 Task: Look for space in Riverside, United States from 6th September, 2023 to 15th September, 2023 for 6 adults in price range Rs.8000 to Rs.12000. Place can be entire place or private room with 6 bedrooms having 6 beds and 6 bathrooms. Property type can be house, flat, guest house. Amenities needed are: wifi, TV, free parkinig on premises, gym, breakfast. Booking option can be shelf check-in. Required host language is English.
Action: Mouse moved to (609, 143)
Screenshot: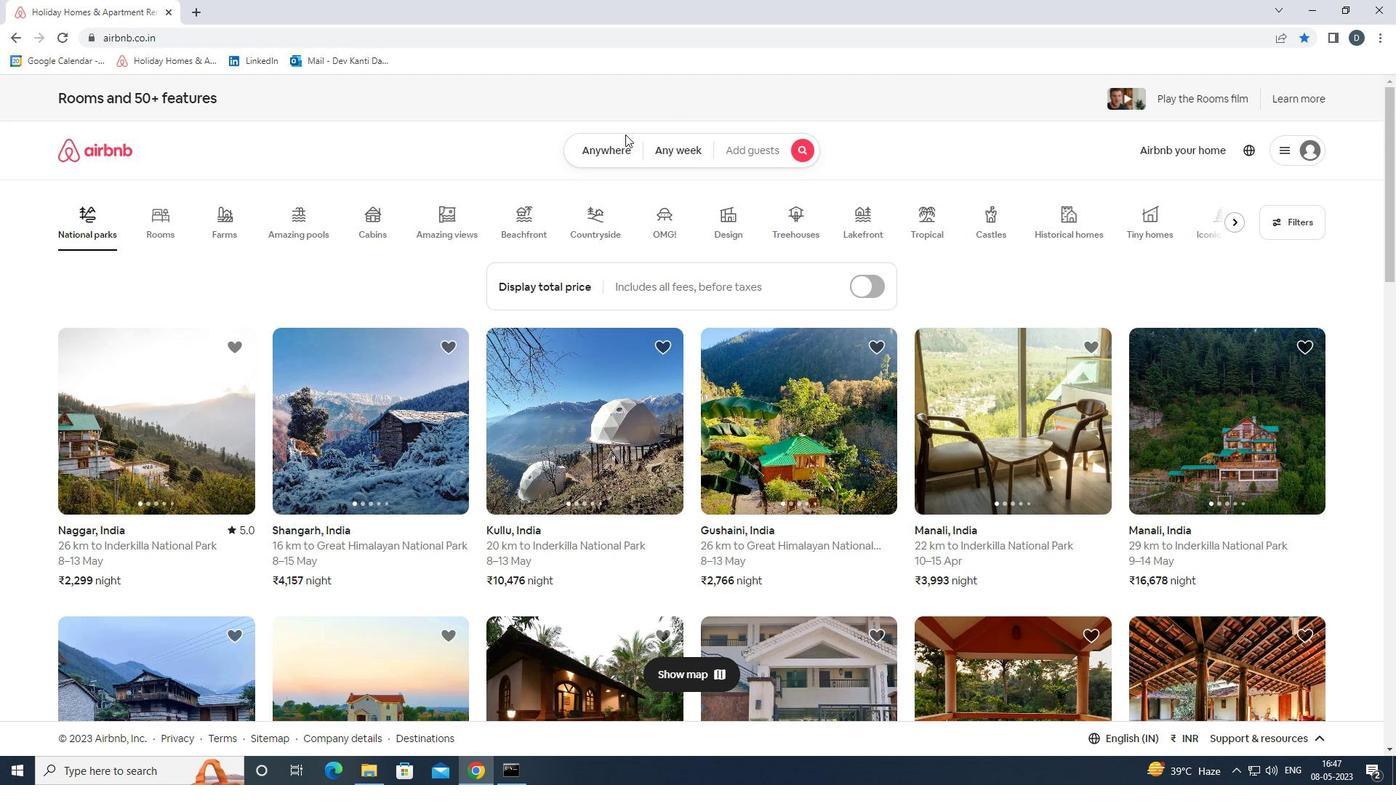 
Action: Mouse pressed left at (609, 143)
Screenshot: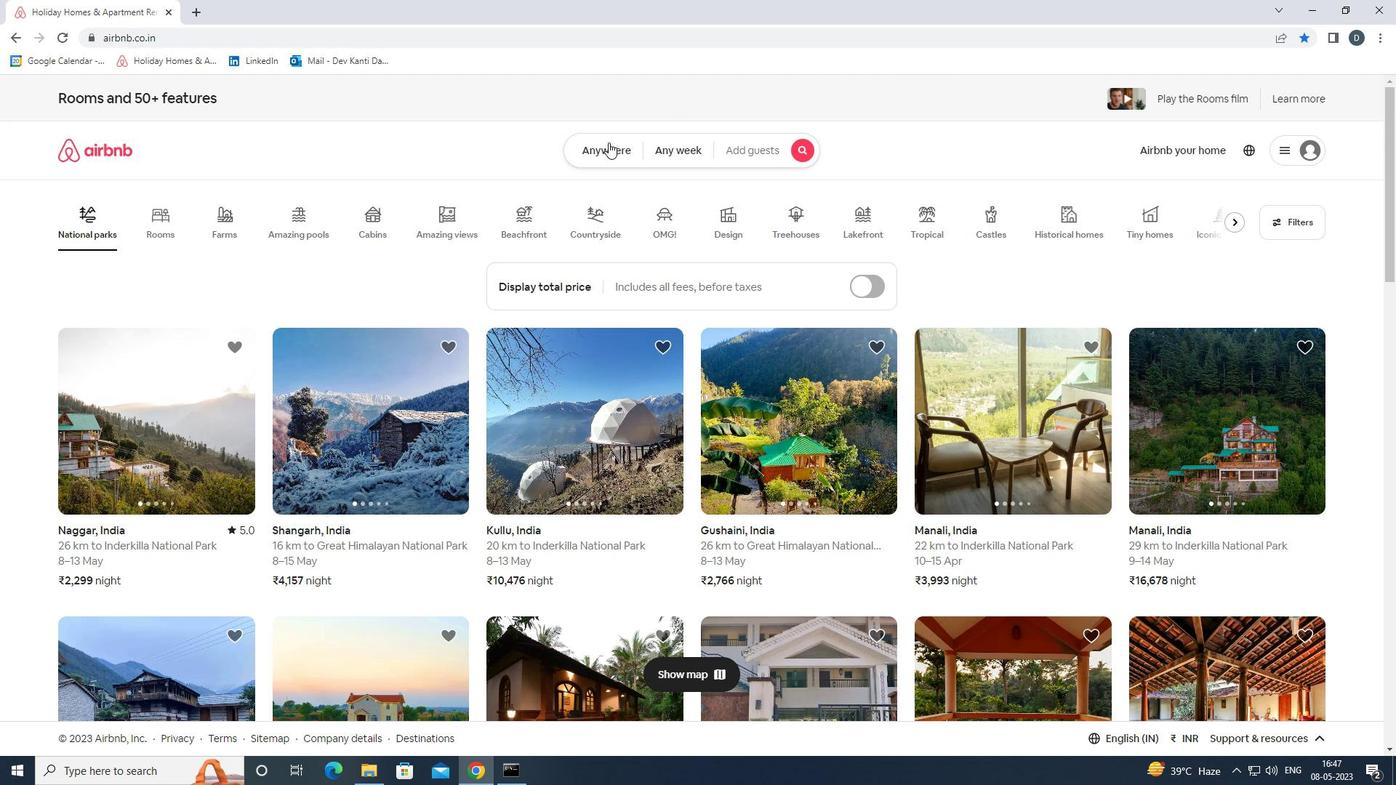
Action: Mouse moved to (514, 208)
Screenshot: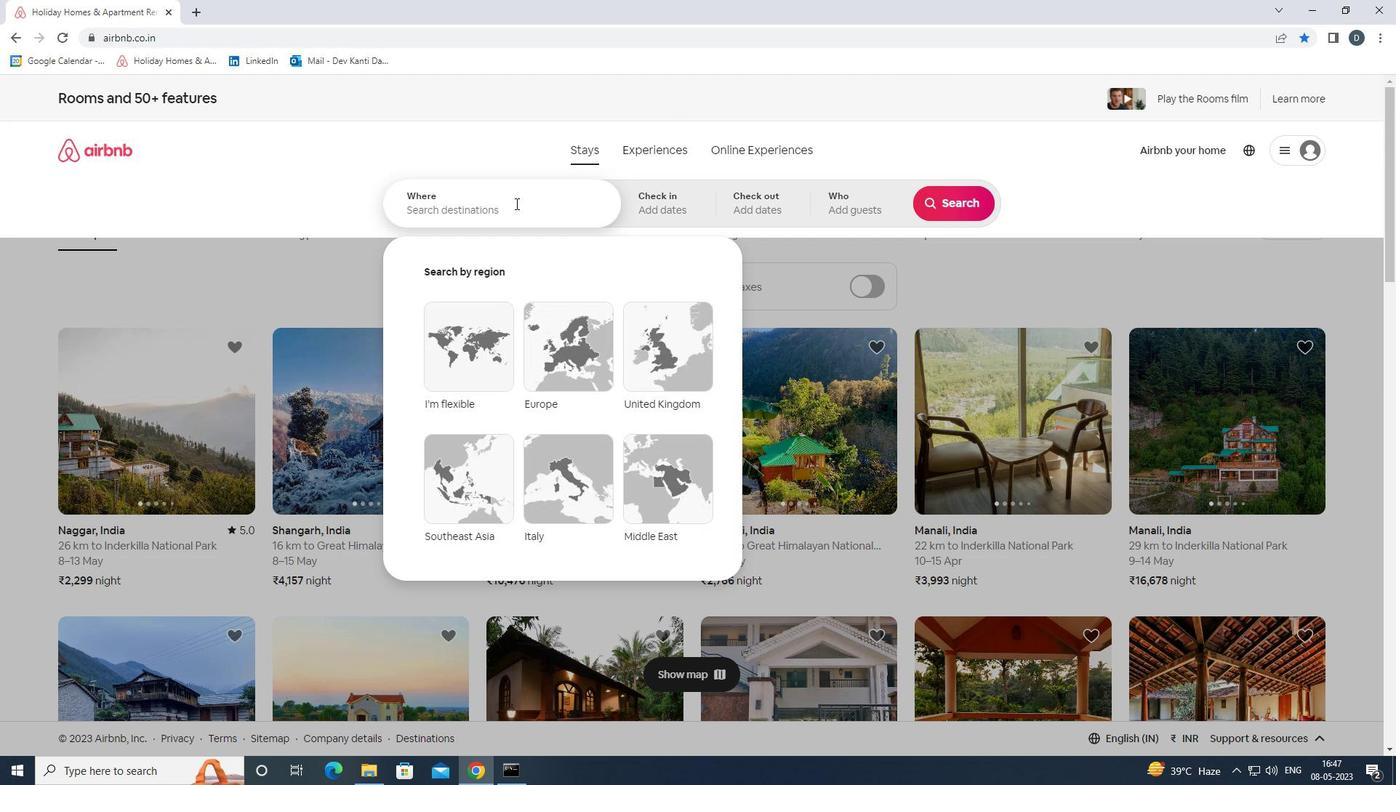 
Action: Mouse pressed left at (514, 208)
Screenshot: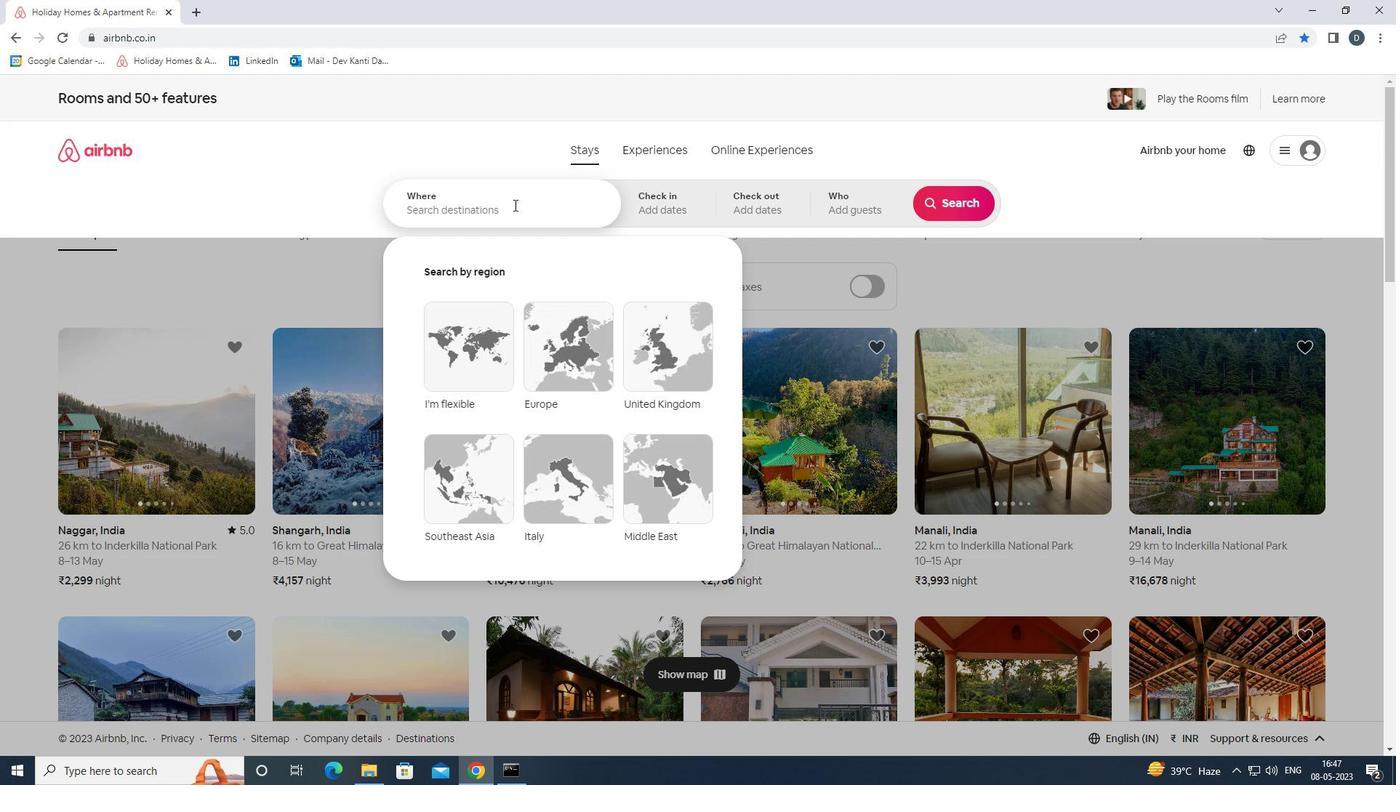 
Action: Key pressed <Key.shift>RIVERSIDE,<Key.shift><Key.shift><Key.shift><Key.shift><Key.shift><Key.shift><Key.shift><Key.shift><Key.shift><Key.shift><Key.shift>UNITED<Key.space><Key.shift>STATES<Key.enter>
Screenshot: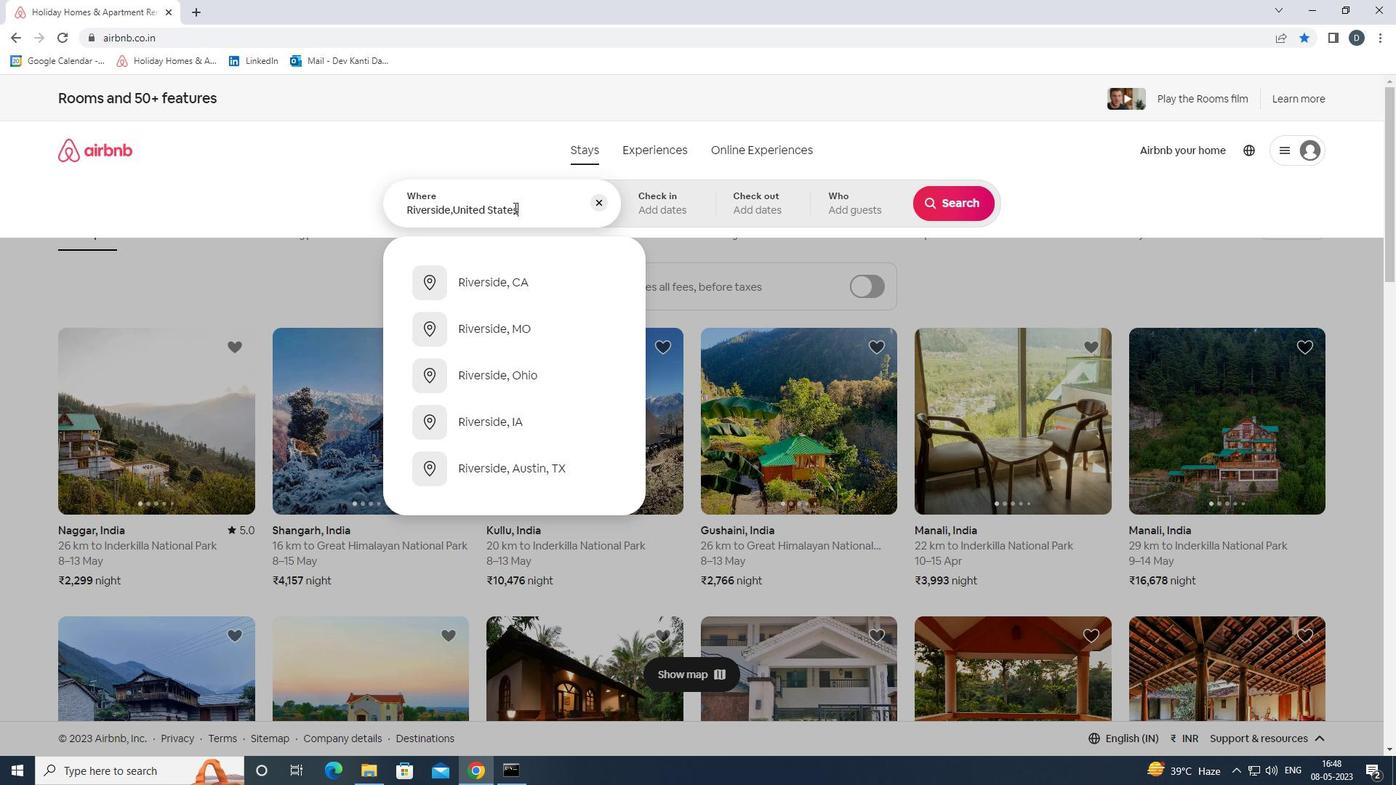 
Action: Mouse moved to (948, 317)
Screenshot: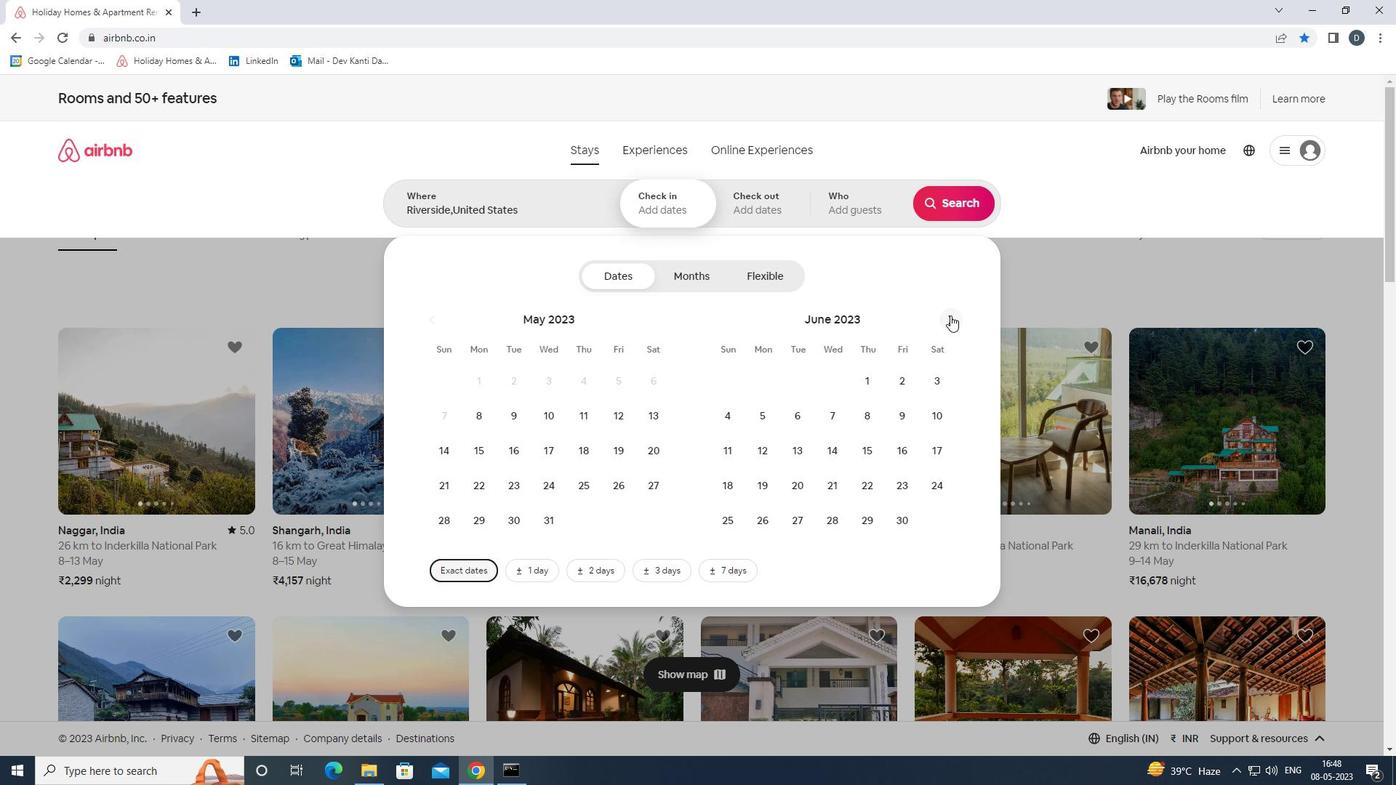 
Action: Mouse pressed left at (948, 317)
Screenshot: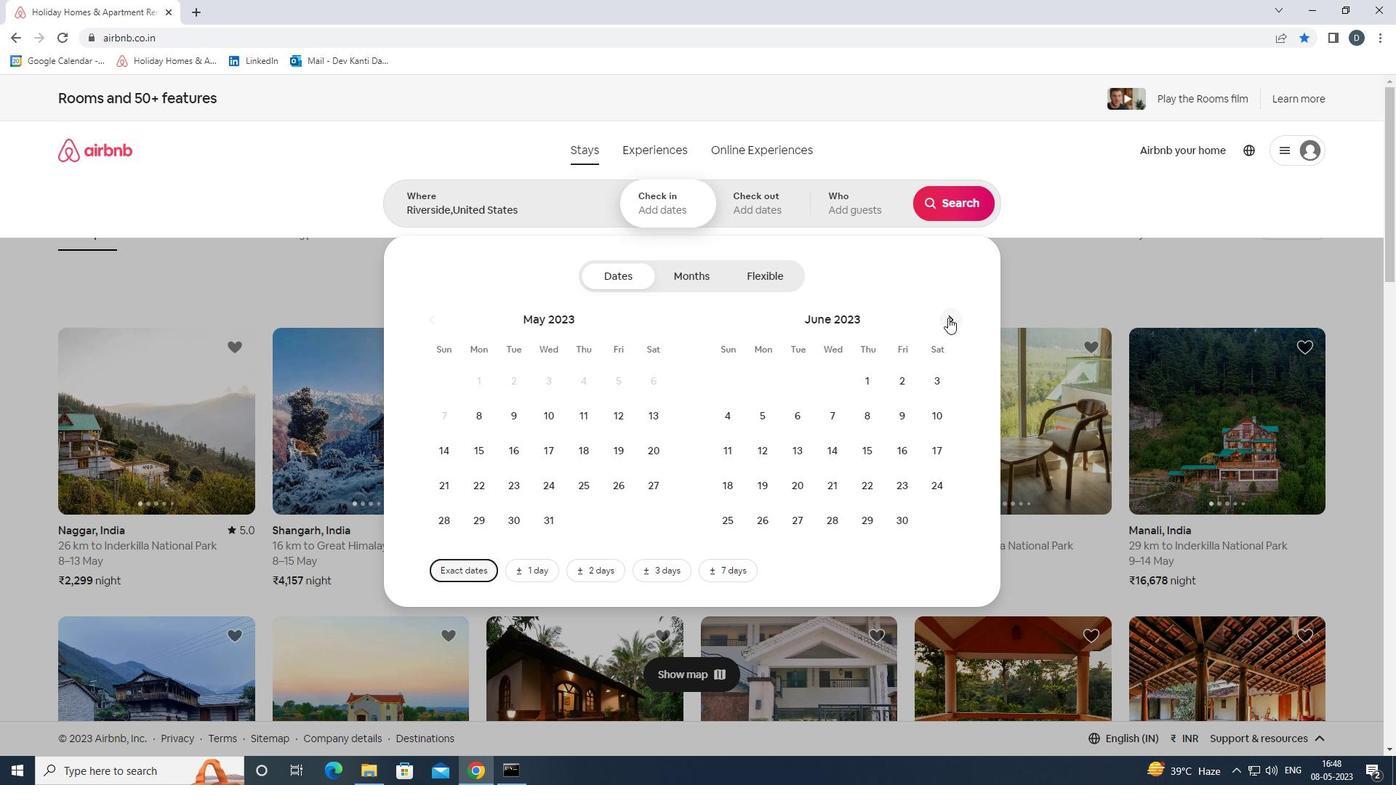 
Action: Mouse pressed left at (948, 317)
Screenshot: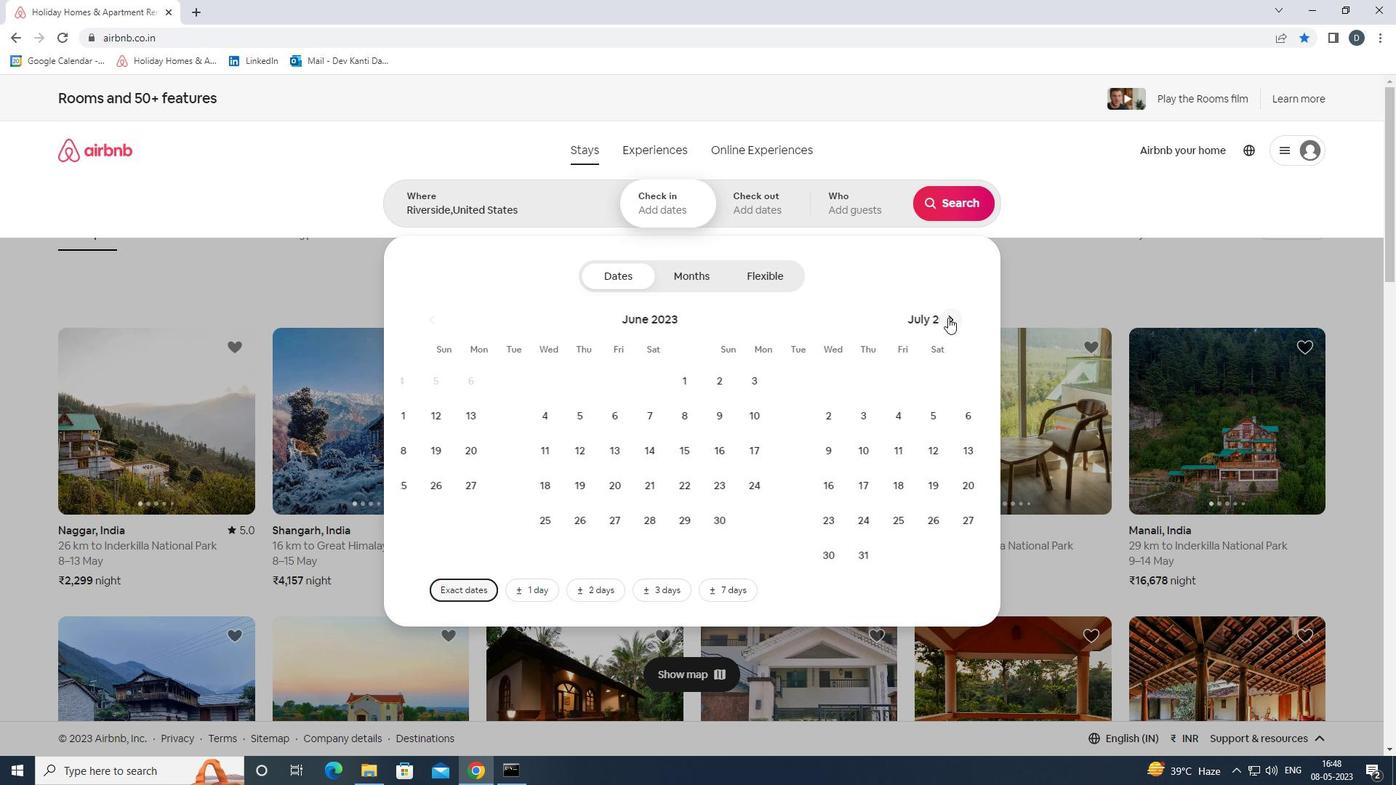 
Action: Mouse pressed left at (948, 317)
Screenshot: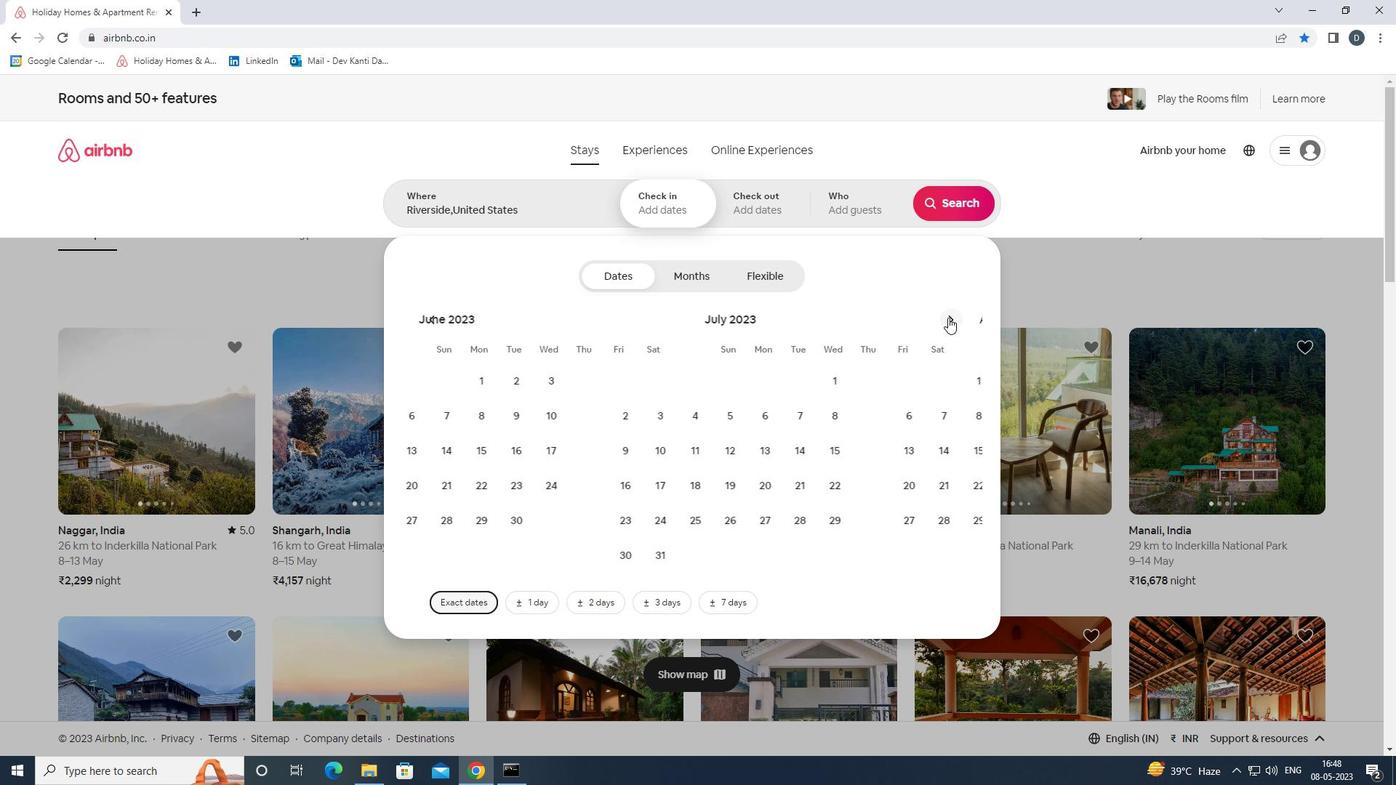 
Action: Mouse pressed left at (948, 317)
Screenshot: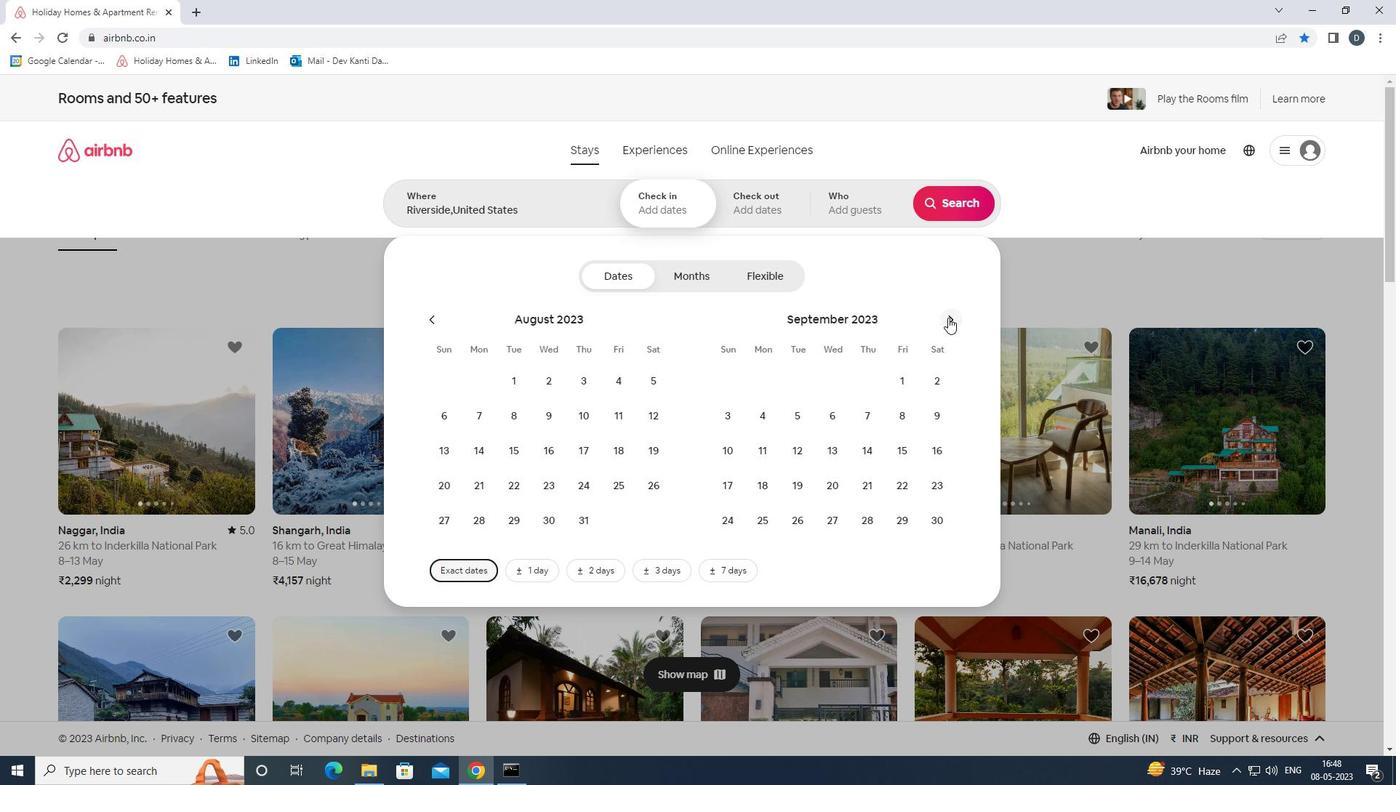 
Action: Mouse moved to (553, 426)
Screenshot: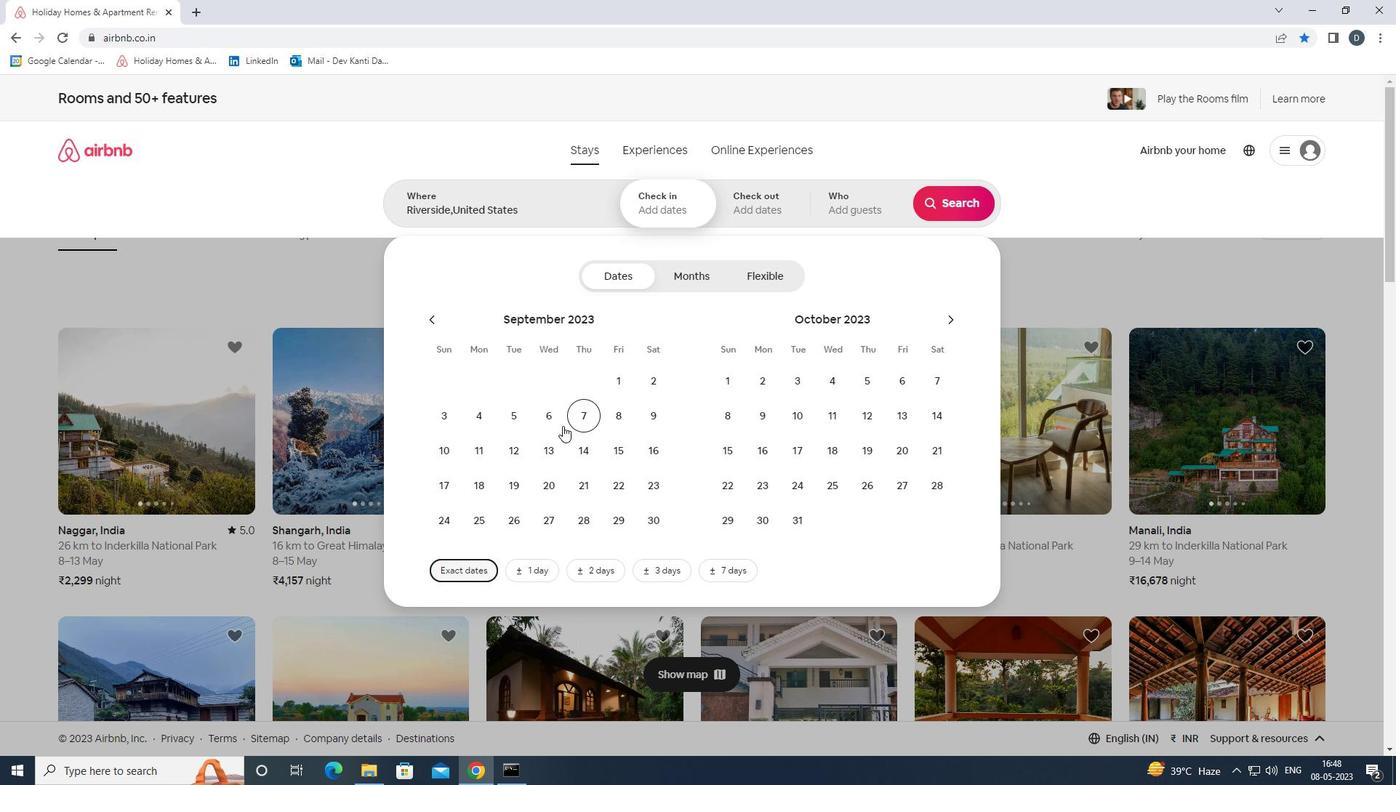 
Action: Mouse pressed left at (553, 426)
Screenshot: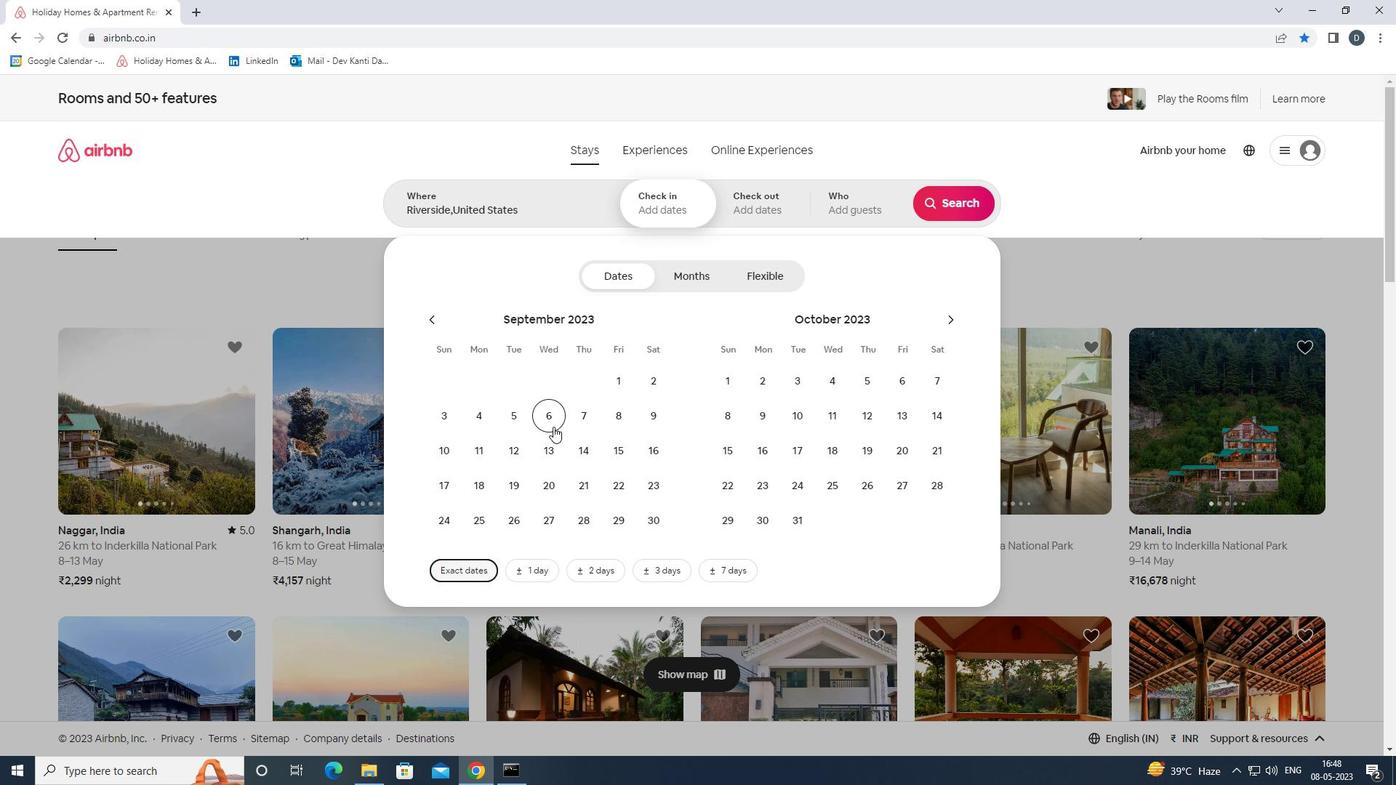 
Action: Mouse moved to (617, 453)
Screenshot: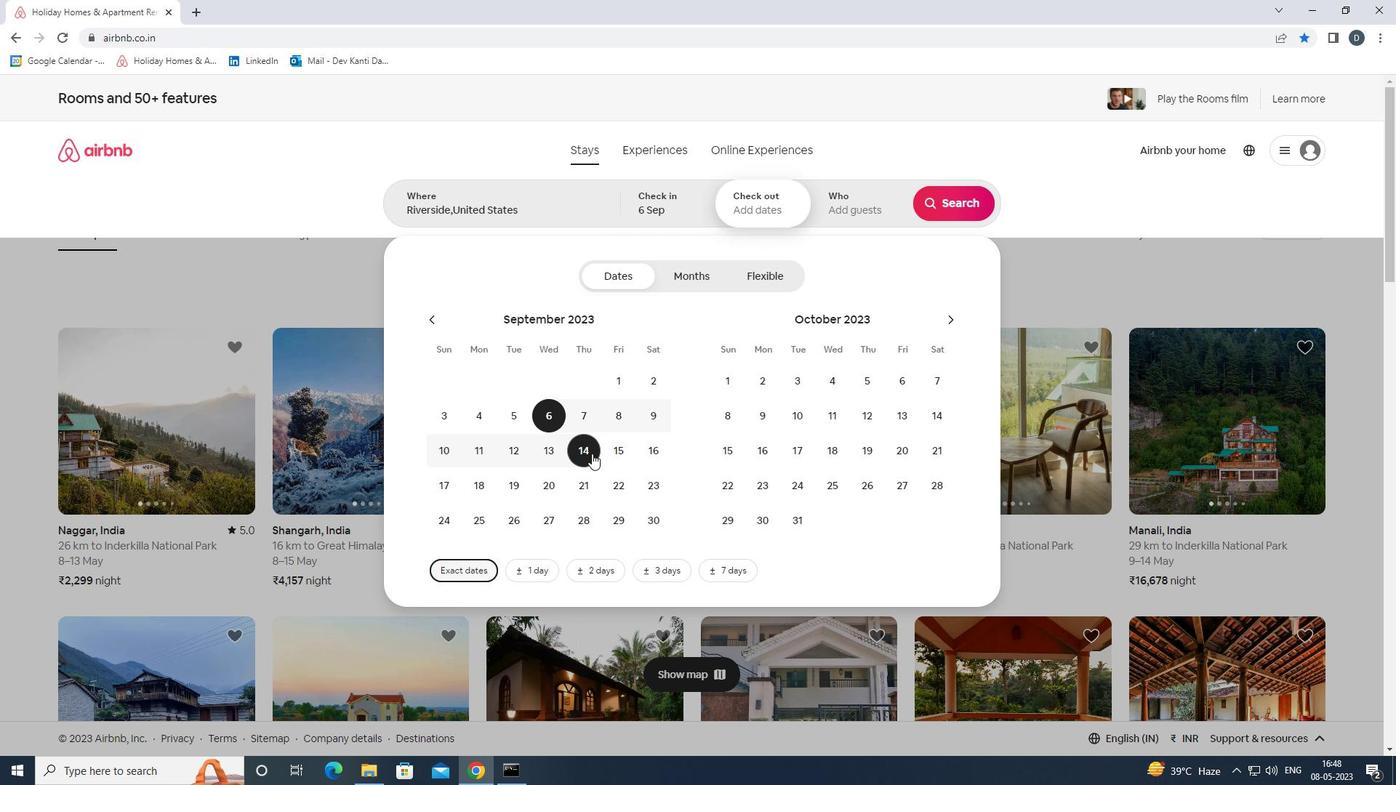 
Action: Mouse pressed left at (617, 453)
Screenshot: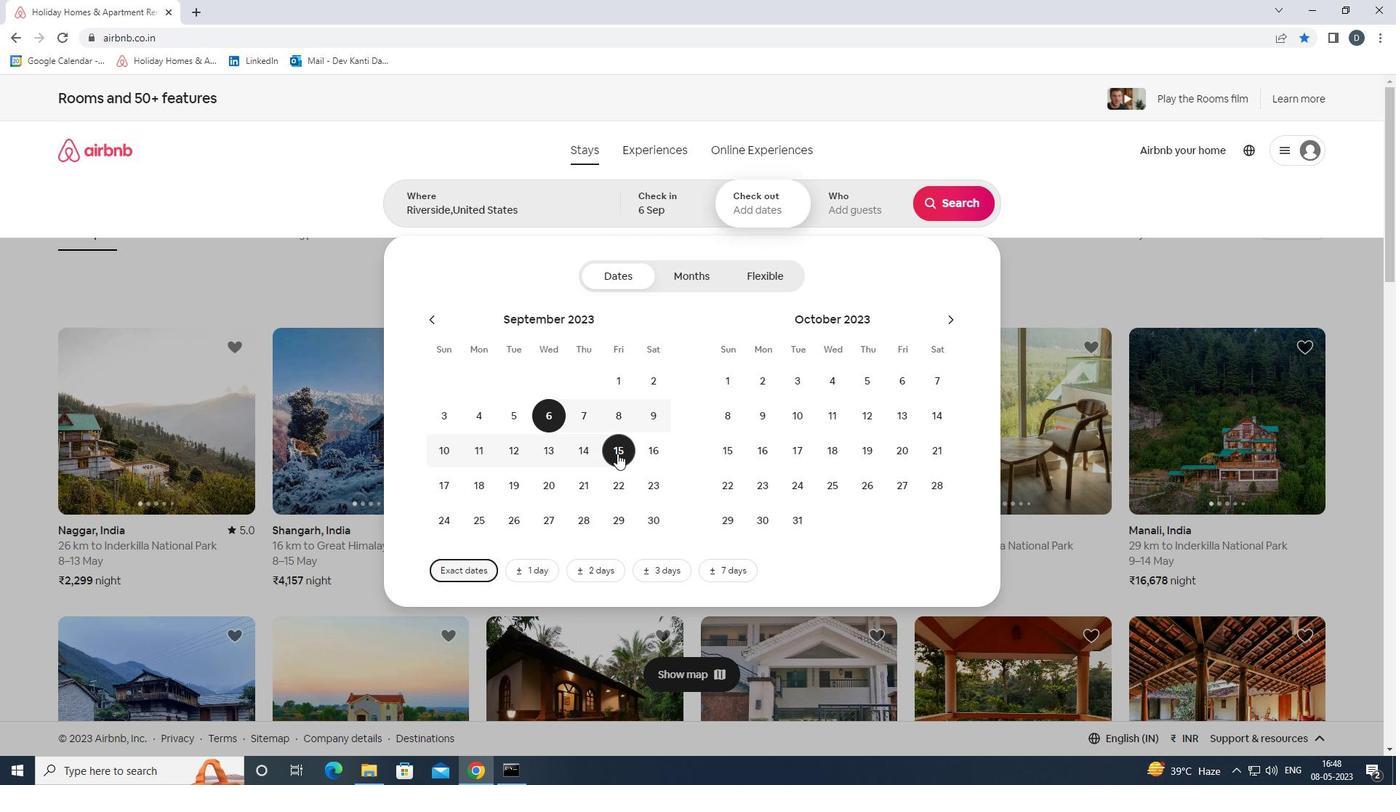 
Action: Mouse moved to (840, 202)
Screenshot: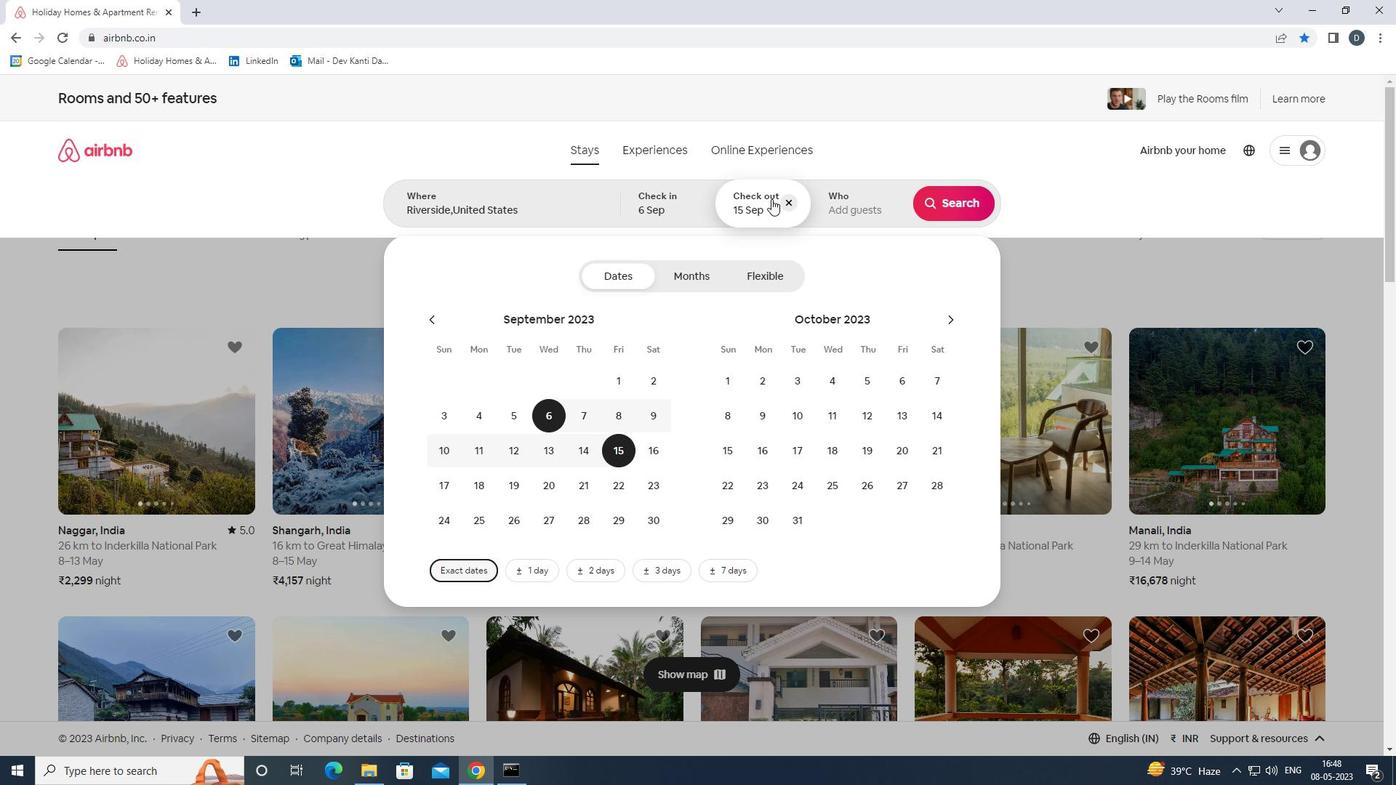 
Action: Mouse pressed left at (840, 202)
Screenshot: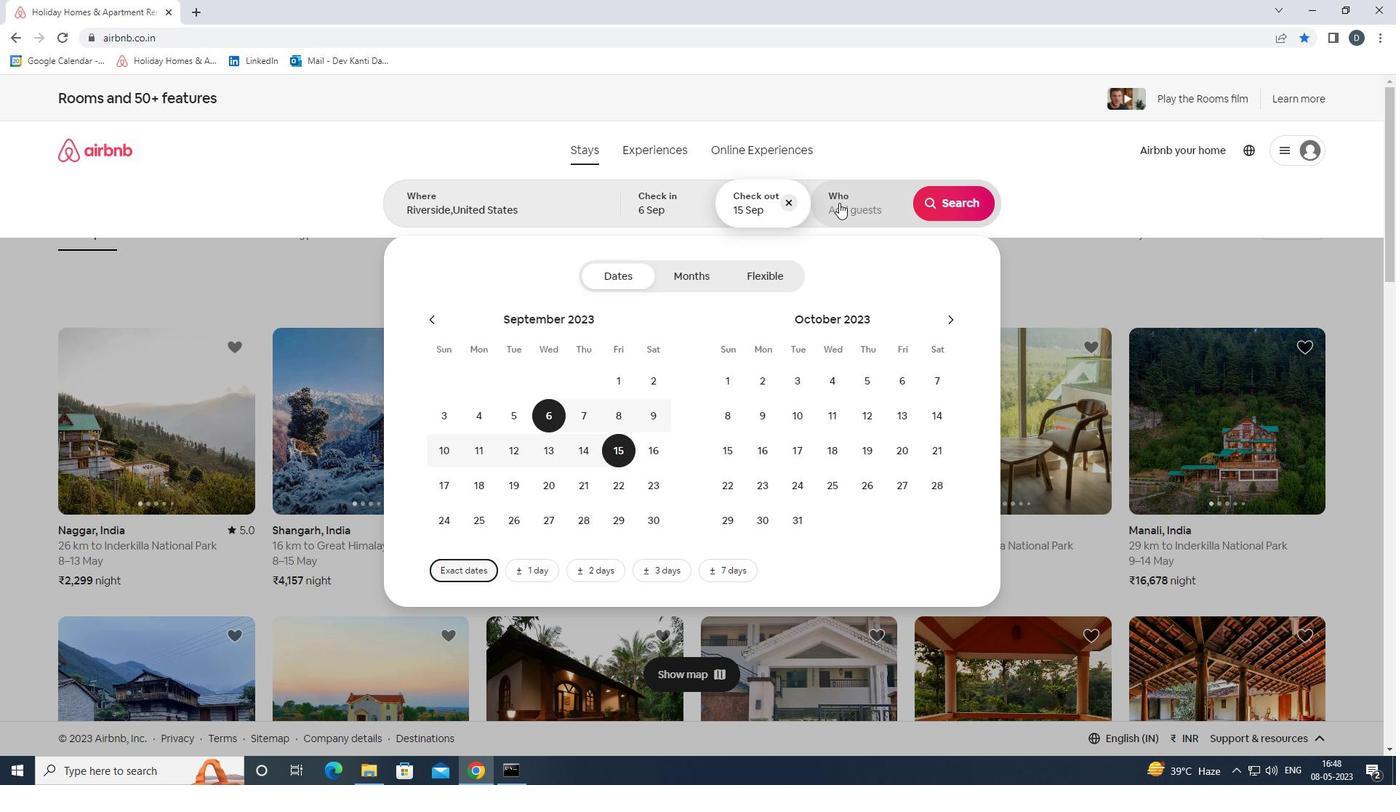 
Action: Mouse moved to (959, 279)
Screenshot: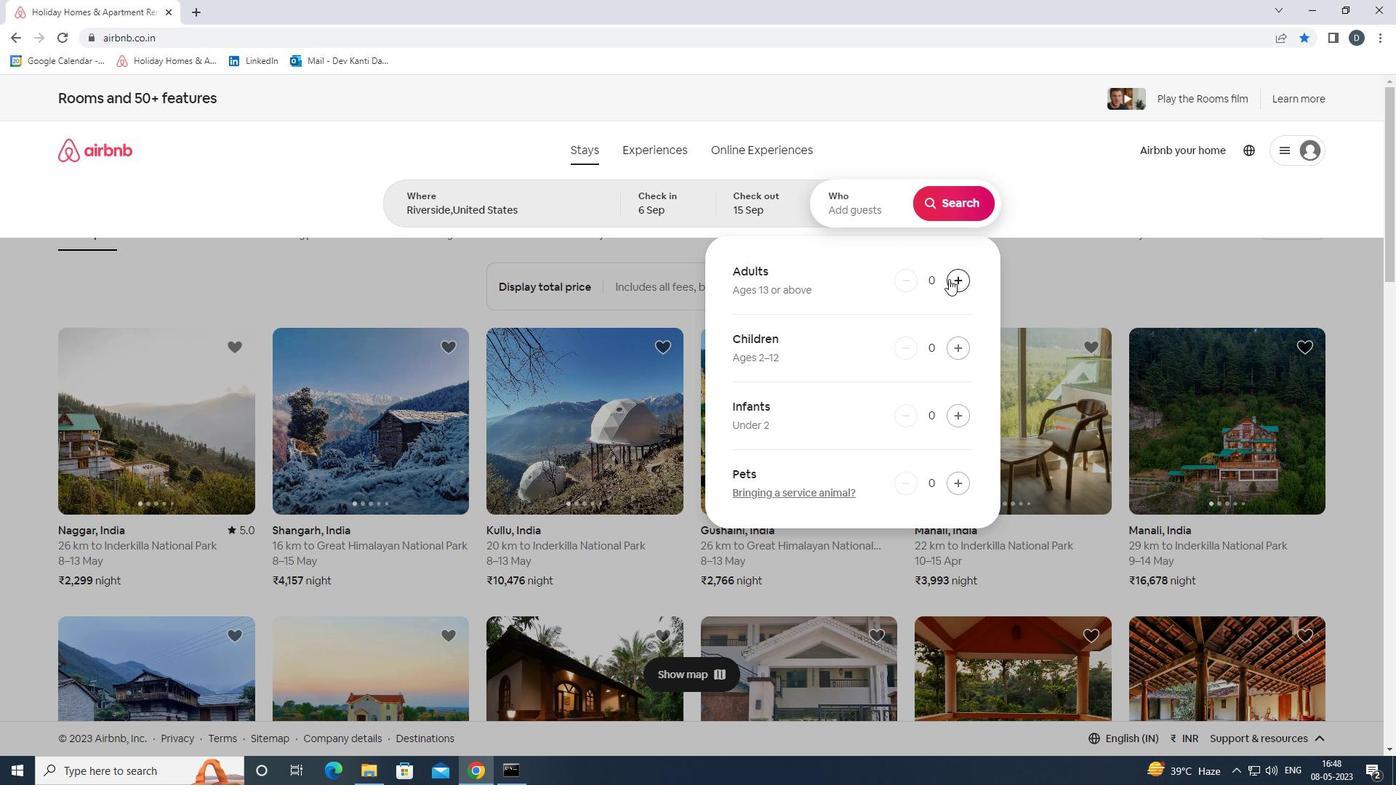 
Action: Mouse pressed left at (959, 279)
Screenshot: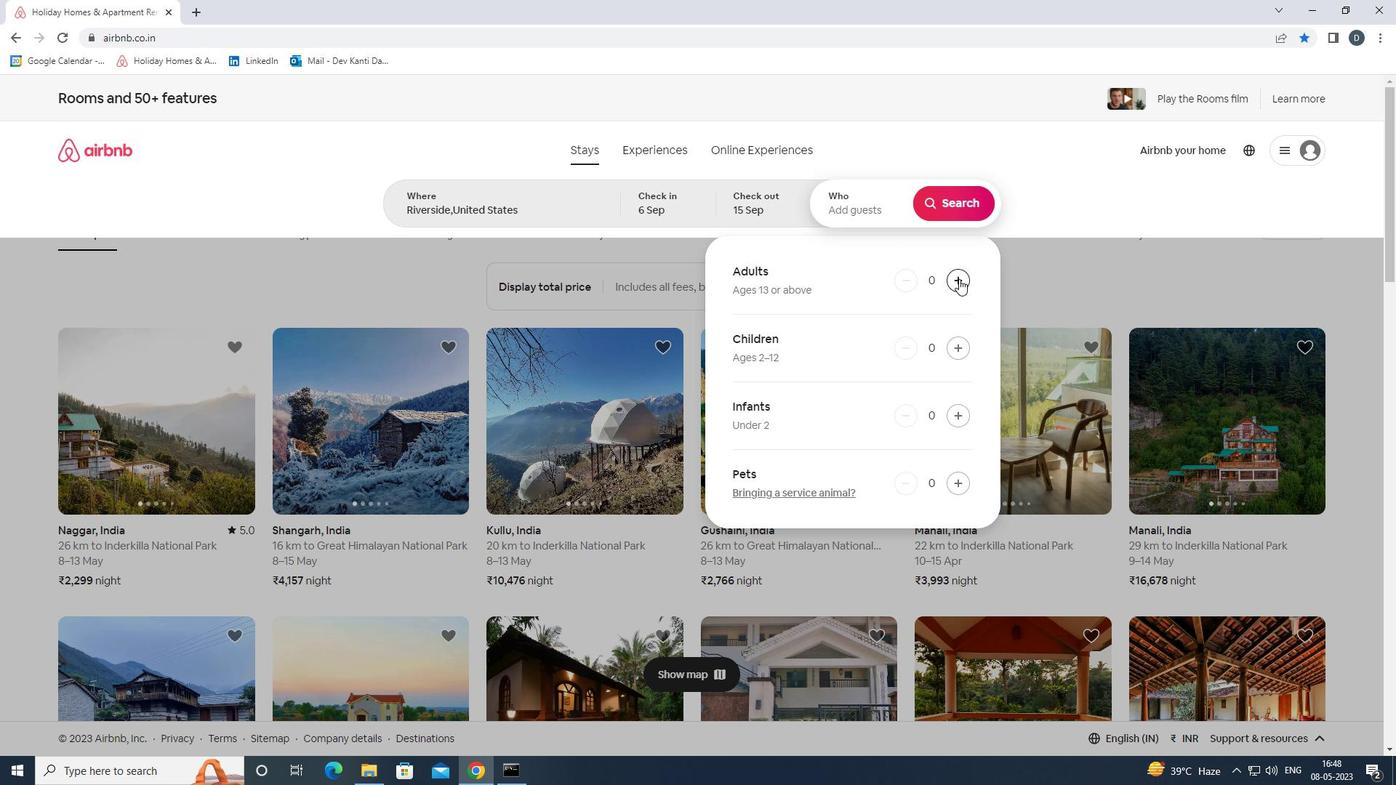 
Action: Mouse pressed left at (959, 279)
Screenshot: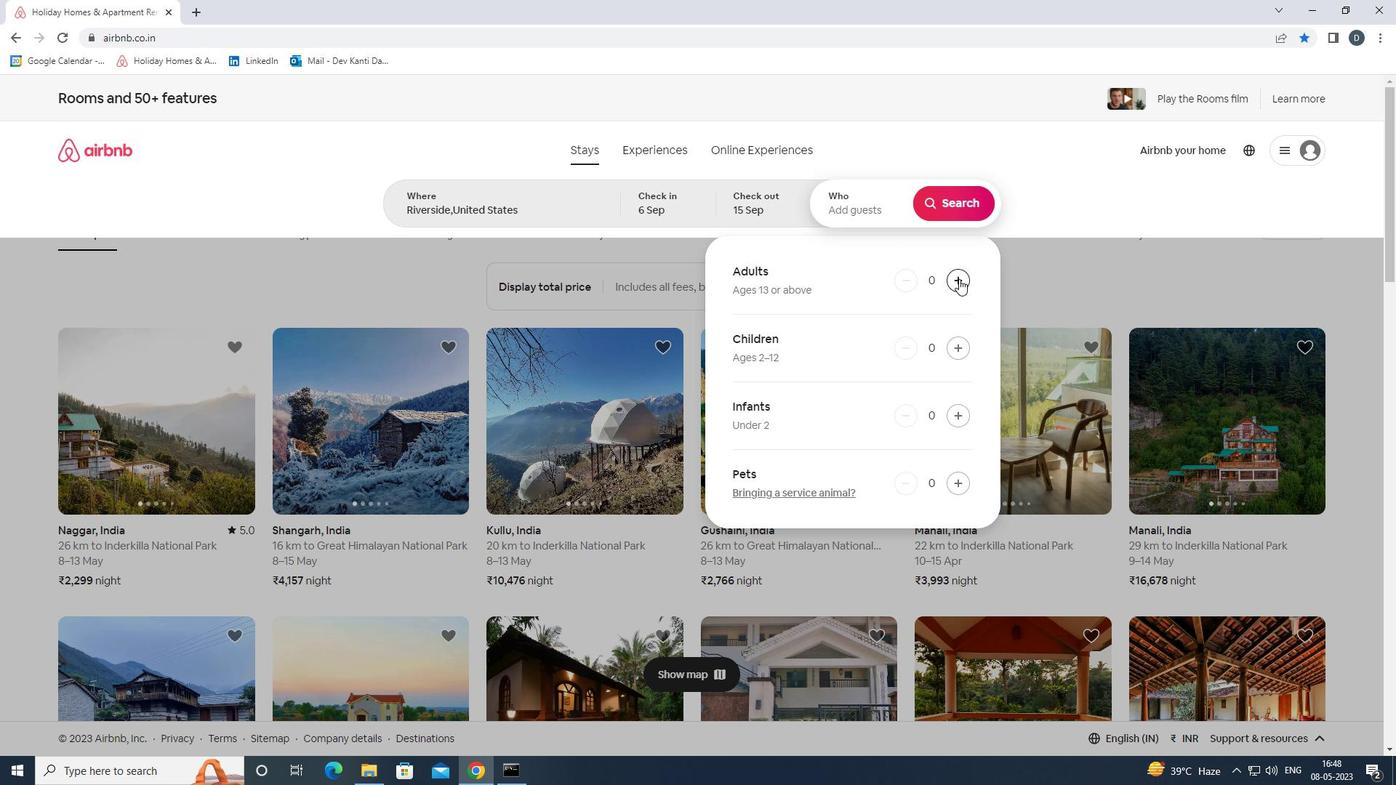 
Action: Mouse moved to (959, 279)
Screenshot: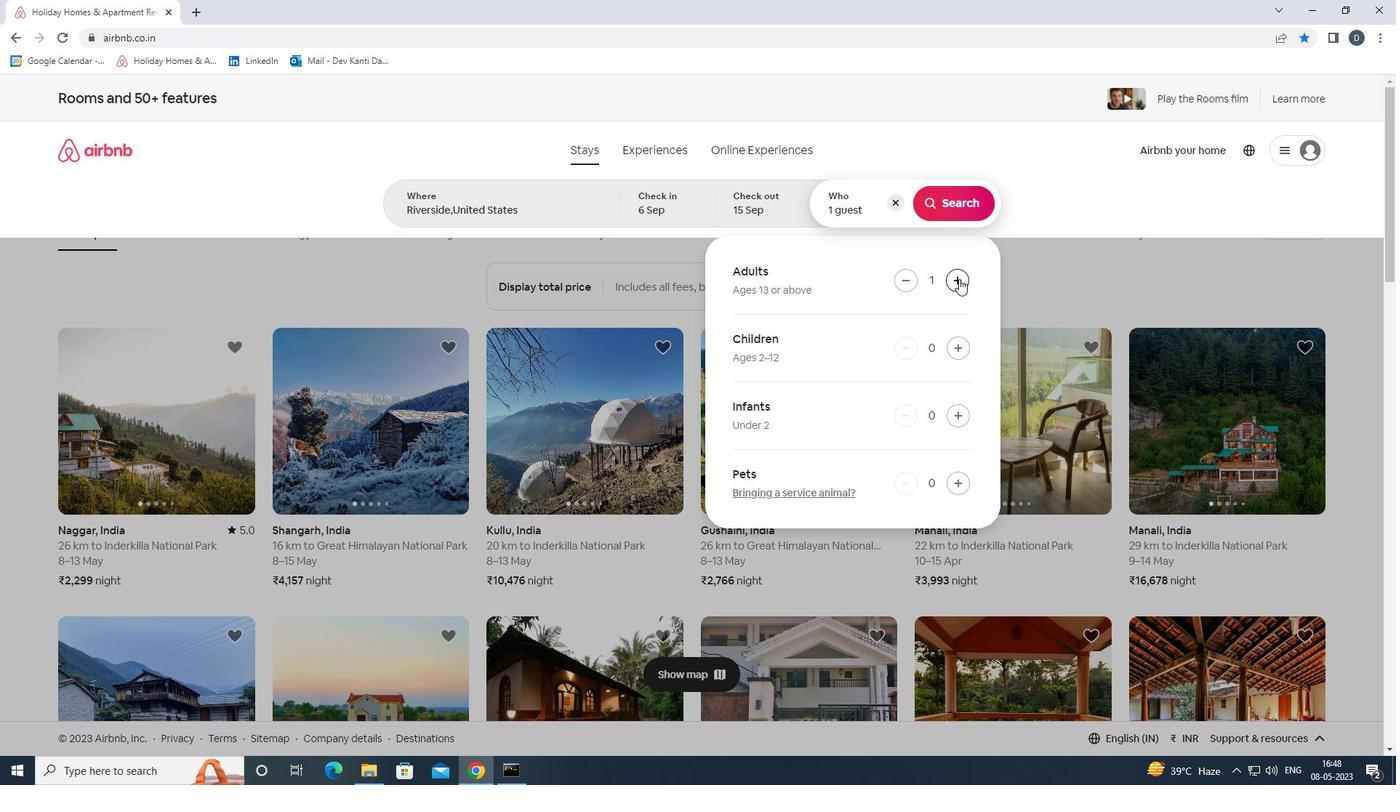 
Action: Mouse pressed left at (959, 279)
Screenshot: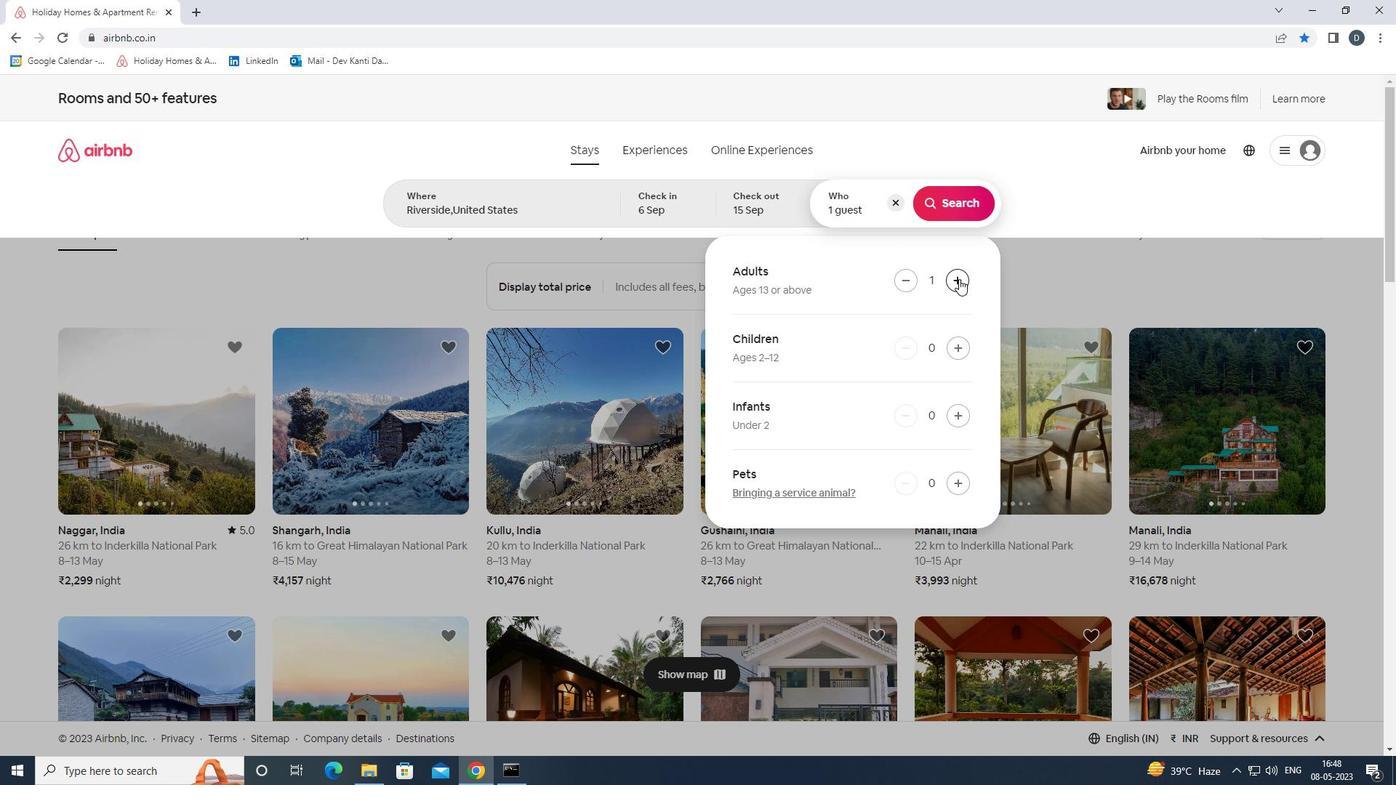 
Action: Mouse pressed left at (959, 279)
Screenshot: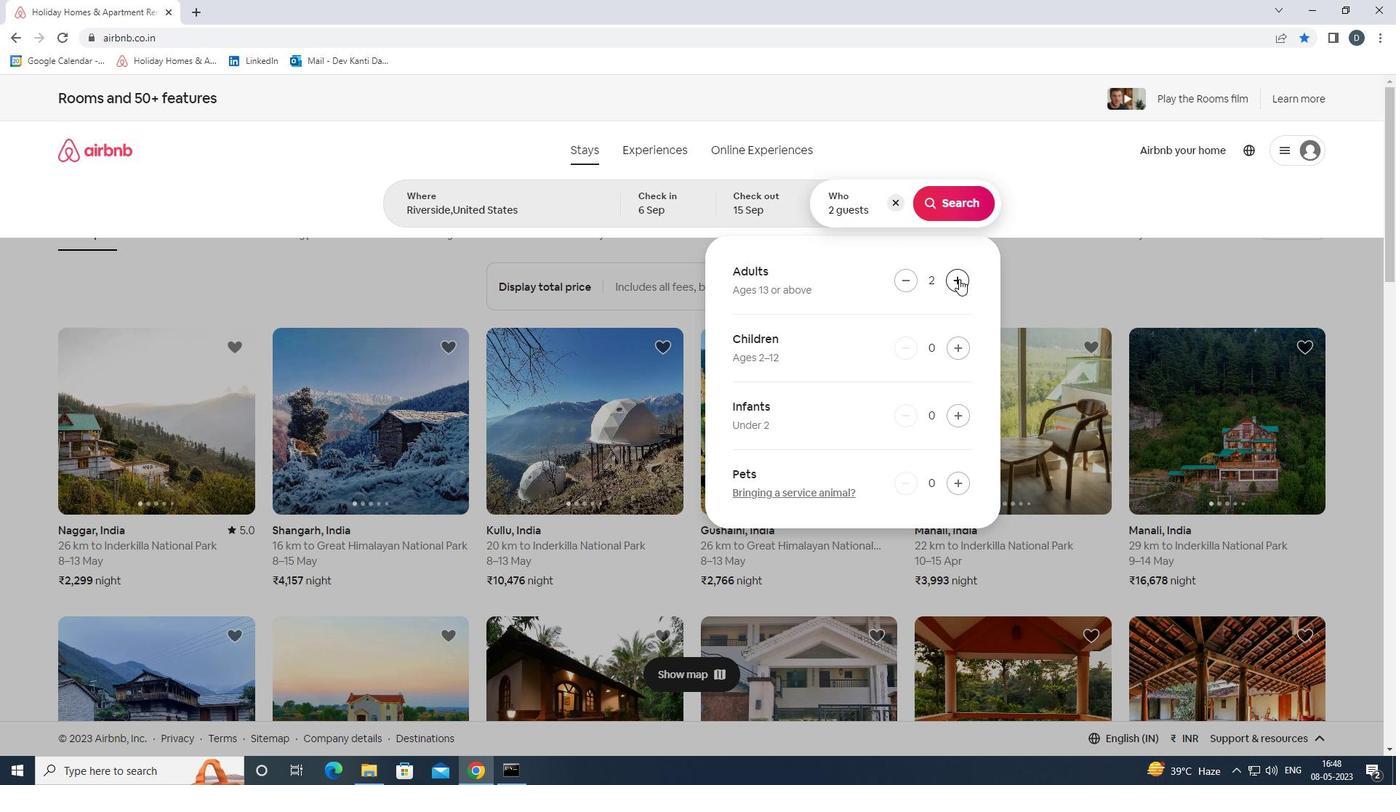 
Action: Mouse pressed left at (959, 279)
Screenshot: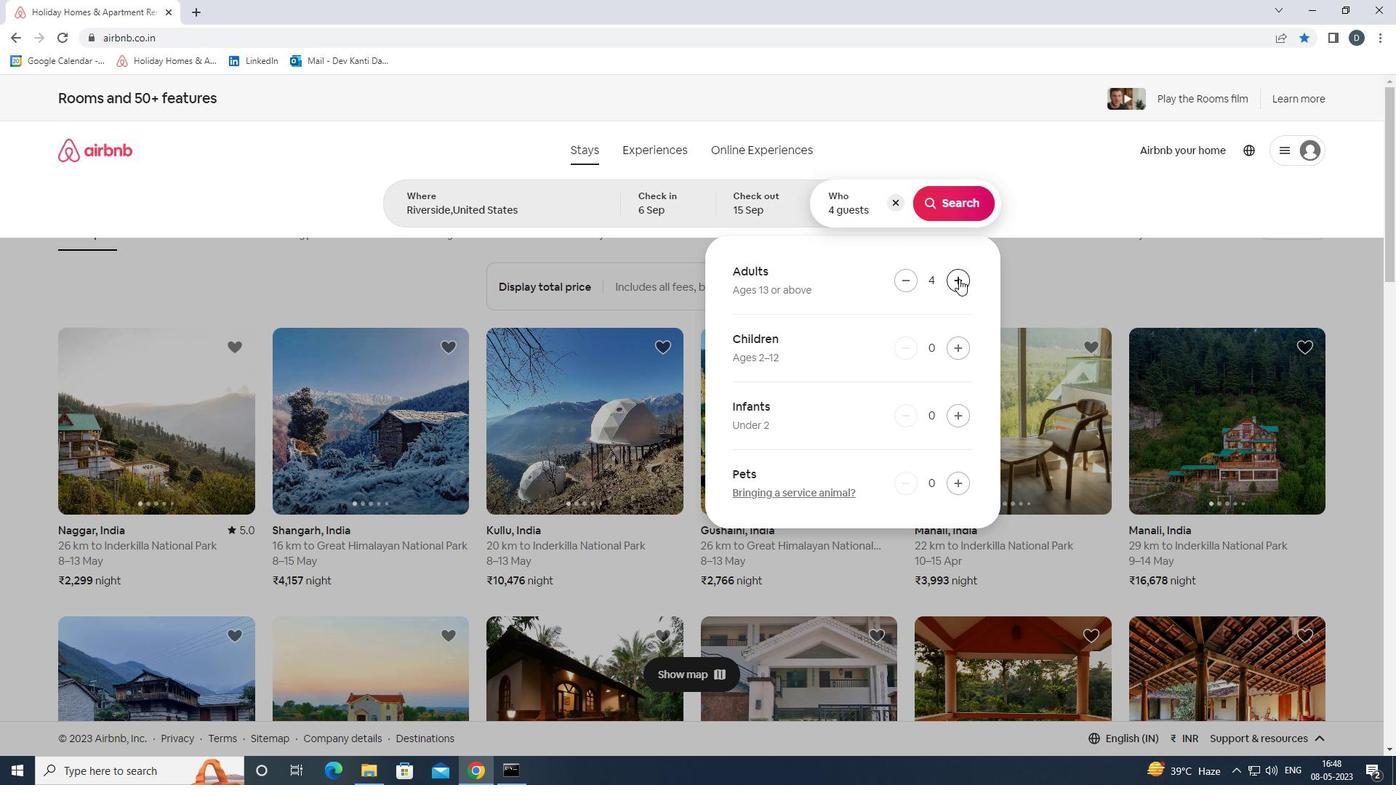 
Action: Mouse pressed left at (959, 279)
Screenshot: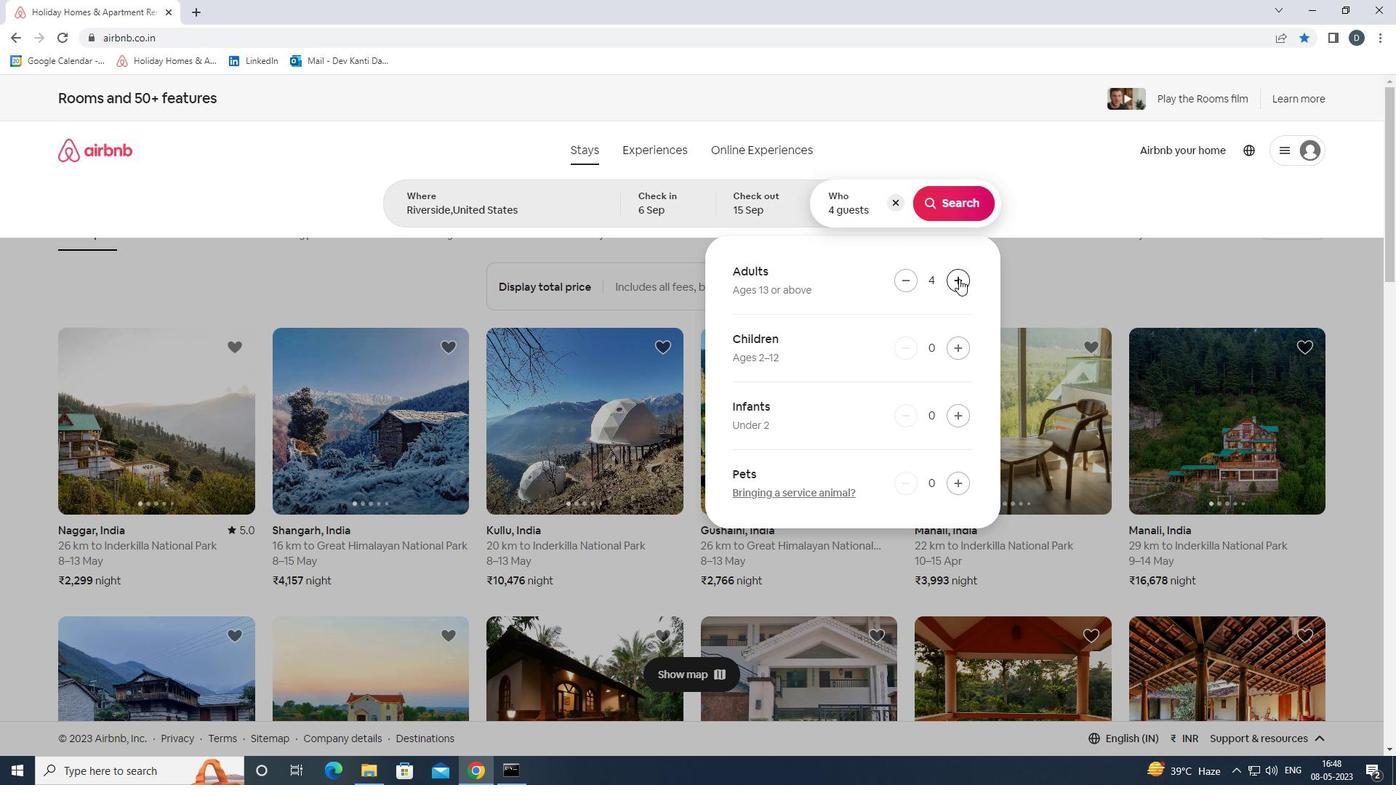 
Action: Mouse pressed left at (959, 279)
Screenshot: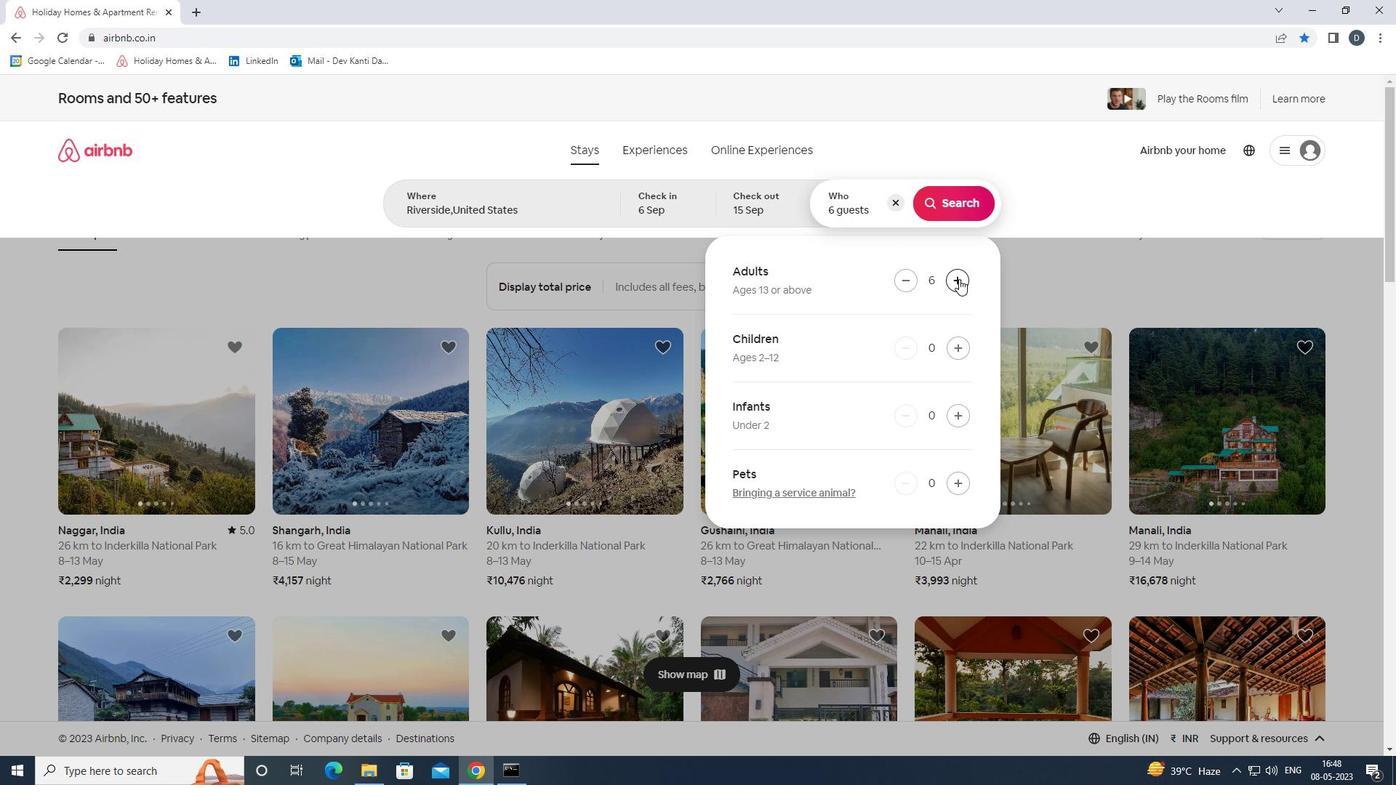 
Action: Mouse moved to (905, 280)
Screenshot: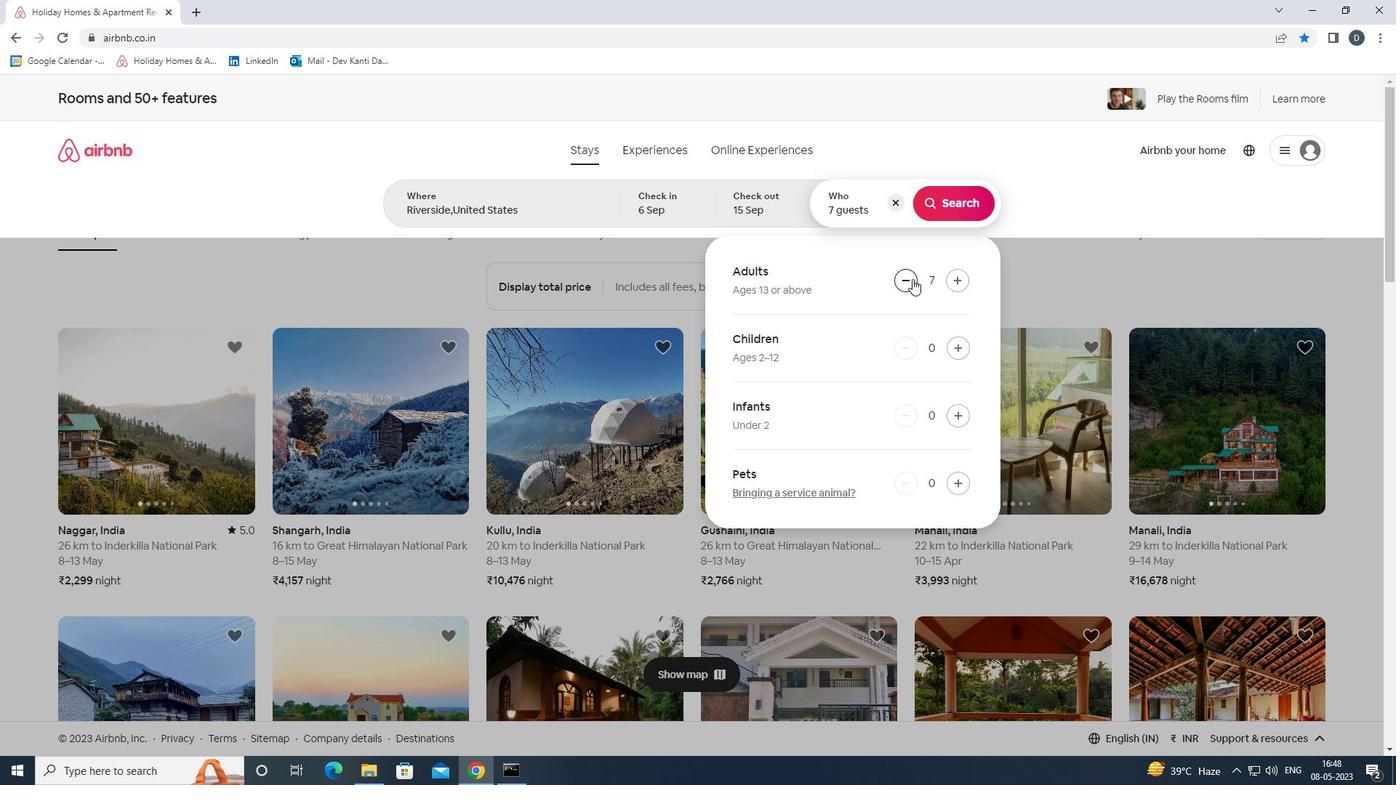 
Action: Mouse pressed left at (905, 280)
Screenshot: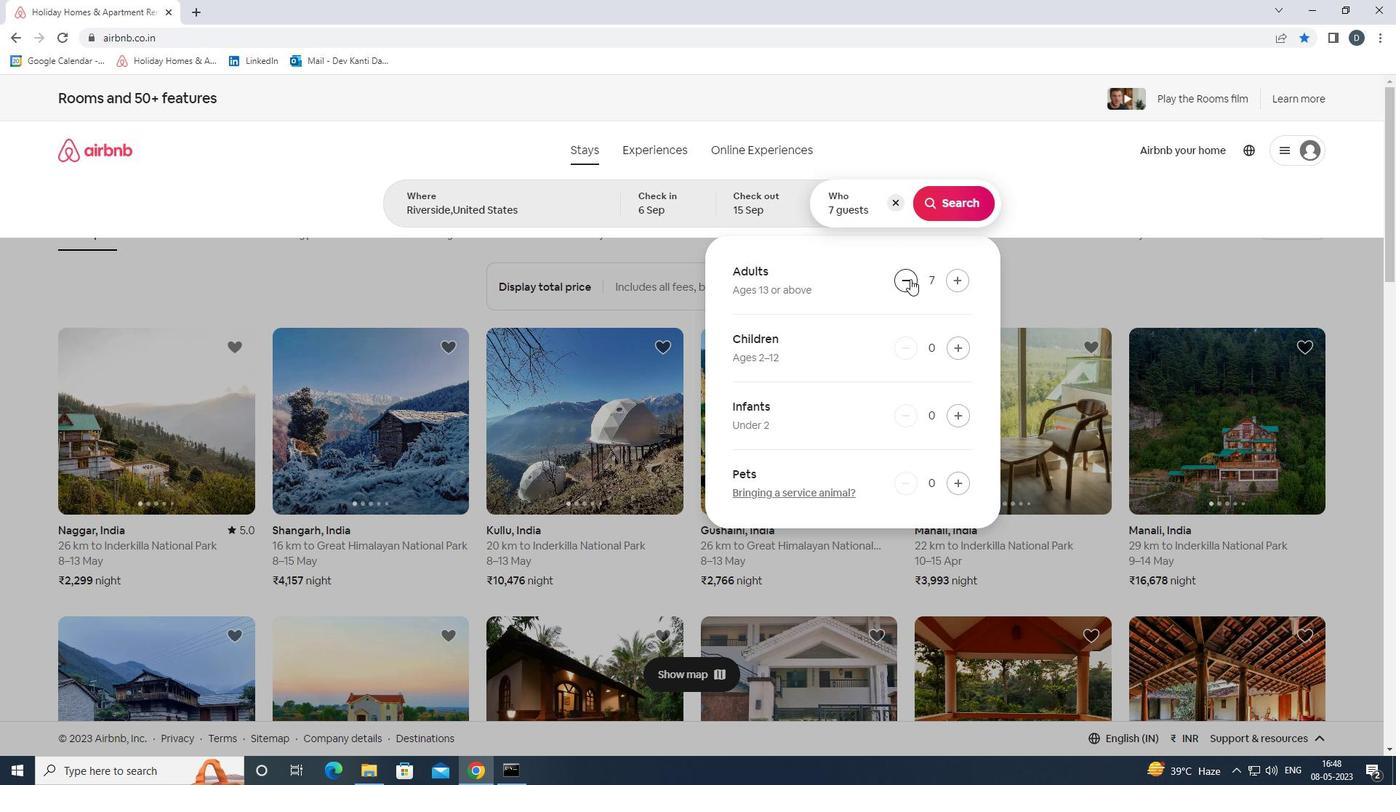 
Action: Mouse moved to (956, 214)
Screenshot: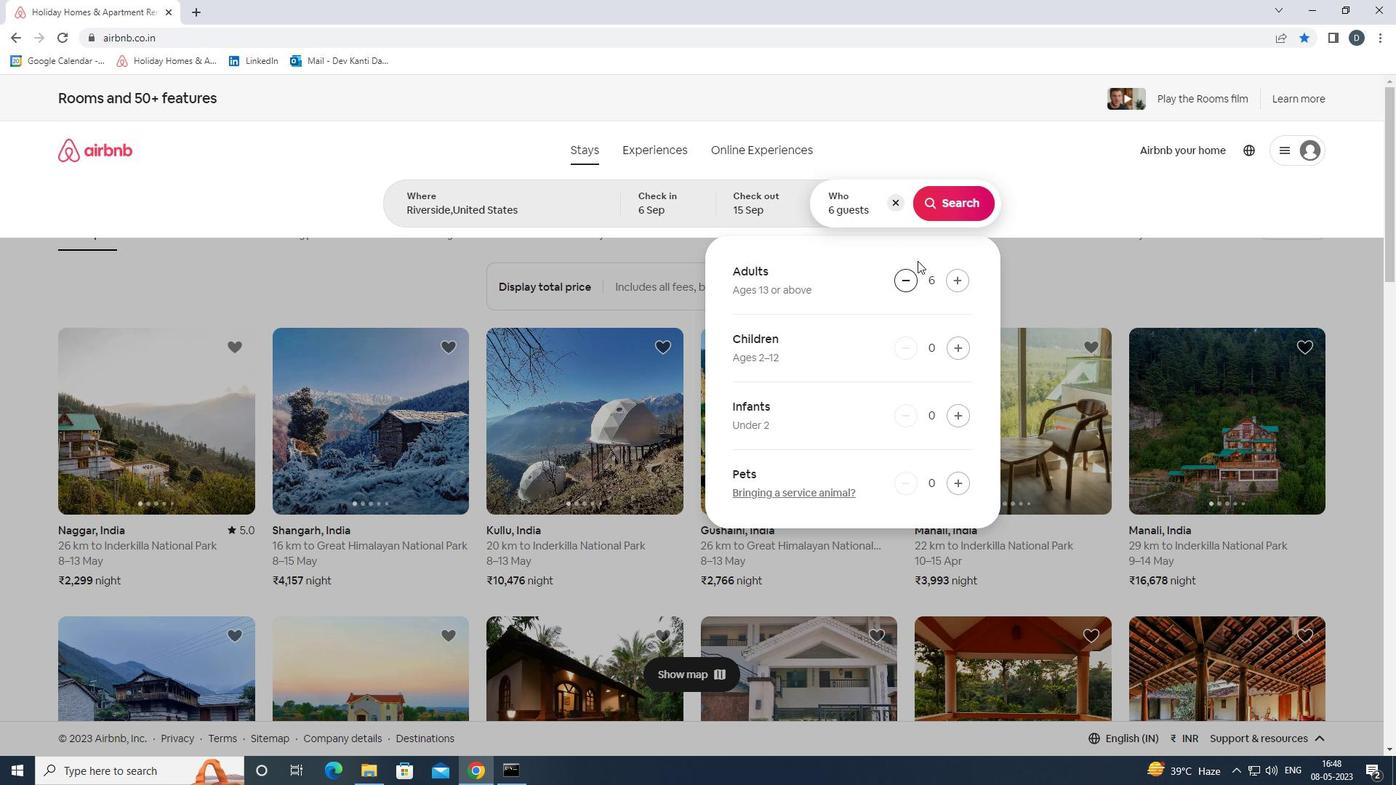 
Action: Mouse pressed left at (956, 214)
Screenshot: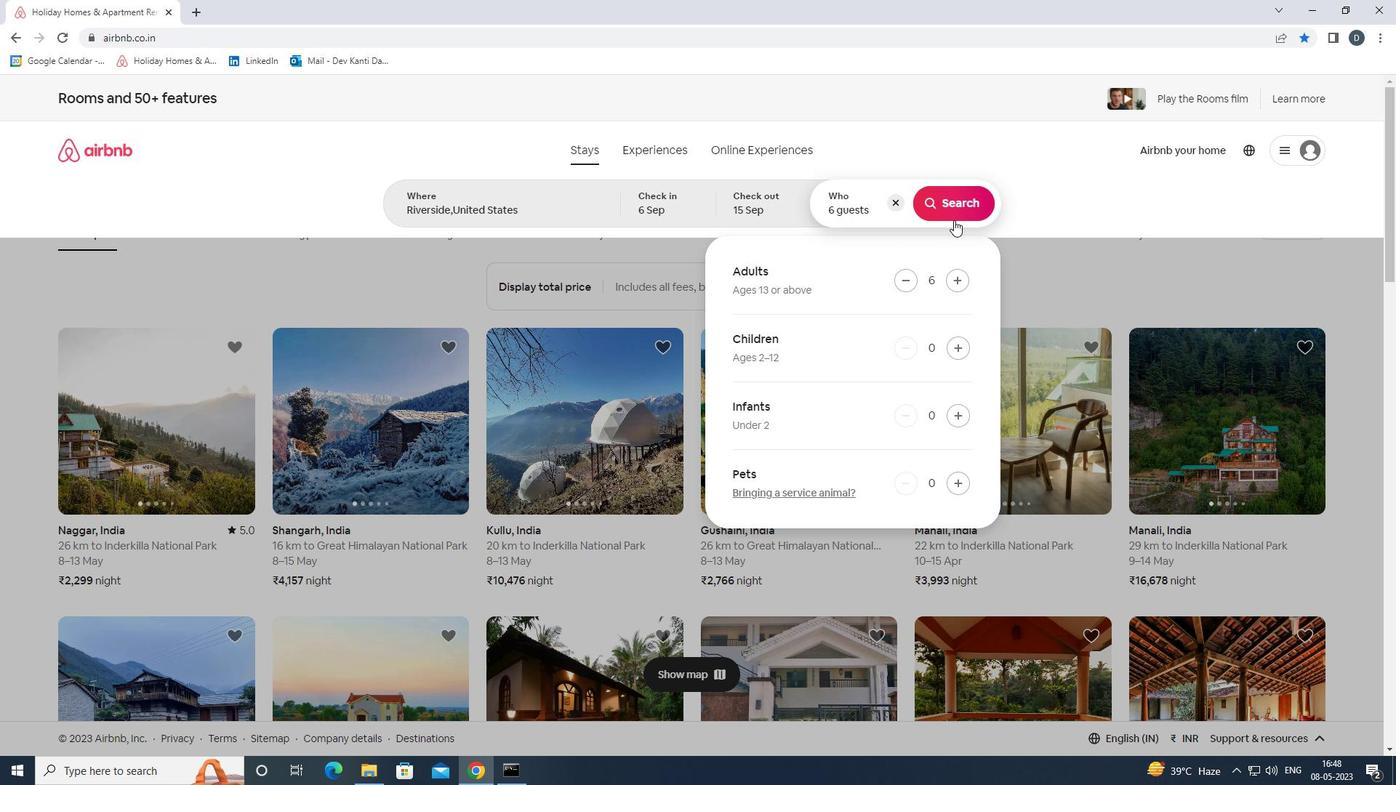 
Action: Mouse moved to (1331, 171)
Screenshot: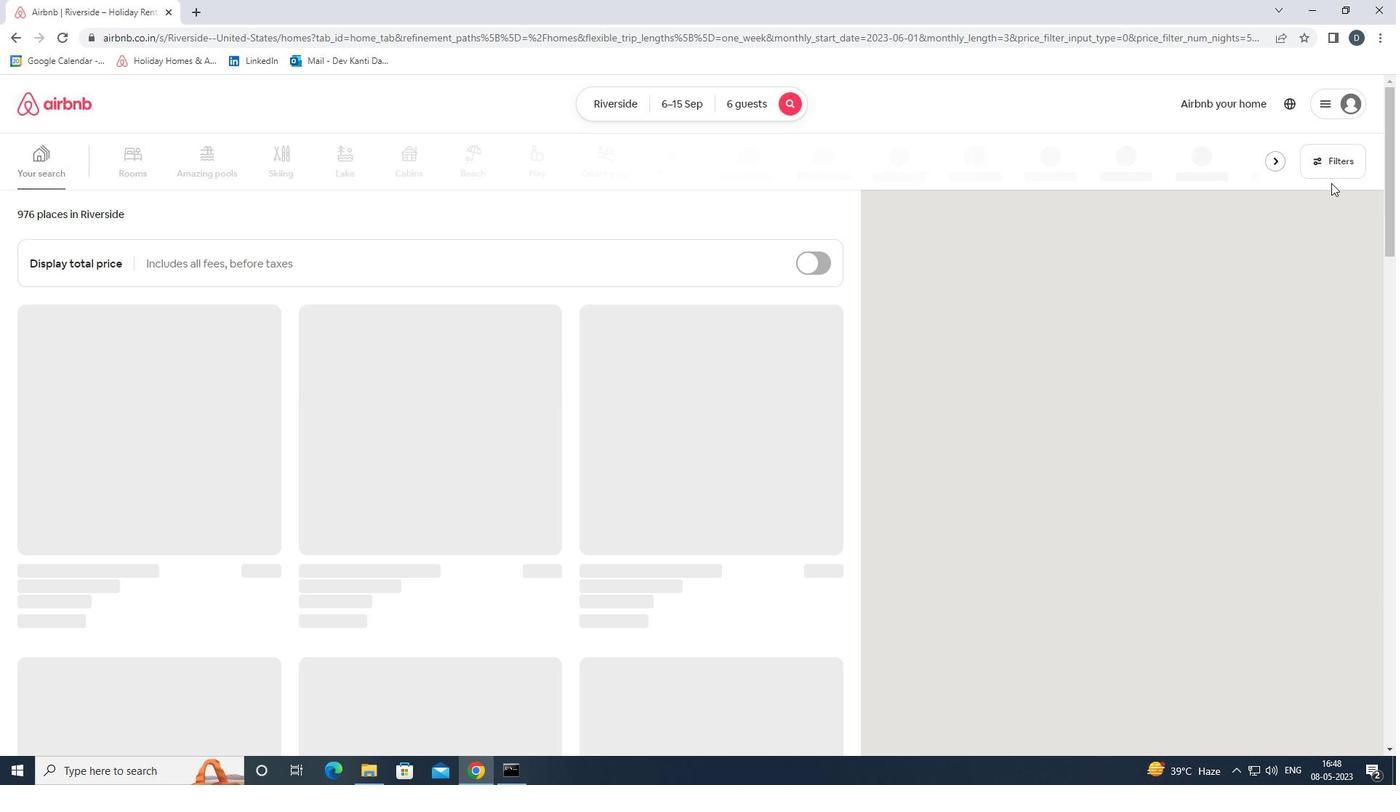 
Action: Mouse pressed left at (1331, 171)
Screenshot: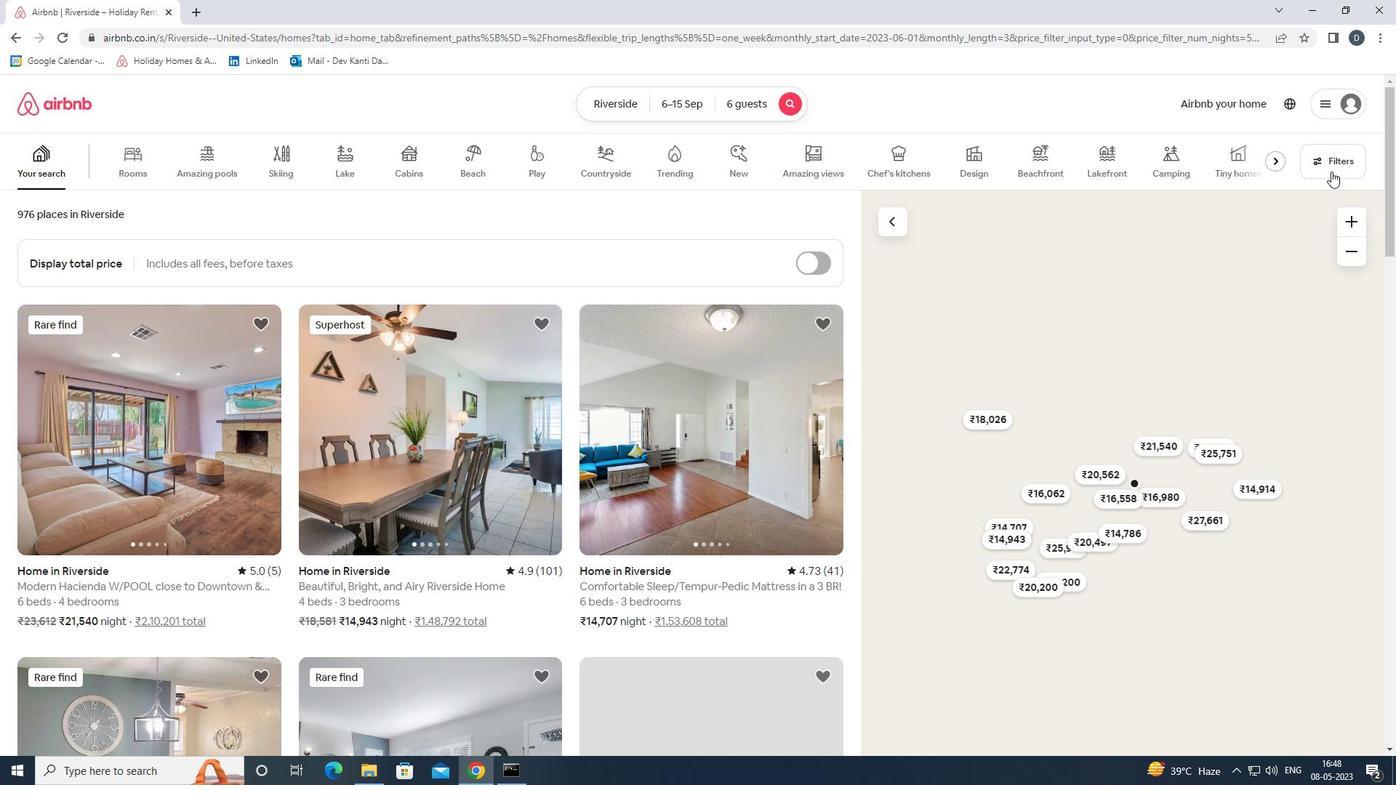 
Action: Mouse moved to (562, 520)
Screenshot: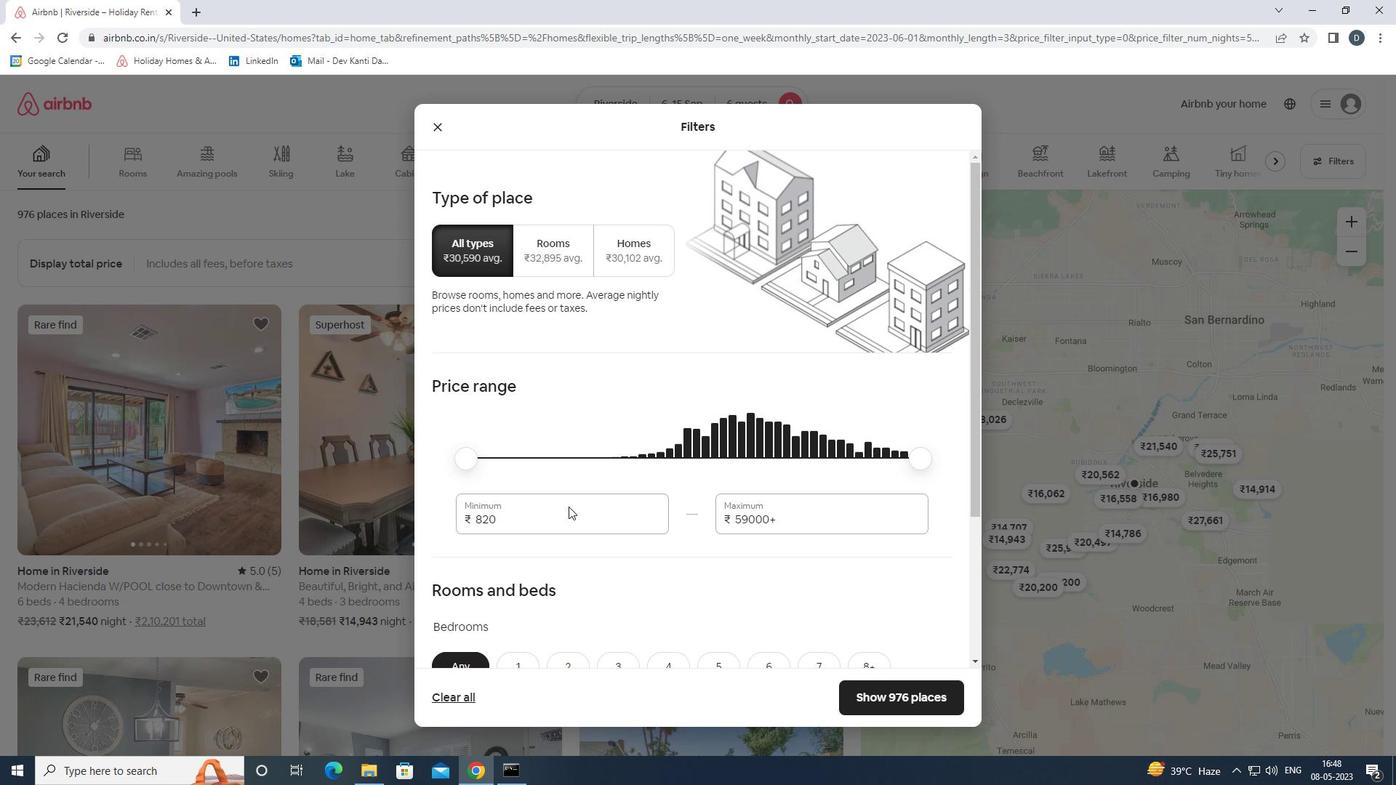 
Action: Mouse pressed left at (562, 520)
Screenshot: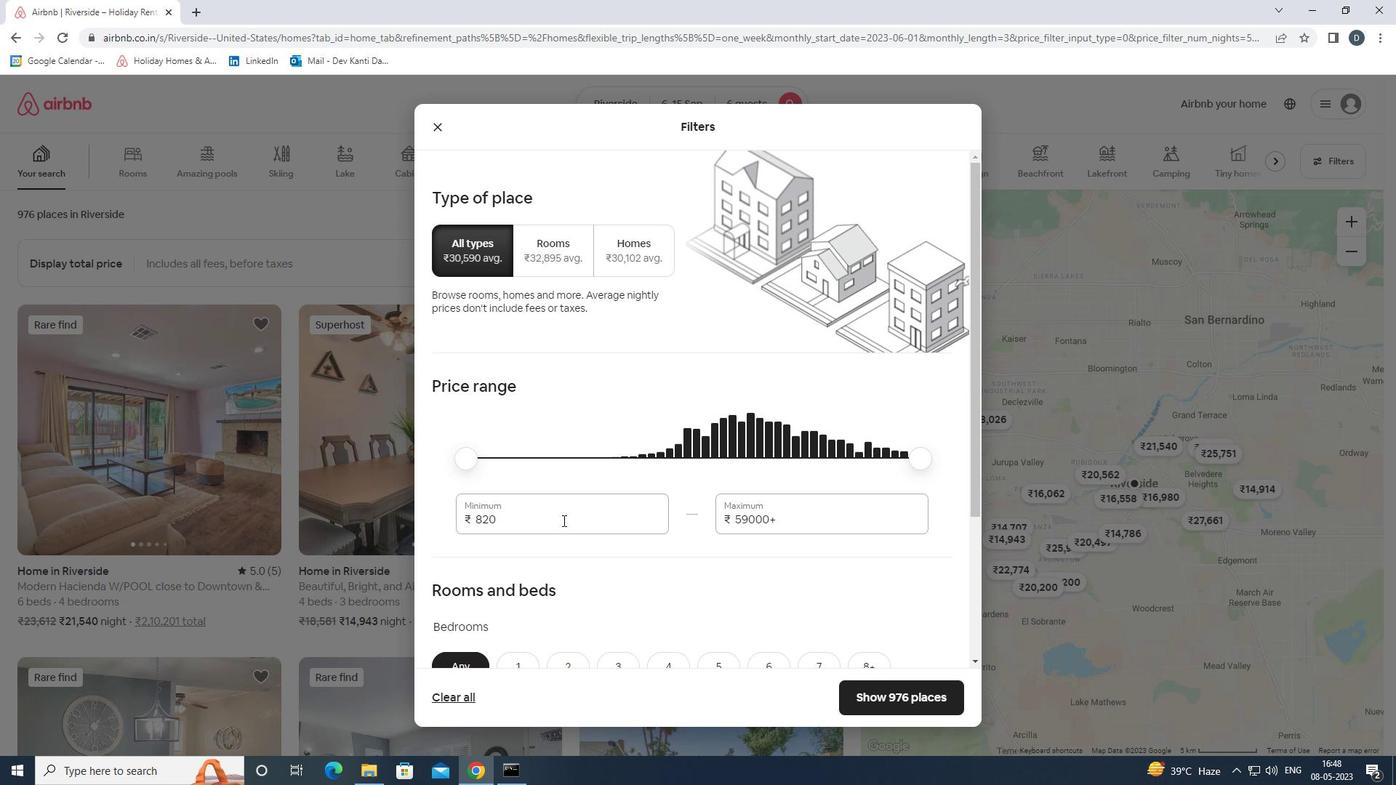 
Action: Mouse pressed left at (562, 520)
Screenshot: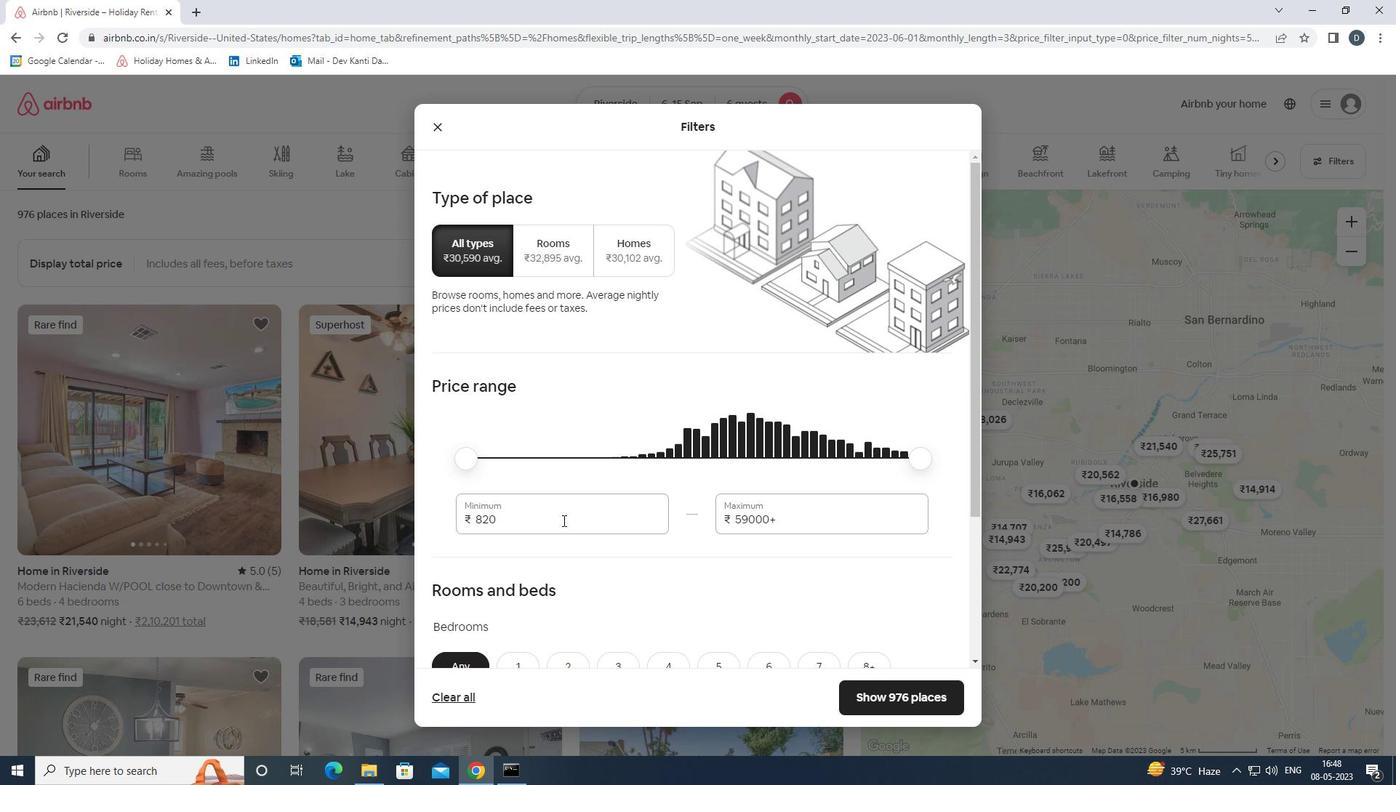 
Action: Key pressed 8000<Key.tab>12000
Screenshot: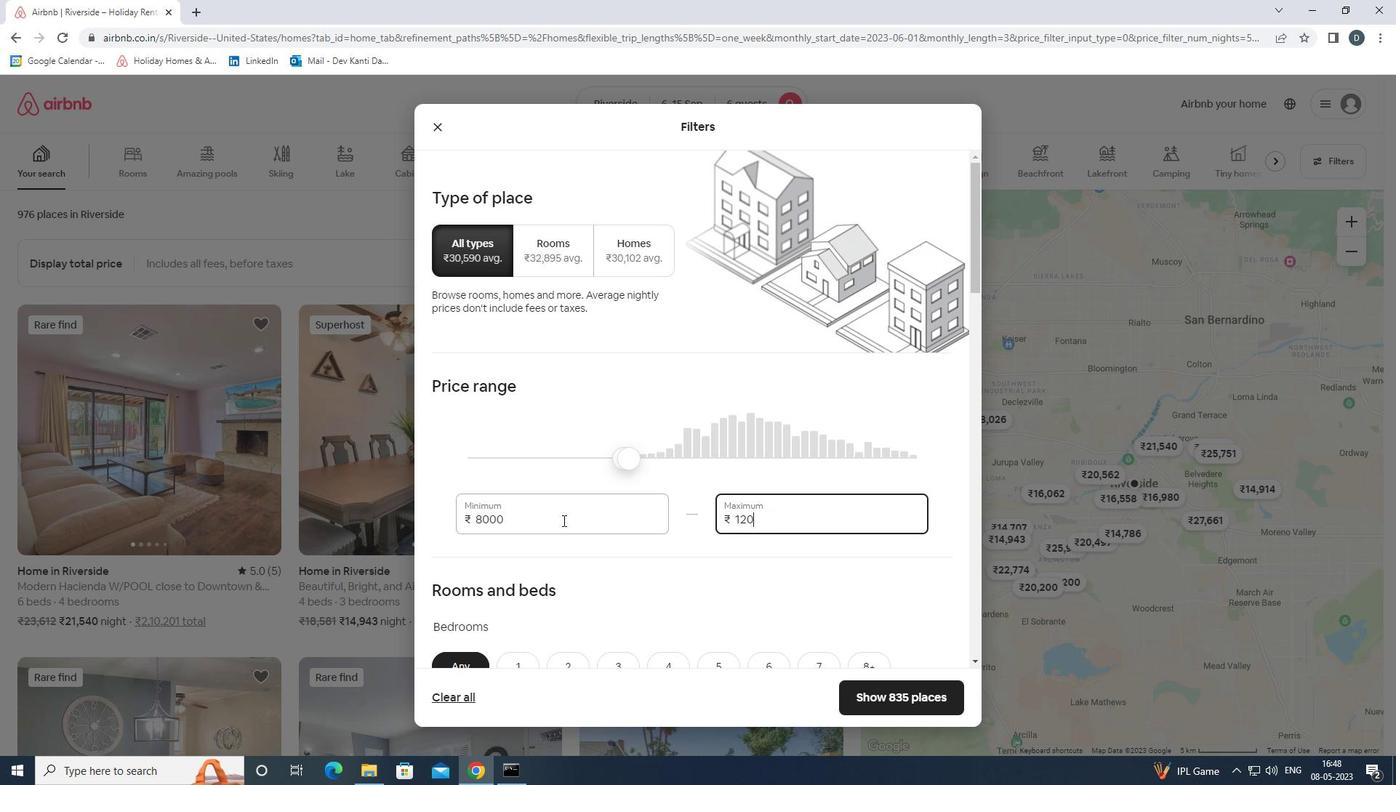 
Action: Mouse moved to (562, 522)
Screenshot: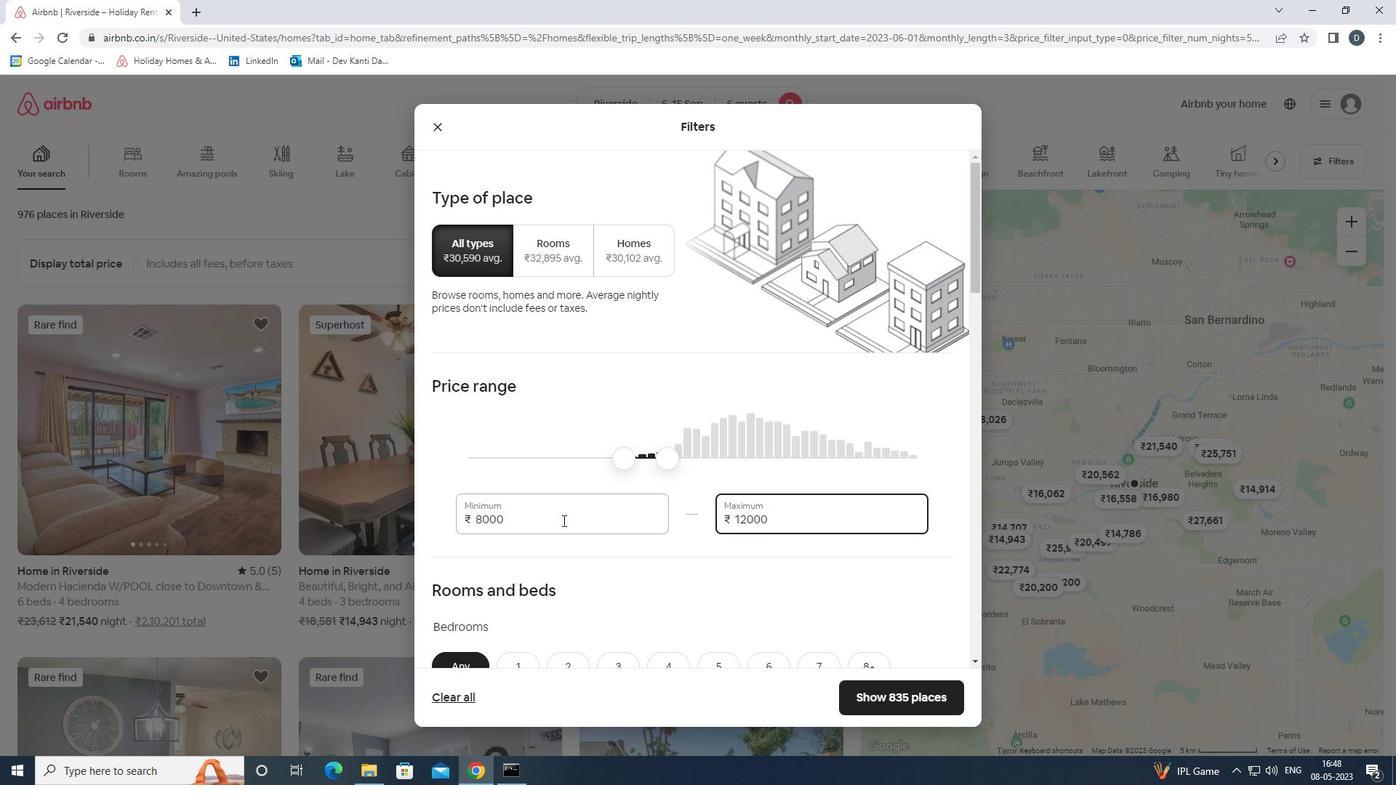 
Action: Mouse scrolled (562, 522) with delta (0, 0)
Screenshot: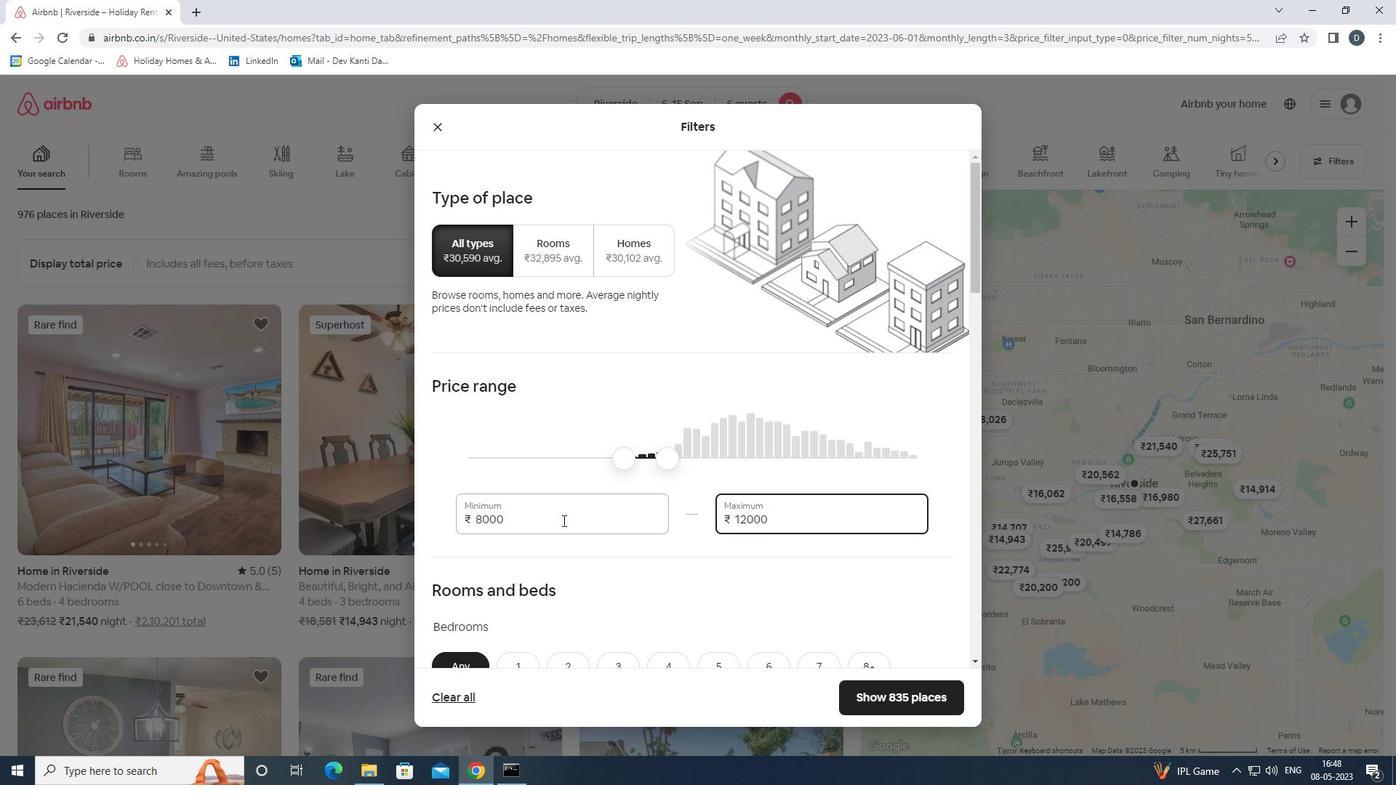 
Action: Mouse scrolled (562, 522) with delta (0, 0)
Screenshot: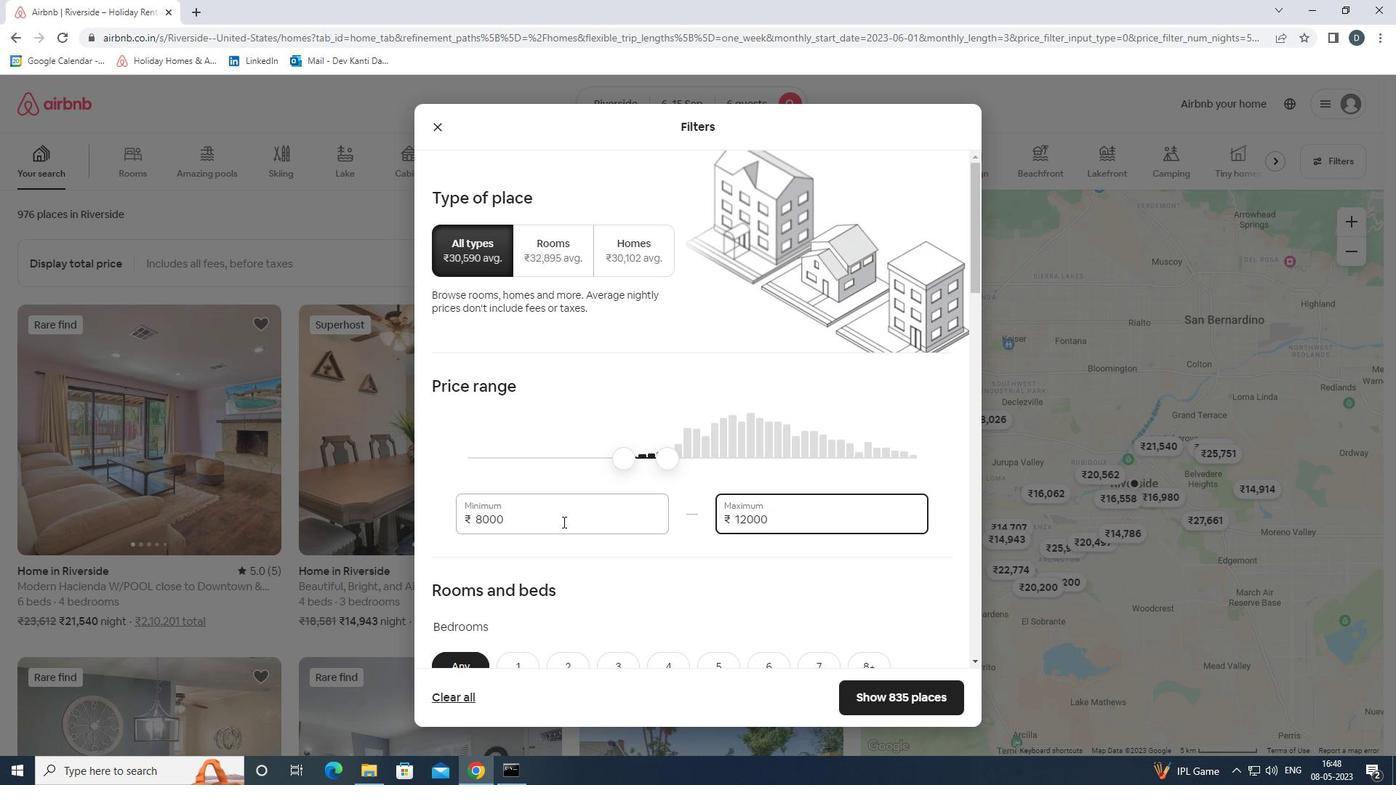 
Action: Mouse scrolled (562, 522) with delta (0, 0)
Screenshot: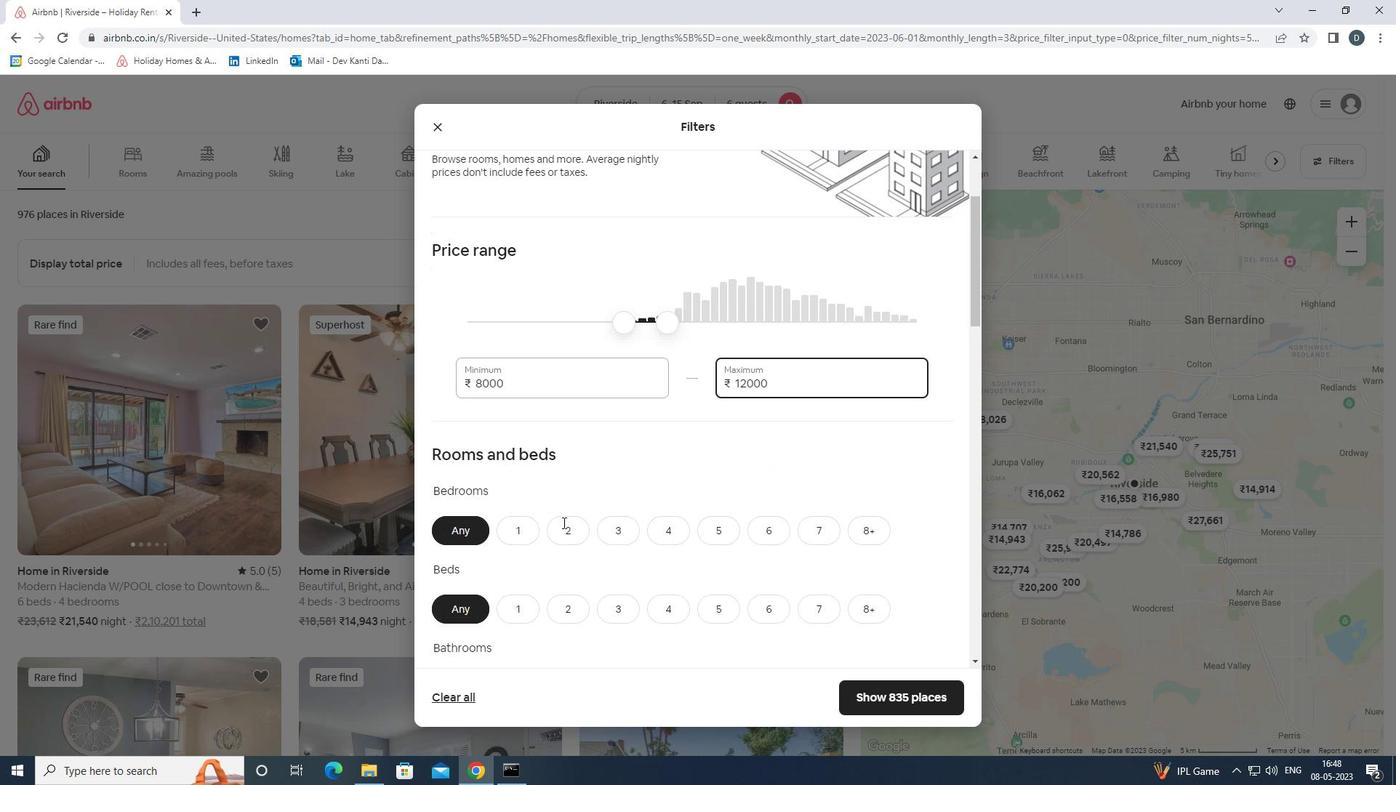 
Action: Mouse scrolled (562, 522) with delta (0, 0)
Screenshot: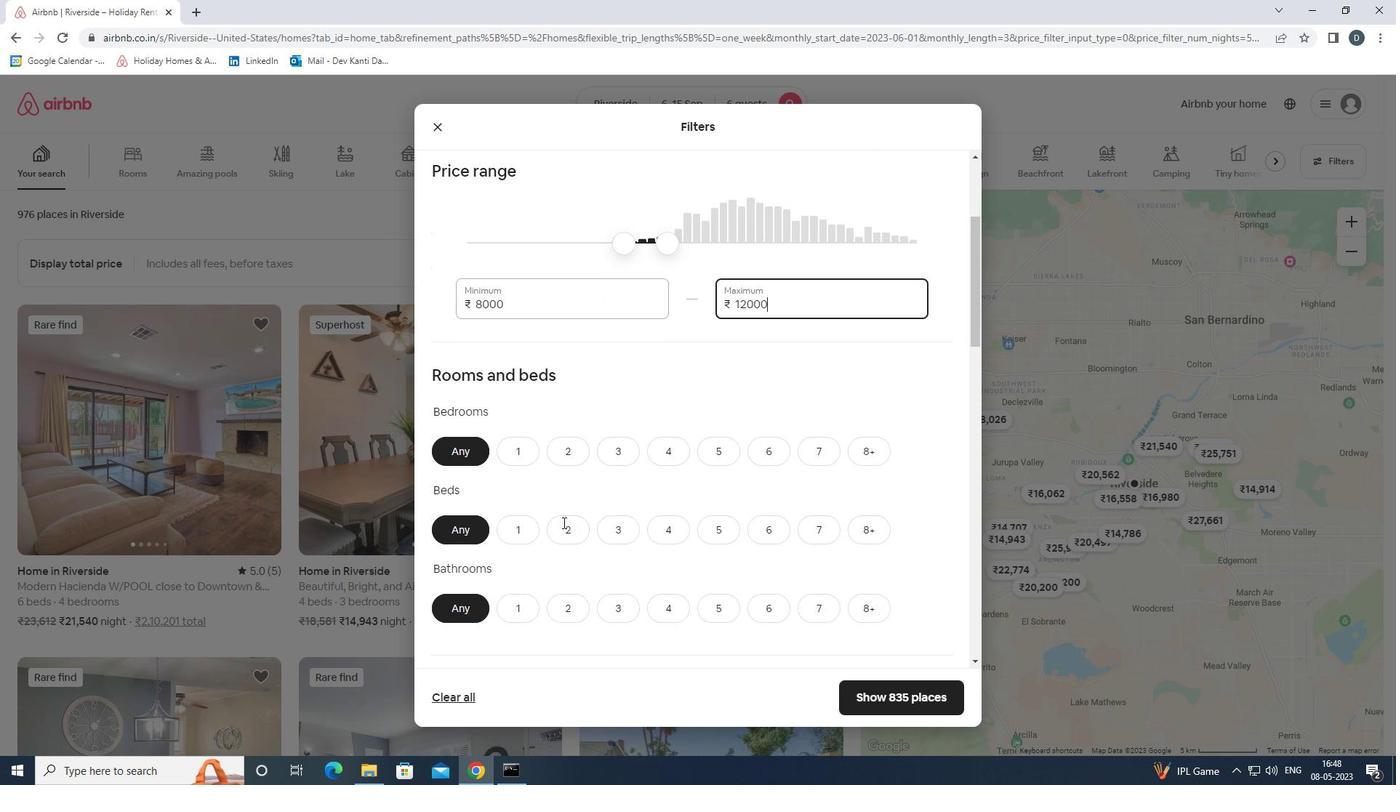 
Action: Mouse moved to (770, 368)
Screenshot: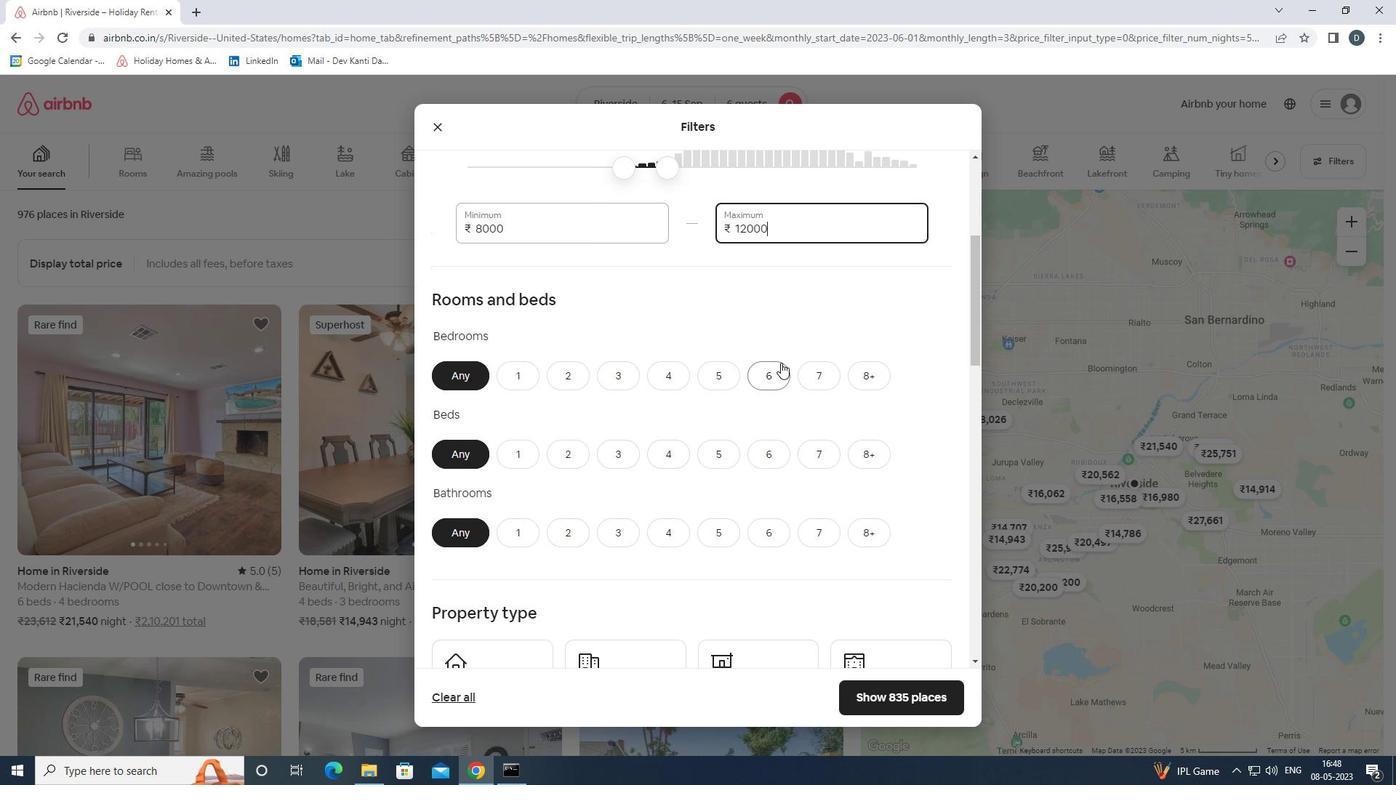 
Action: Mouse pressed left at (770, 368)
Screenshot: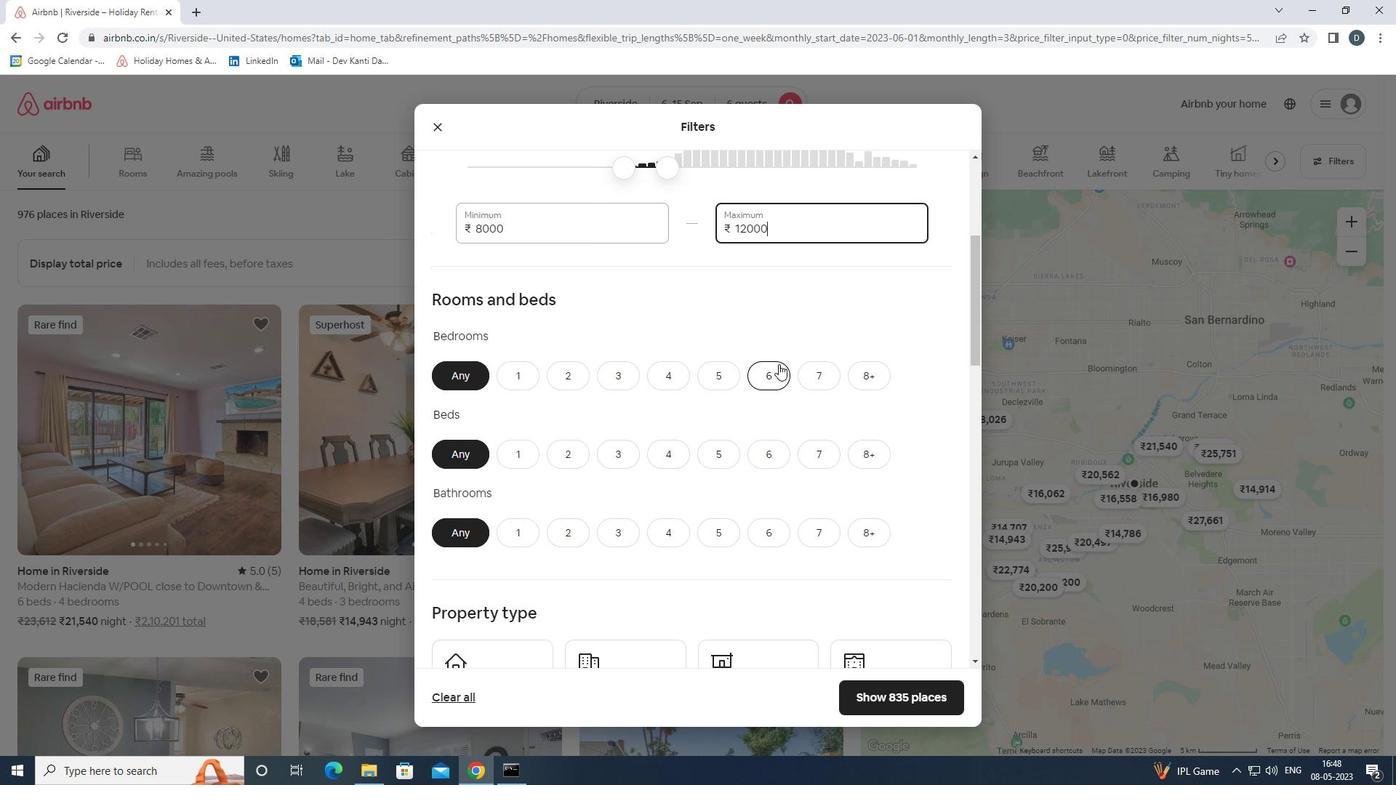 
Action: Mouse moved to (769, 458)
Screenshot: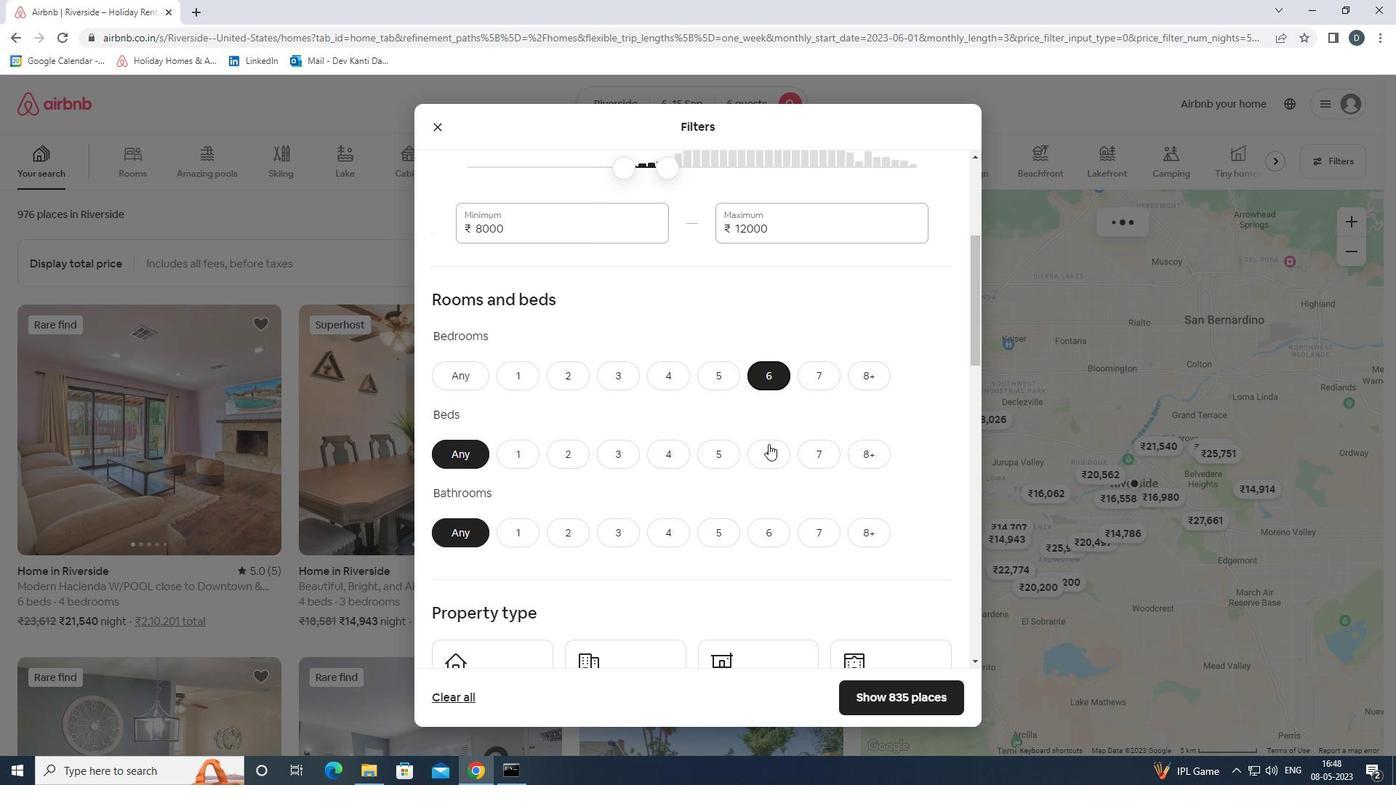 
Action: Mouse pressed left at (769, 458)
Screenshot: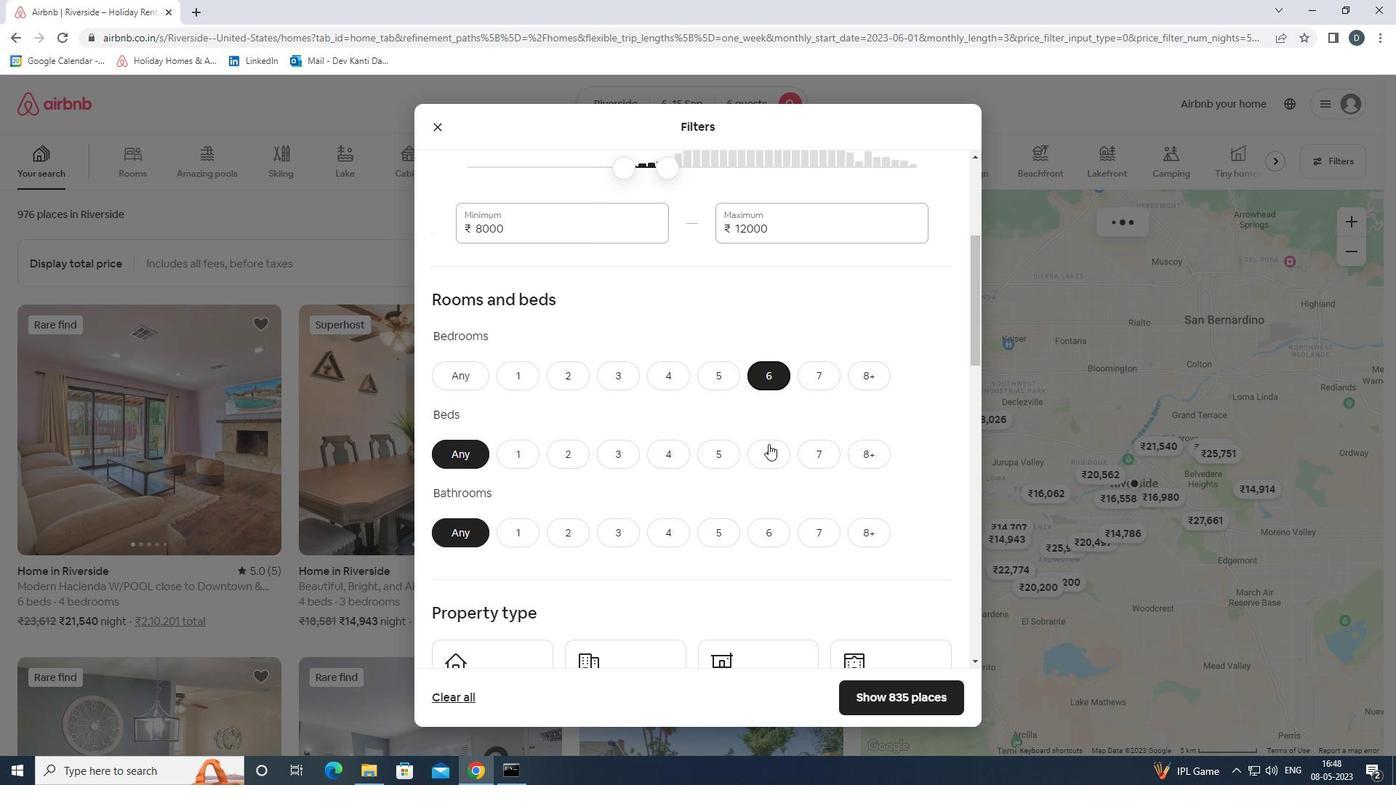
Action: Mouse moved to (770, 523)
Screenshot: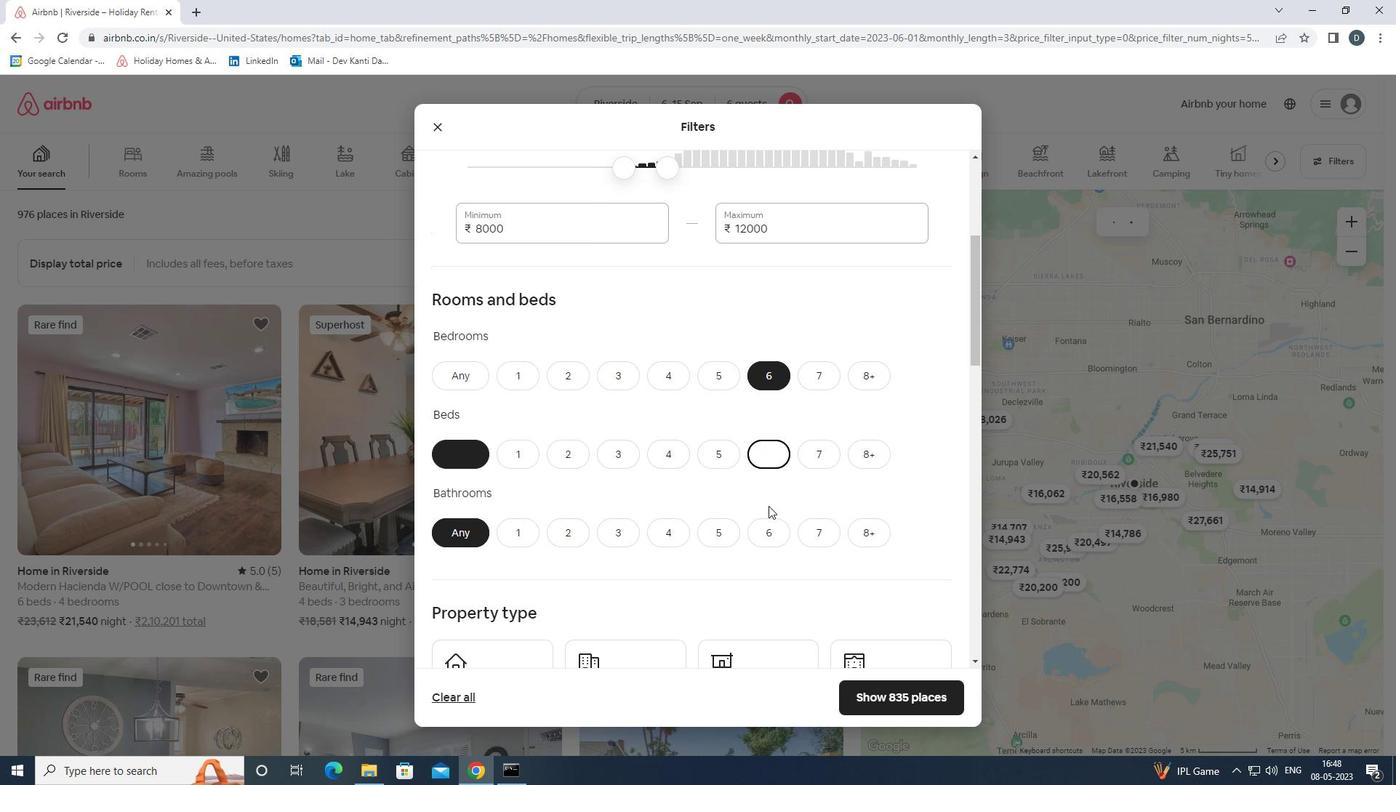 
Action: Mouse pressed left at (770, 523)
Screenshot: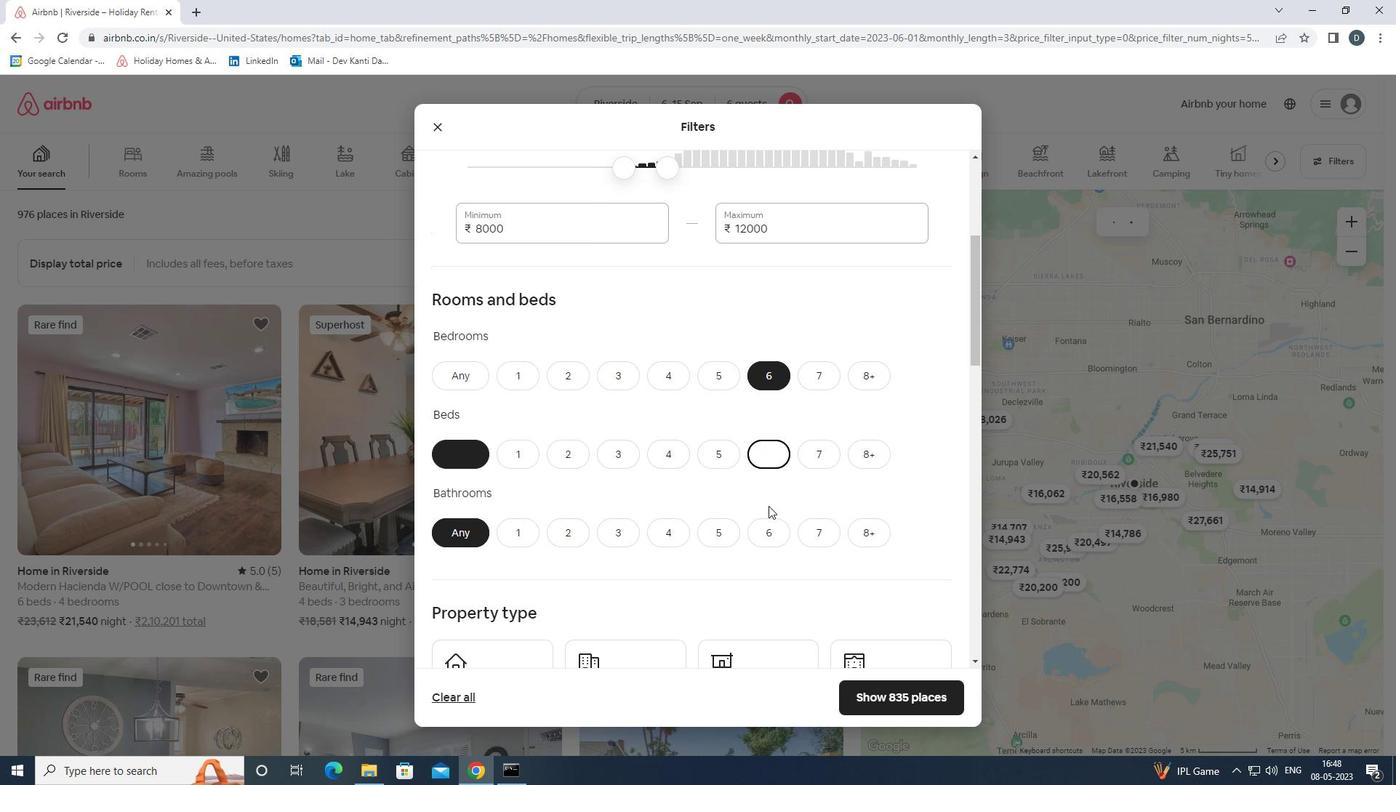 
Action: Mouse moved to (770, 524)
Screenshot: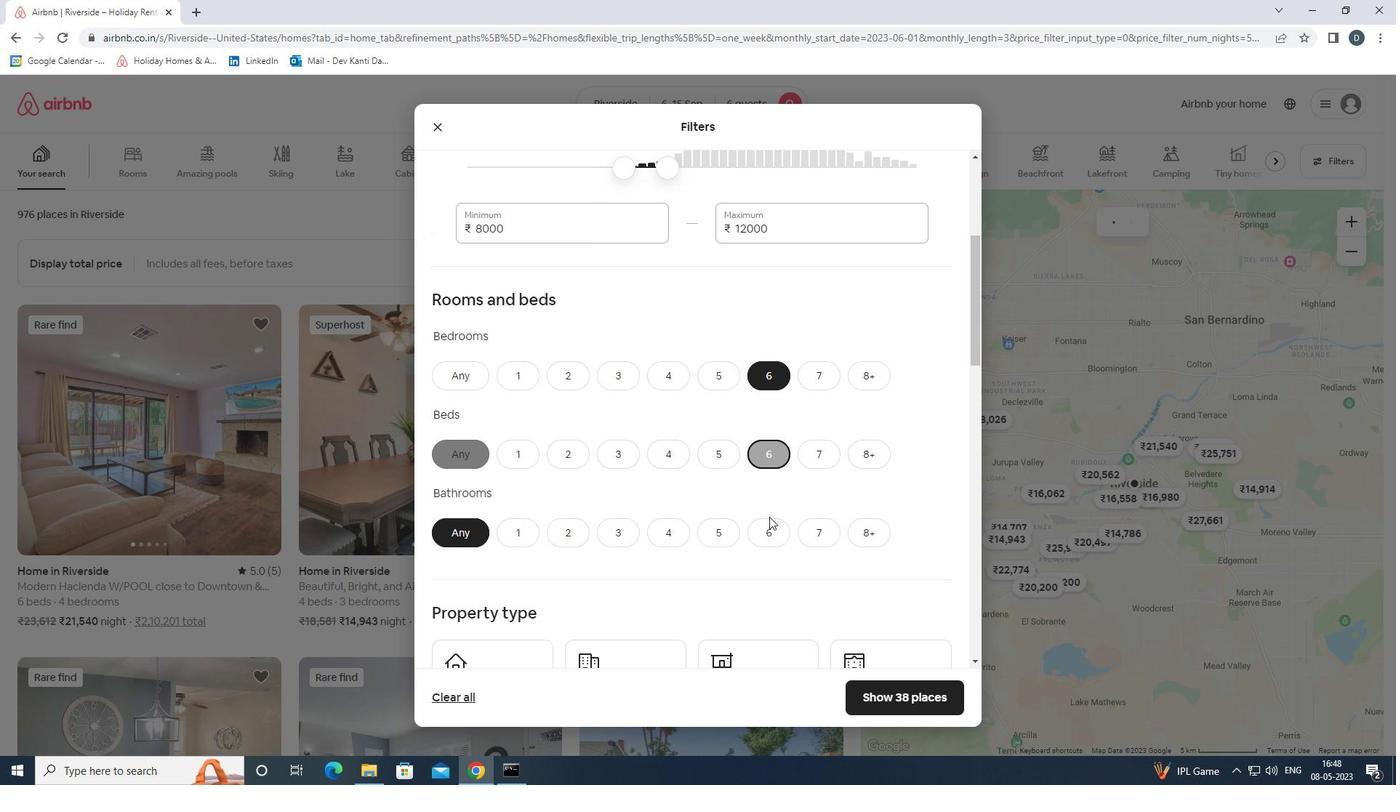 
Action: Mouse scrolled (770, 523) with delta (0, 0)
Screenshot: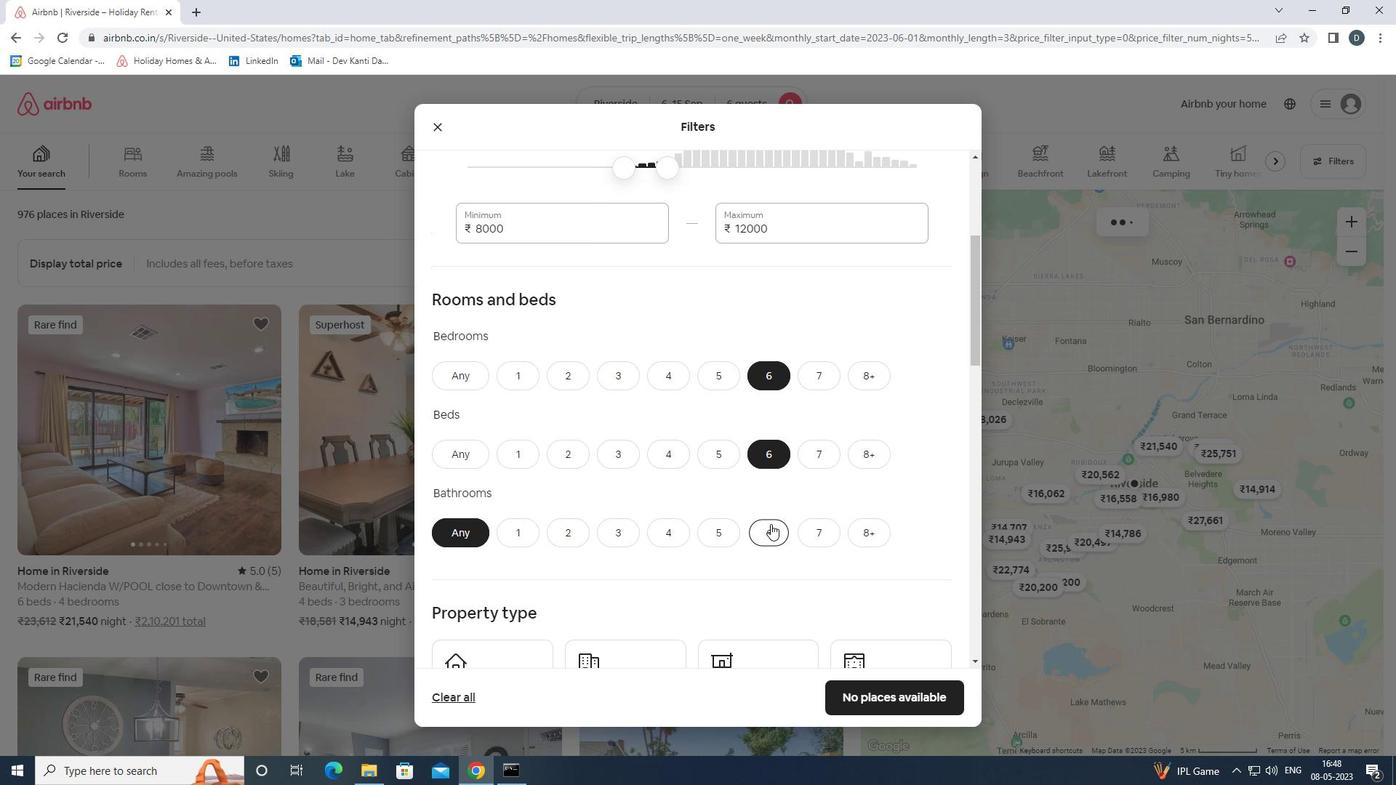 
Action: Mouse scrolled (770, 523) with delta (0, 0)
Screenshot: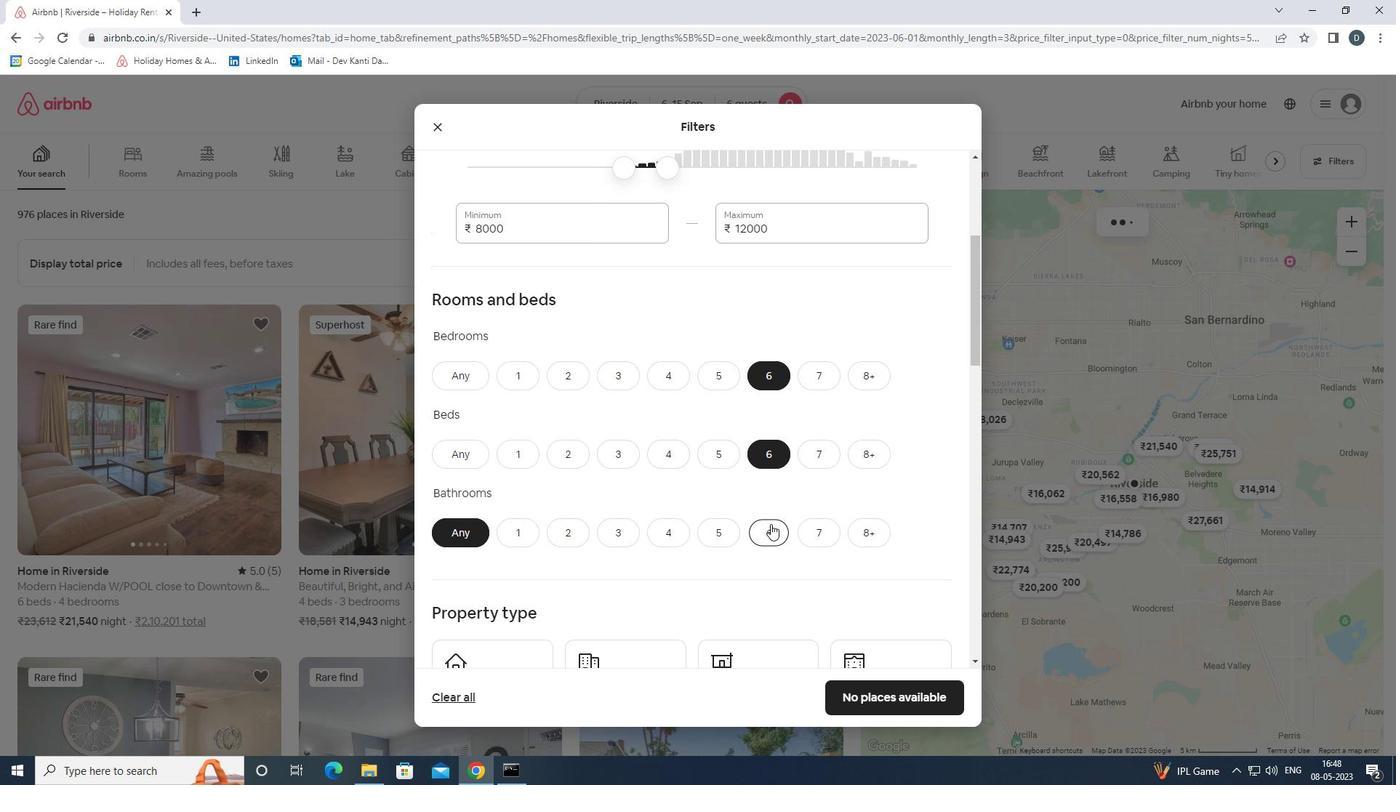 
Action: Mouse scrolled (770, 523) with delta (0, 0)
Screenshot: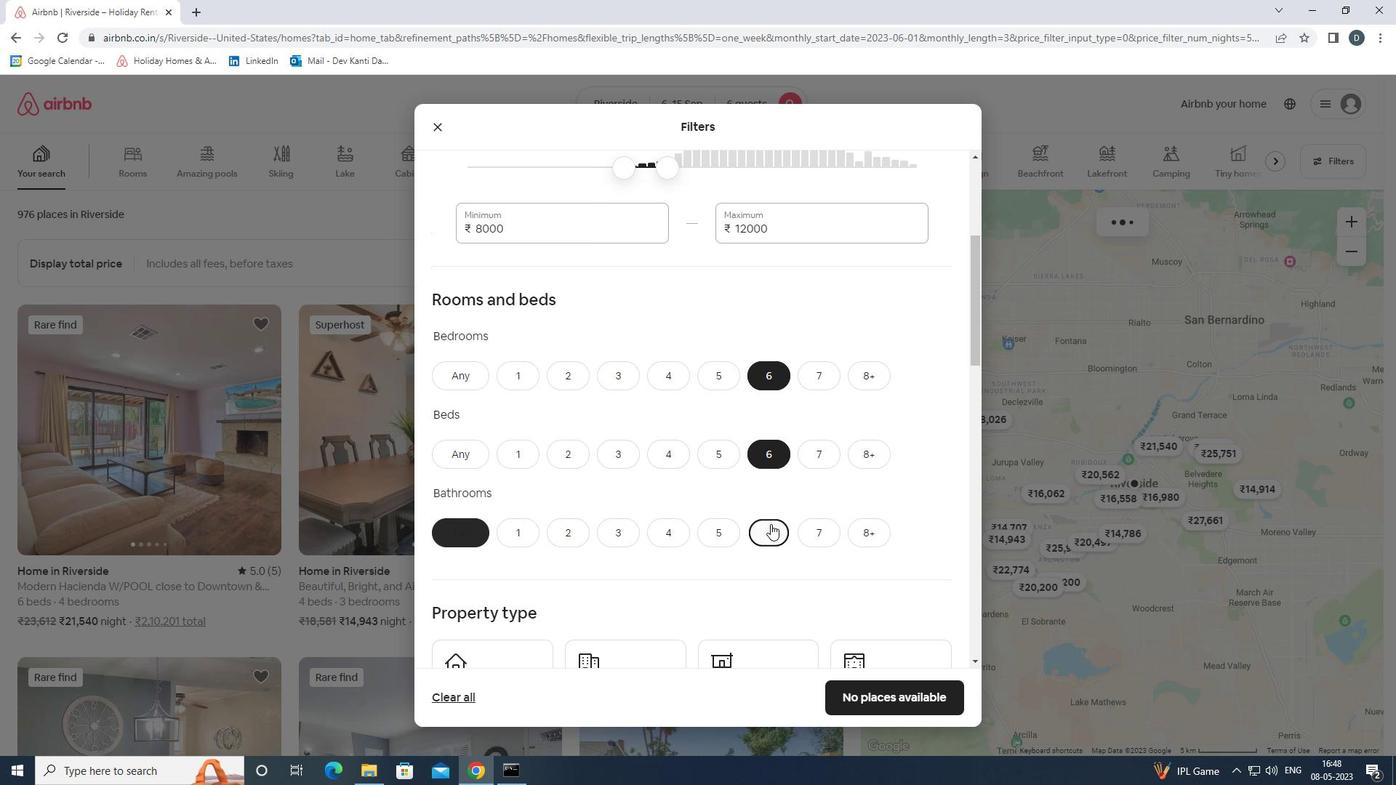 
Action: Mouse moved to (503, 482)
Screenshot: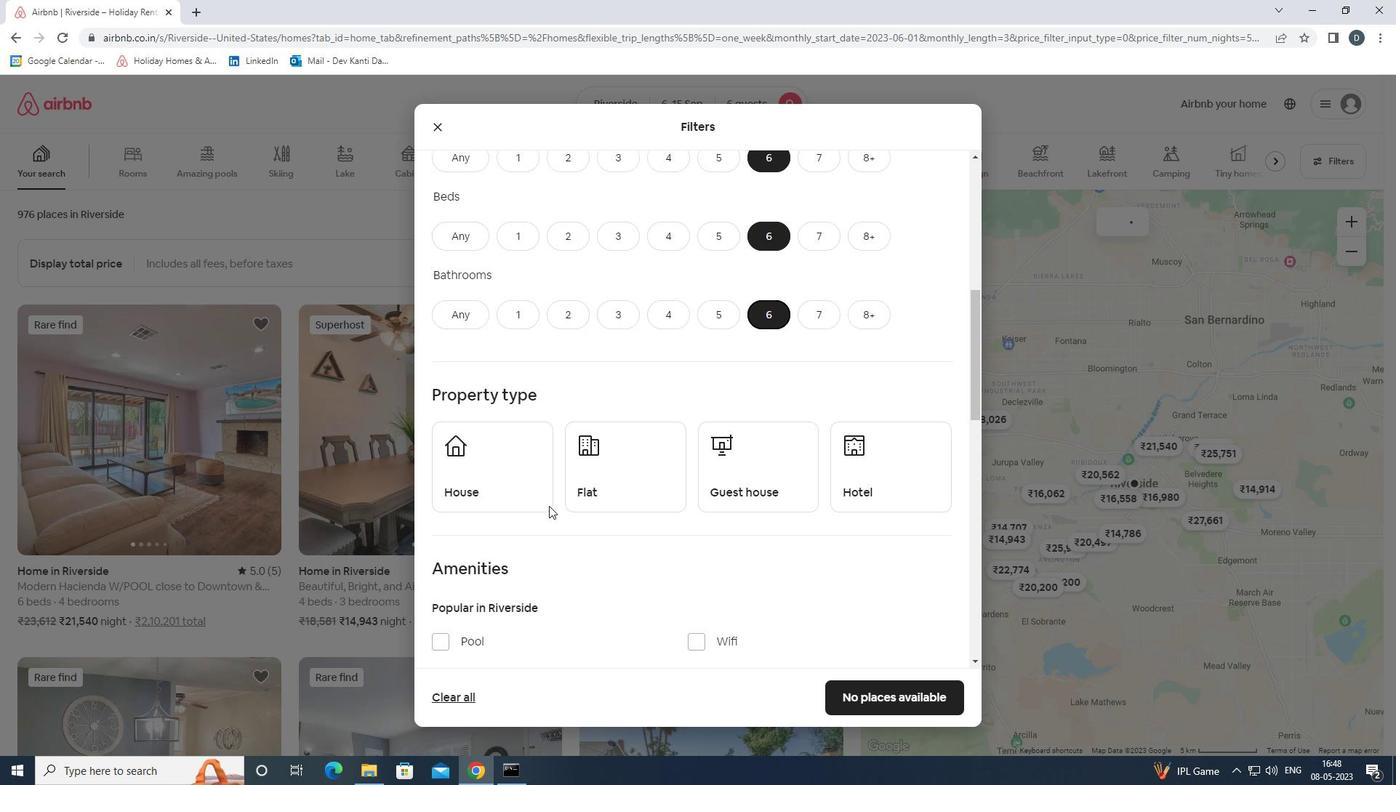 
Action: Mouse pressed left at (503, 482)
Screenshot: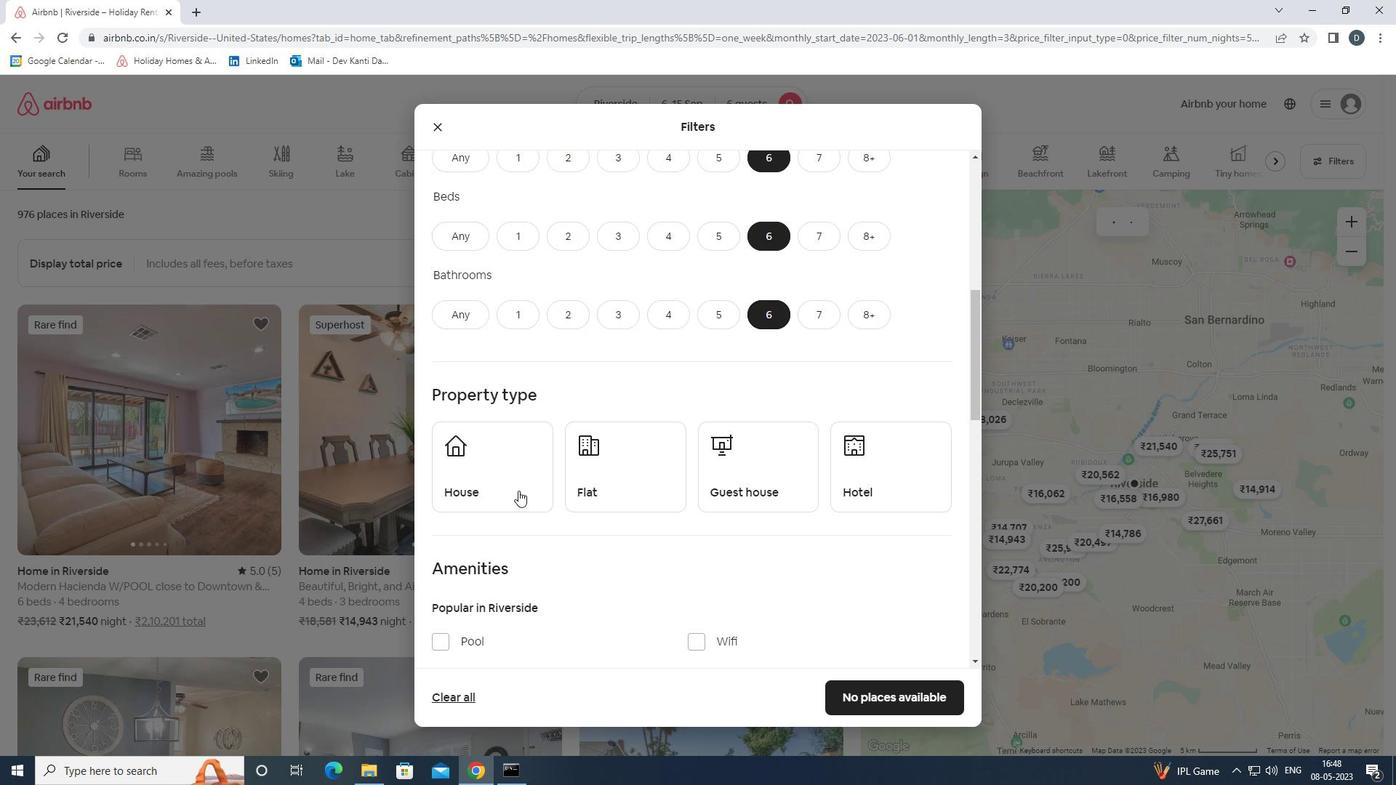 
Action: Mouse moved to (657, 472)
Screenshot: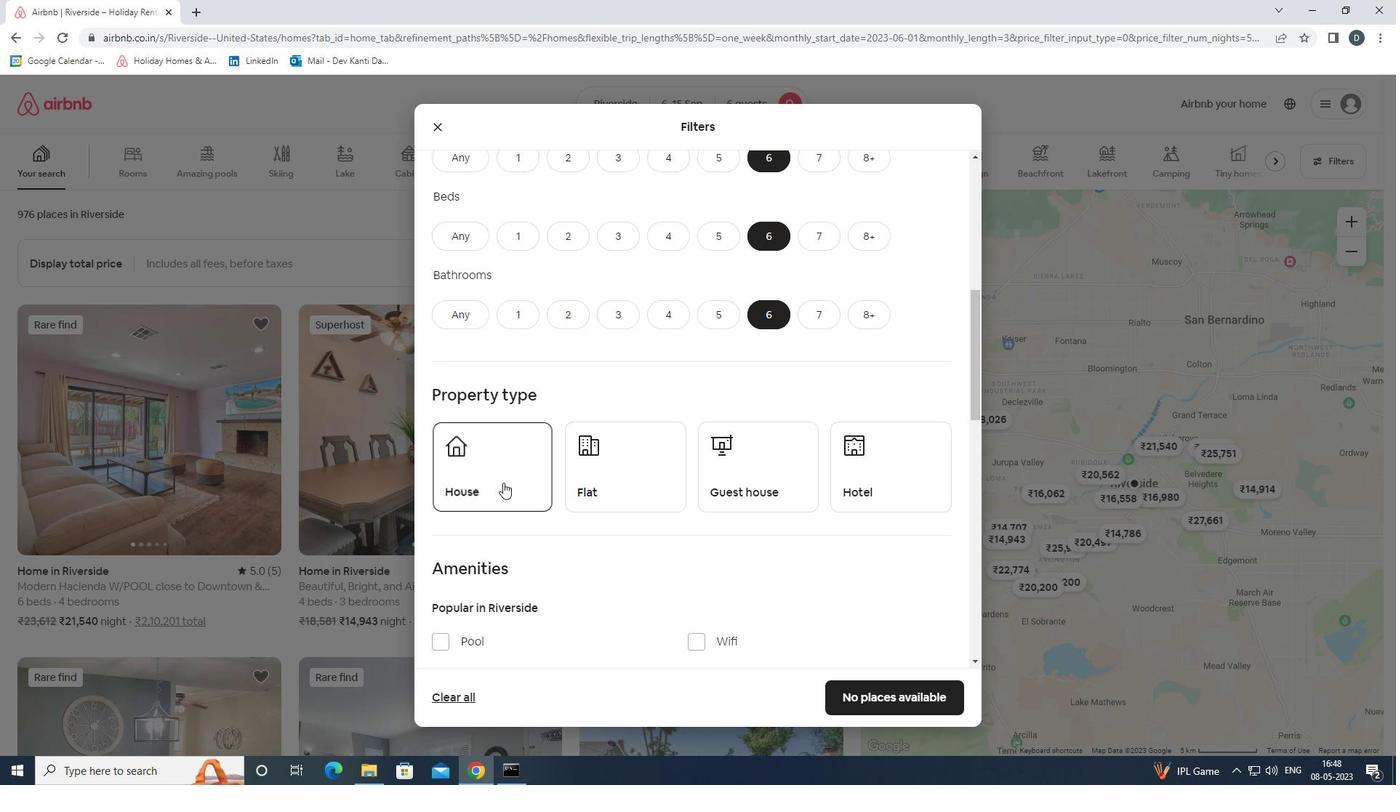 
Action: Mouse pressed left at (657, 472)
Screenshot: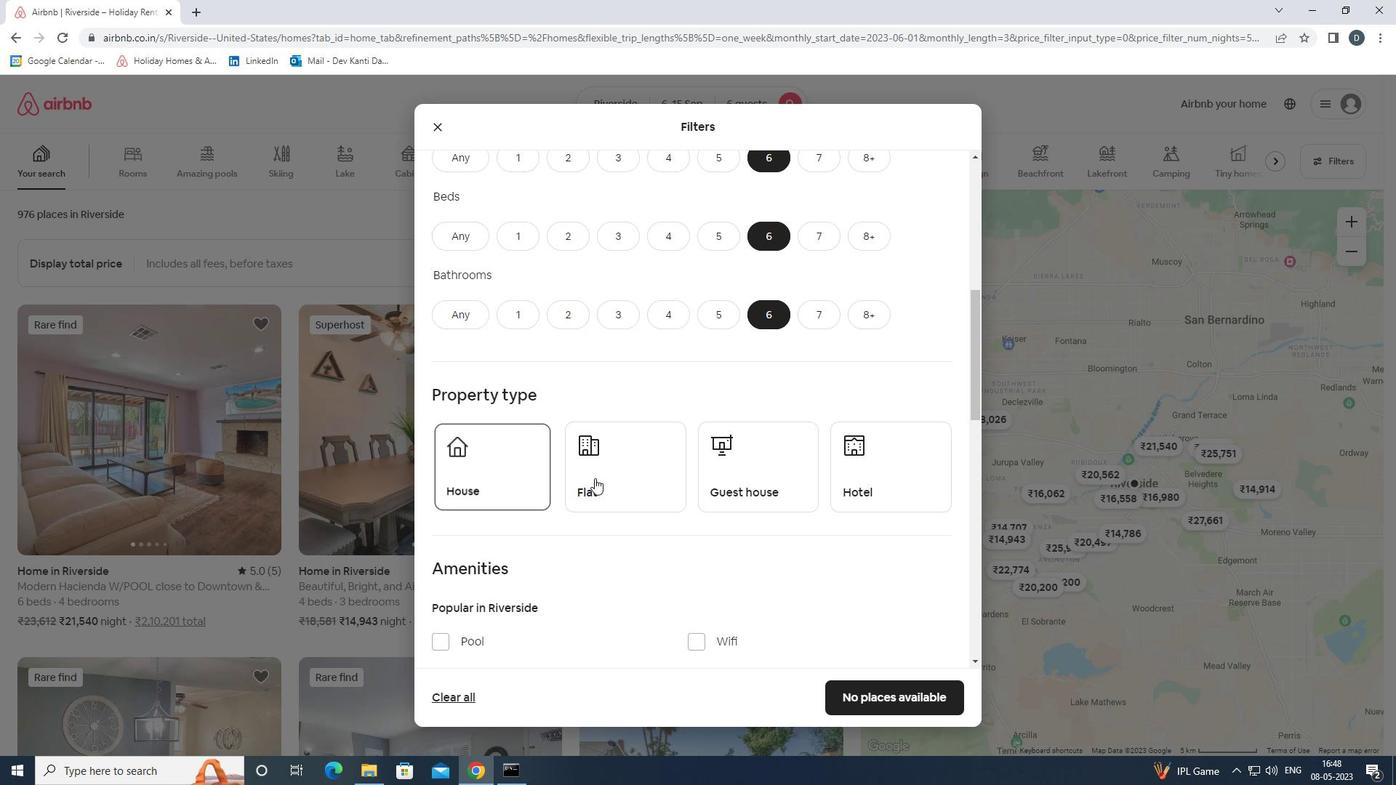 
Action: Mouse moved to (784, 462)
Screenshot: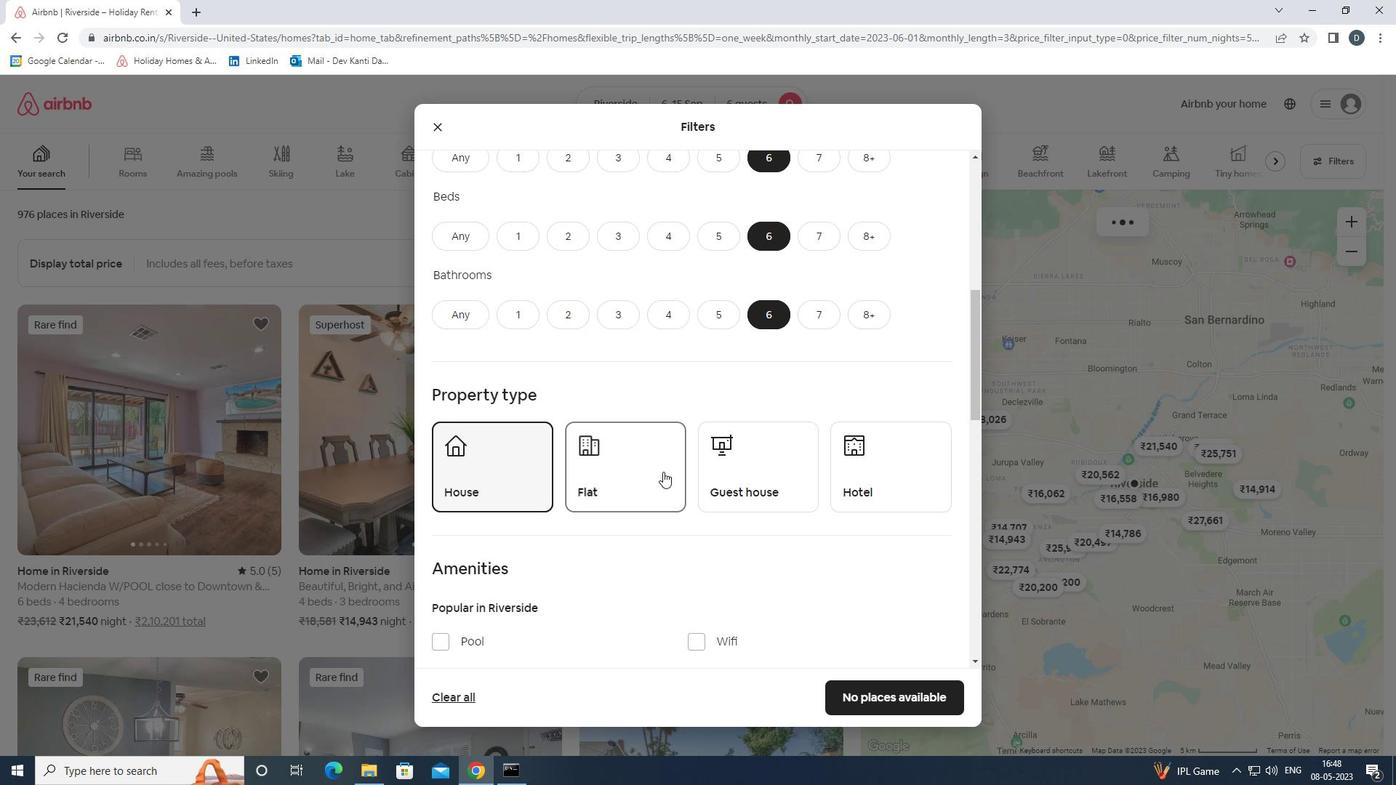 
Action: Mouse pressed left at (784, 462)
Screenshot: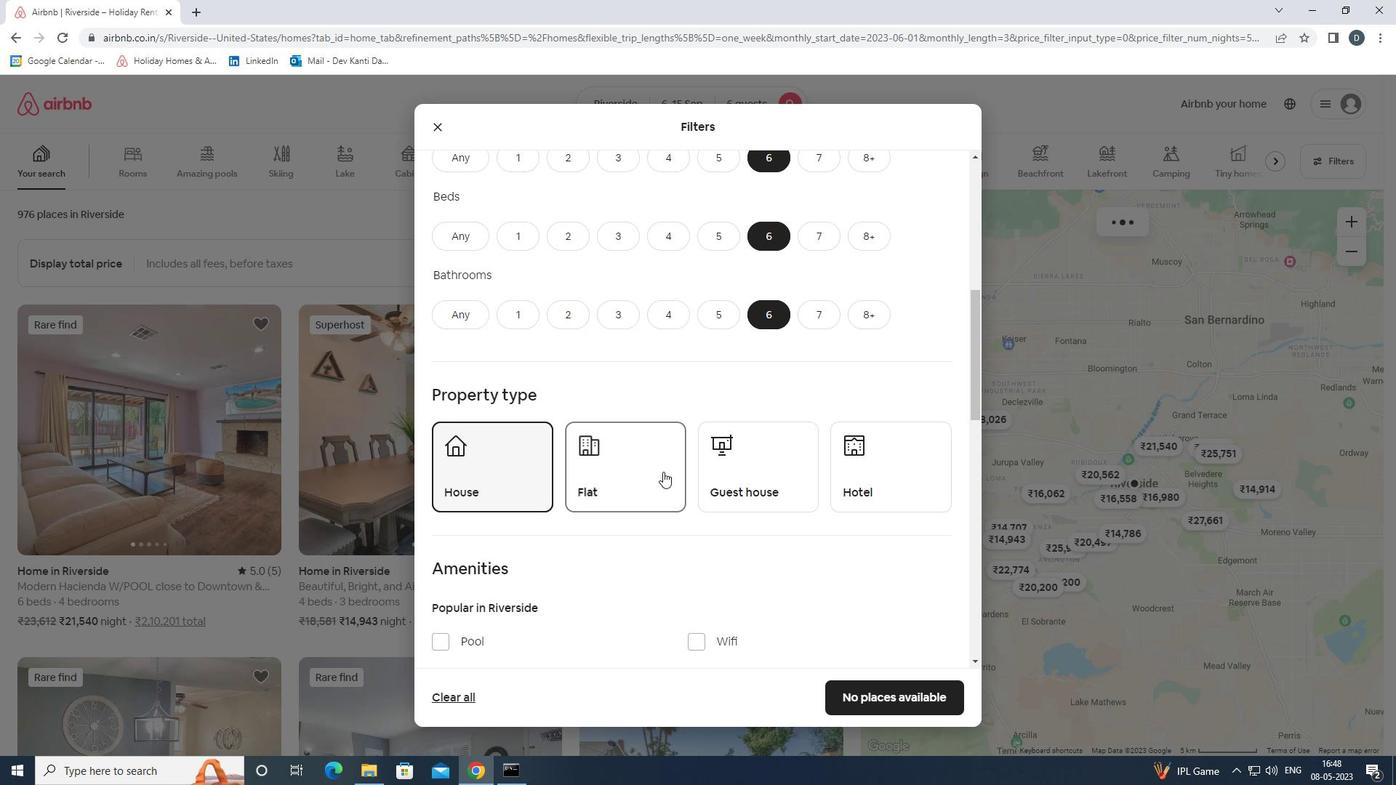 
Action: Mouse moved to (789, 409)
Screenshot: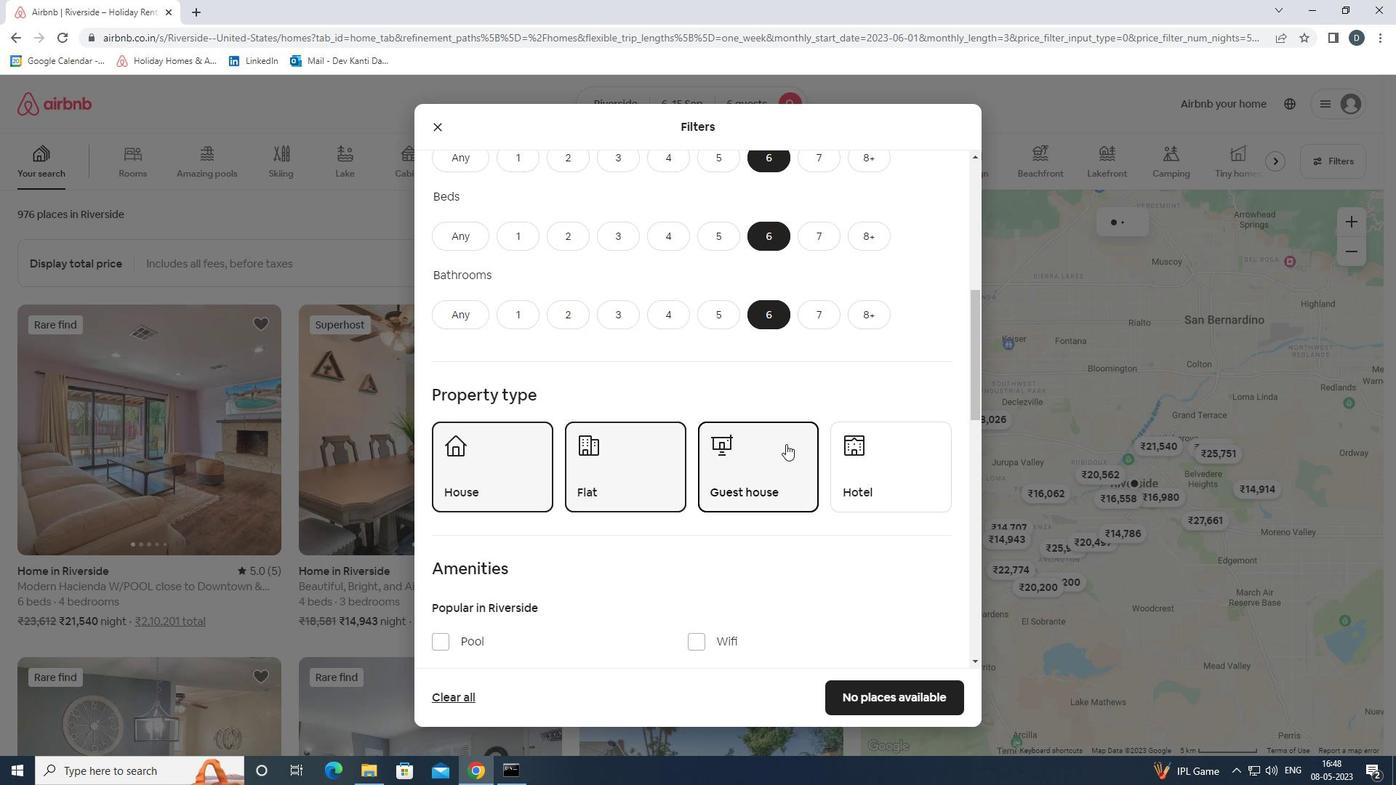
Action: Mouse scrolled (789, 408) with delta (0, 0)
Screenshot: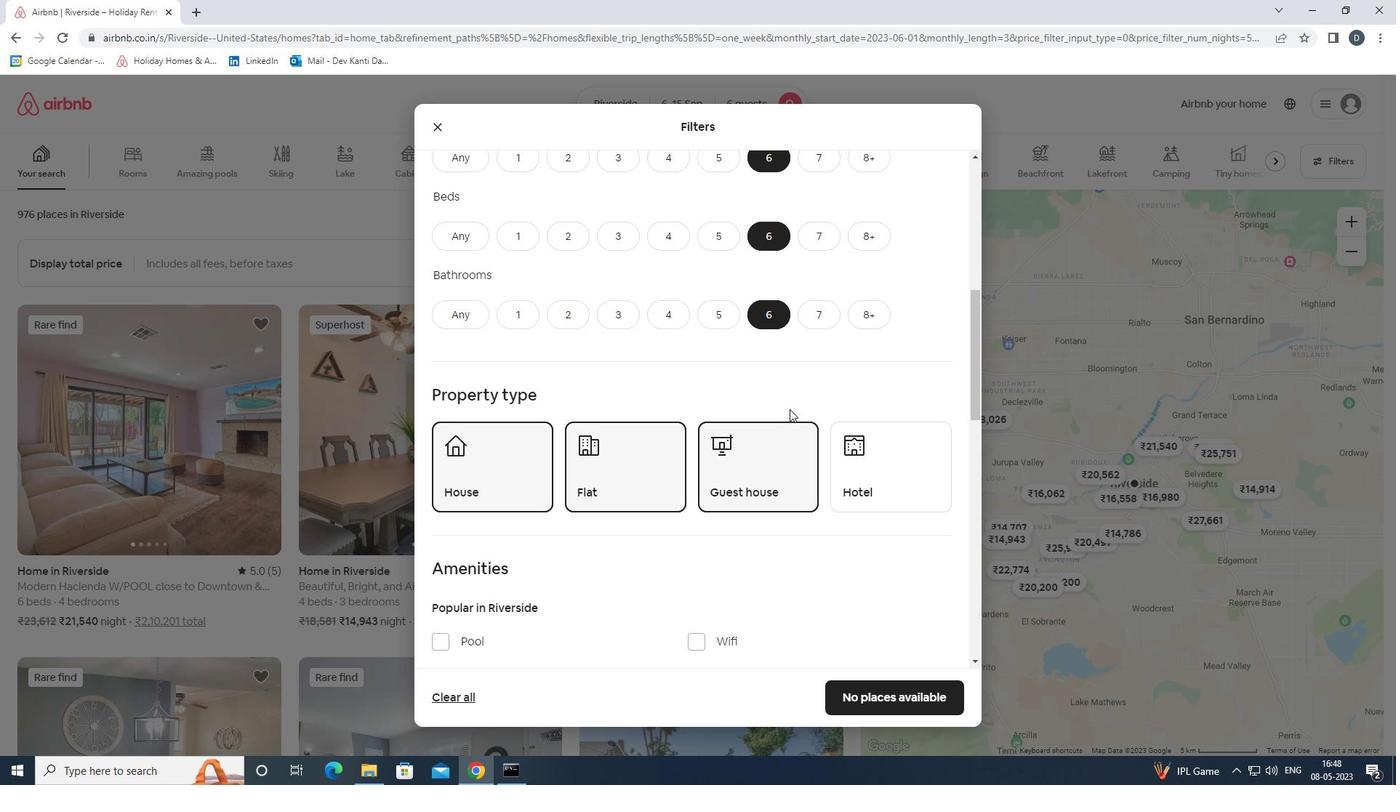 
Action: Mouse scrolled (789, 408) with delta (0, 0)
Screenshot: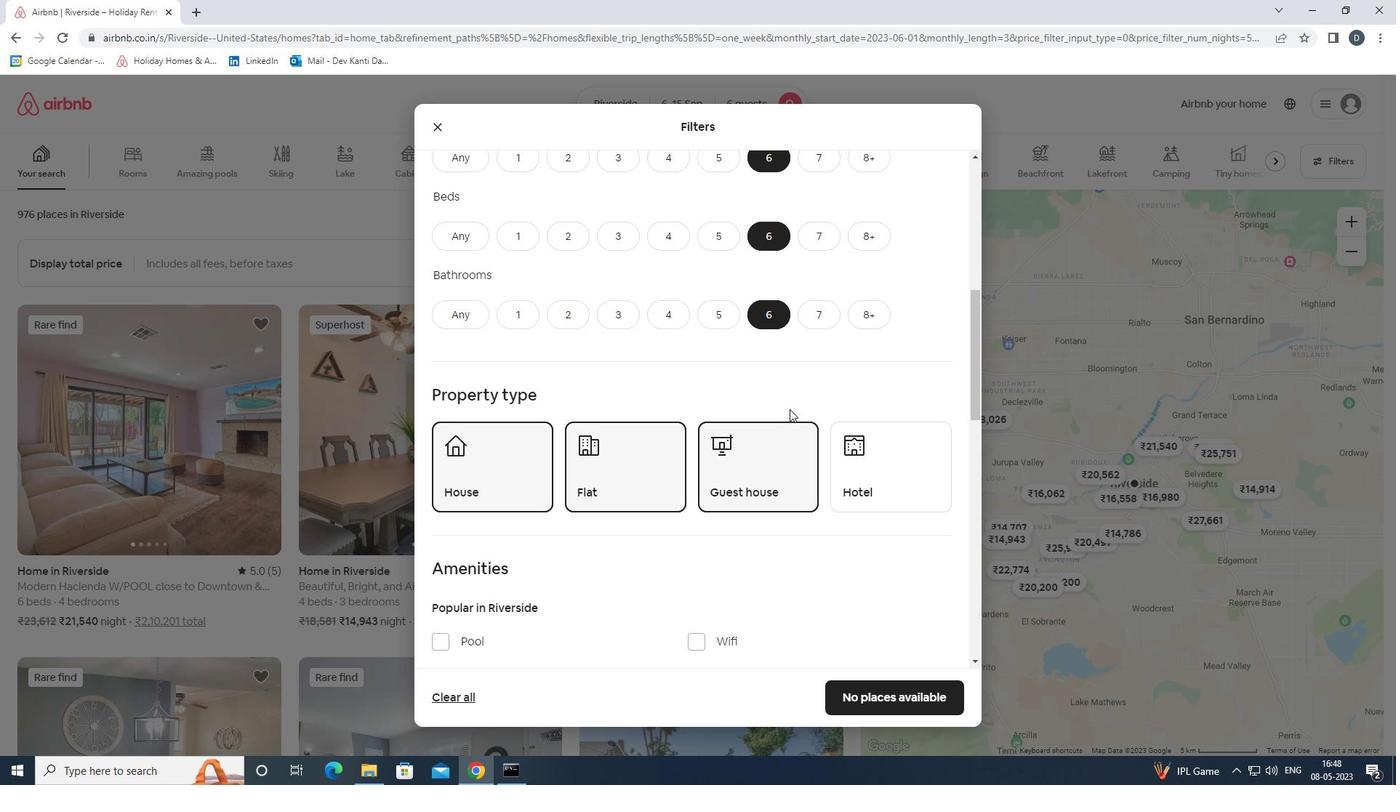 
Action: Mouse scrolled (789, 408) with delta (0, 0)
Screenshot: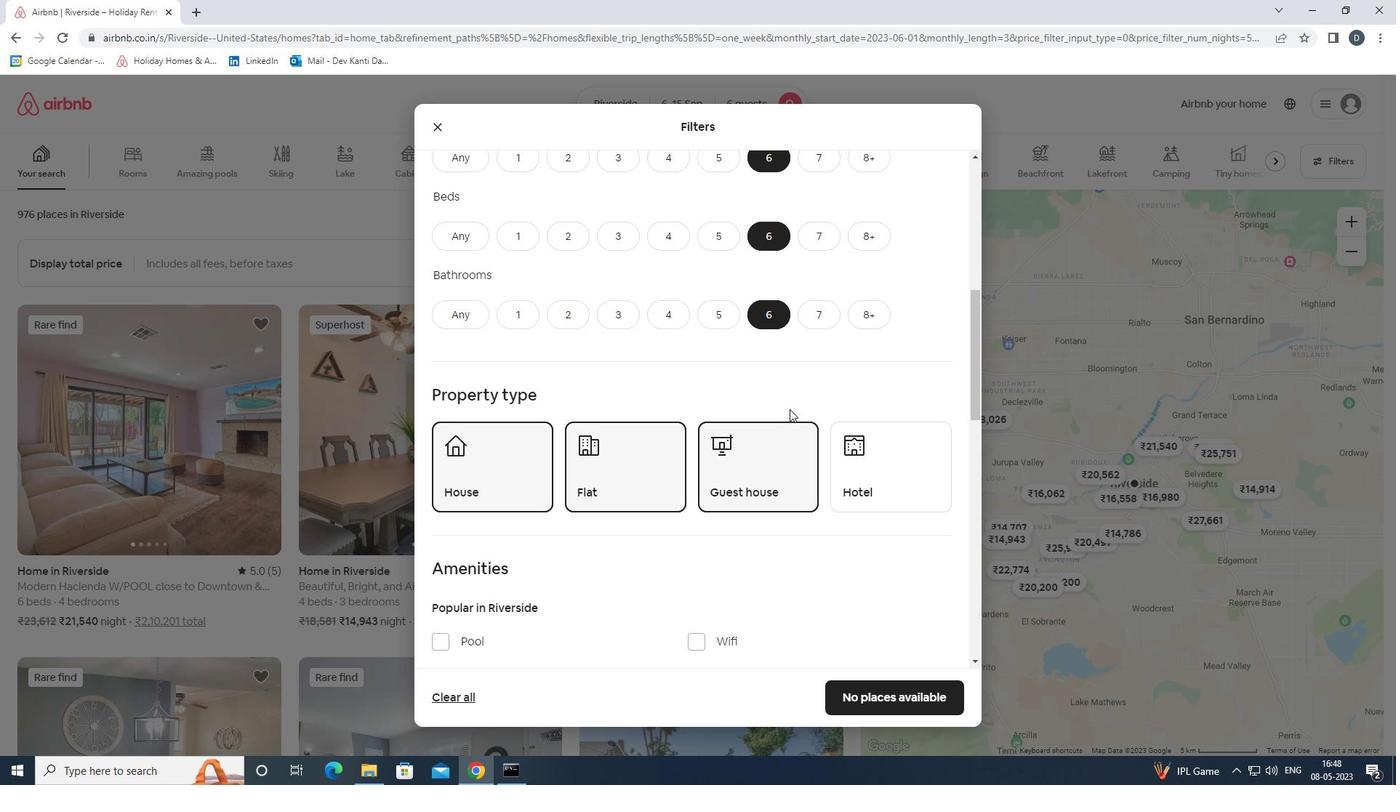 
Action: Mouse scrolled (789, 408) with delta (0, 0)
Screenshot: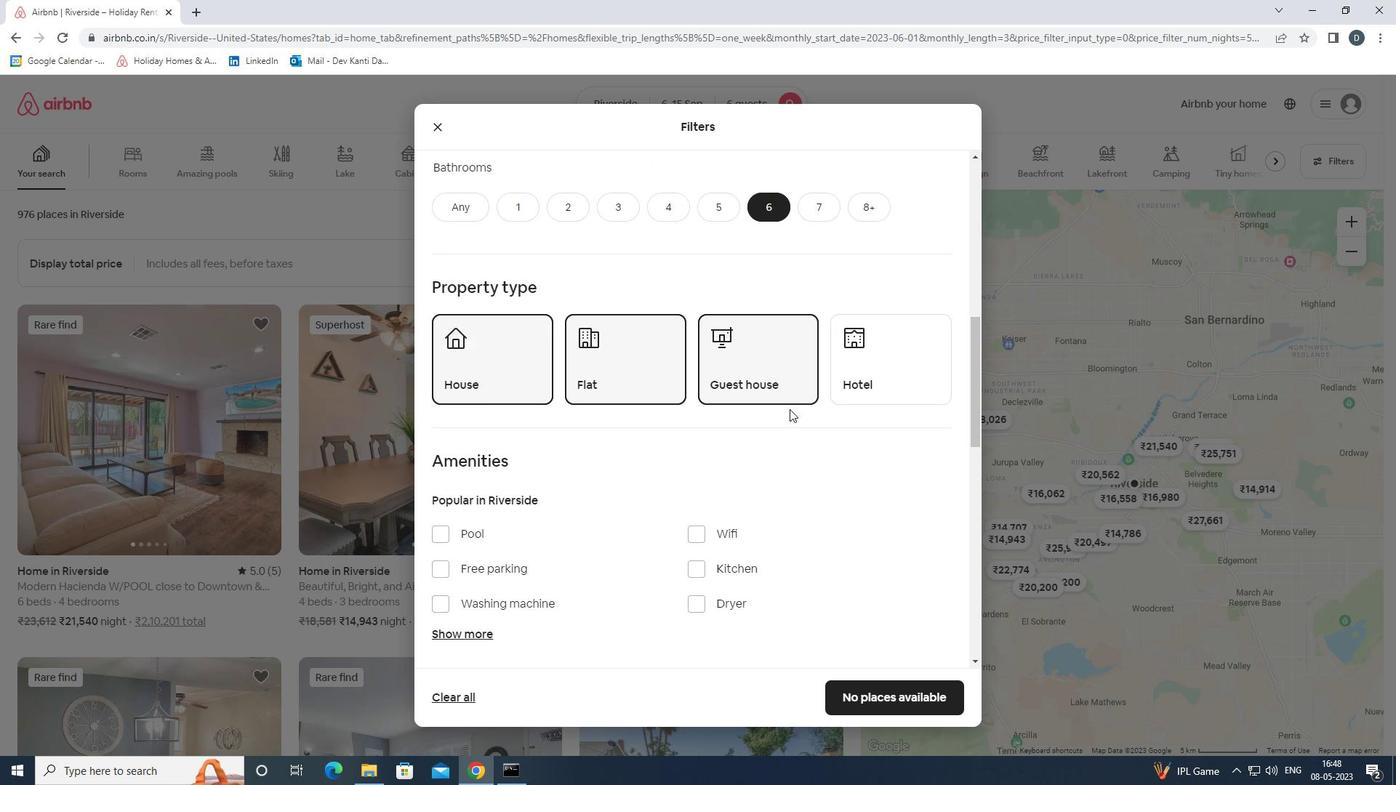 
Action: Mouse moved to (729, 355)
Screenshot: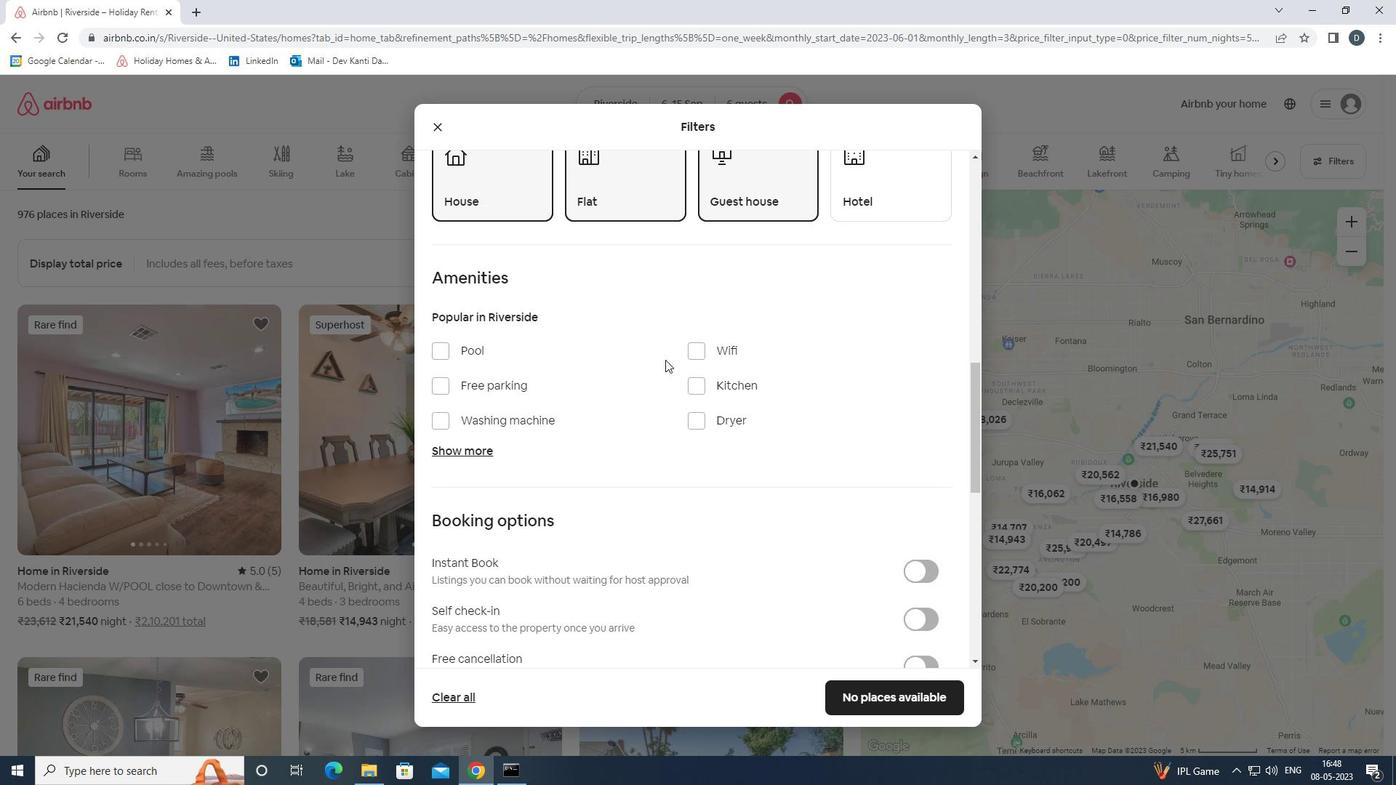 
Action: Mouse pressed left at (729, 355)
Screenshot: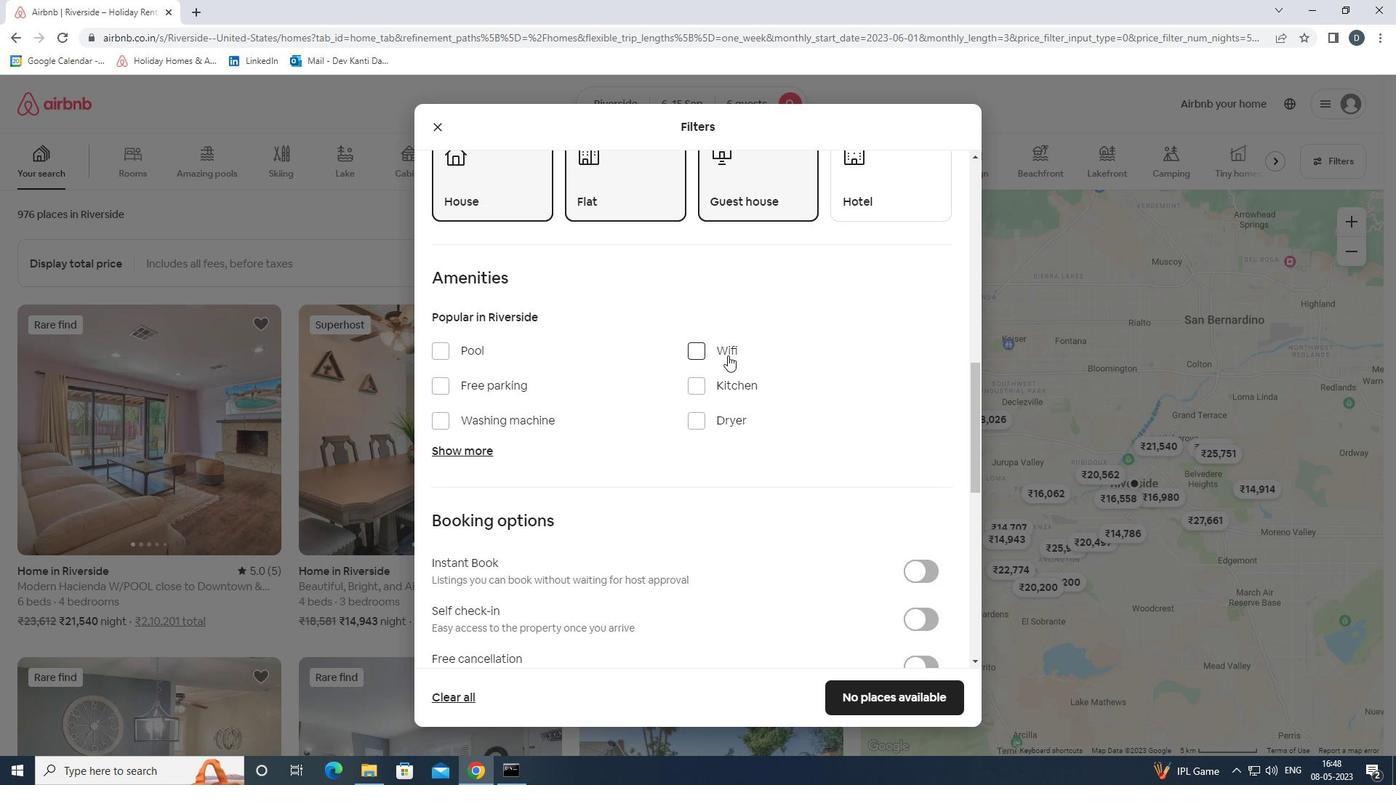 
Action: Mouse moved to (513, 386)
Screenshot: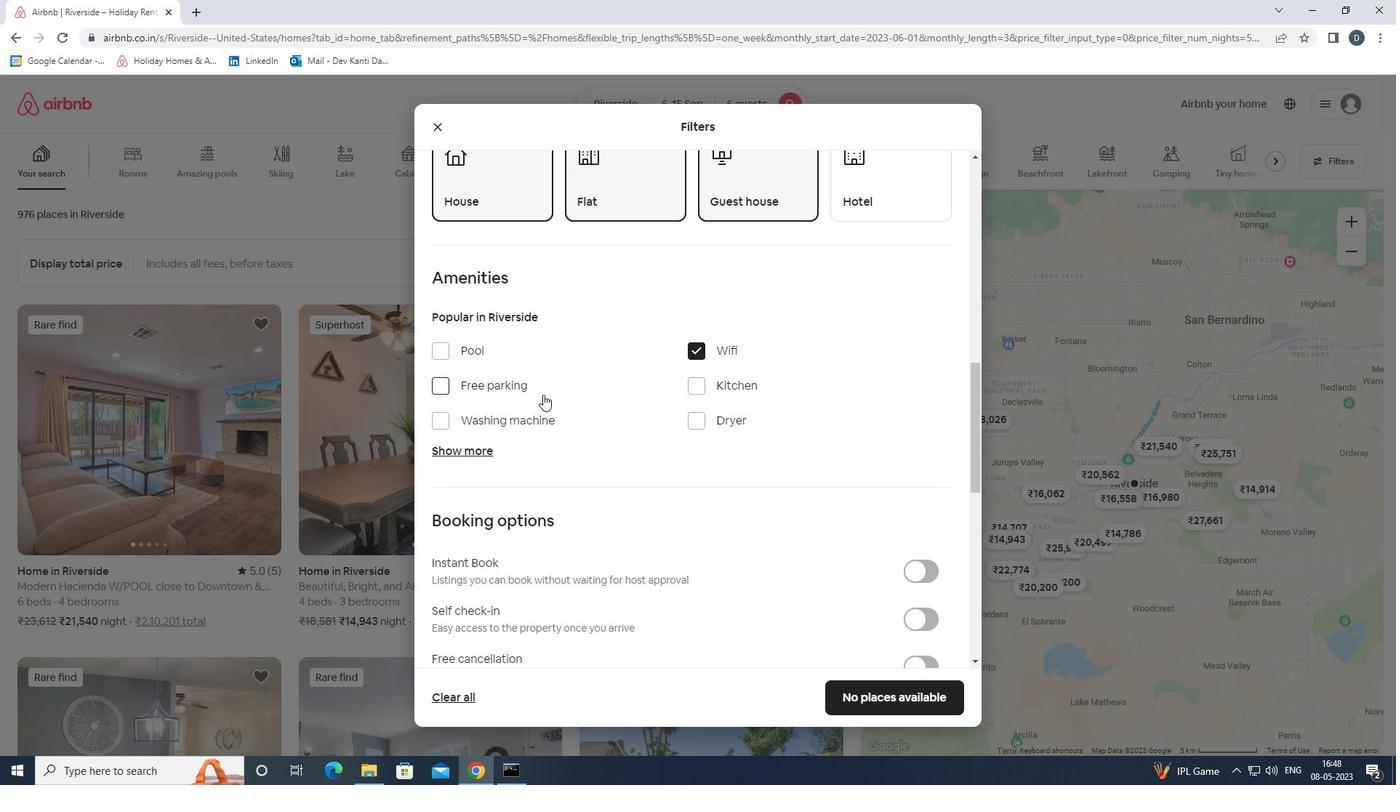 
Action: Mouse pressed left at (513, 386)
Screenshot: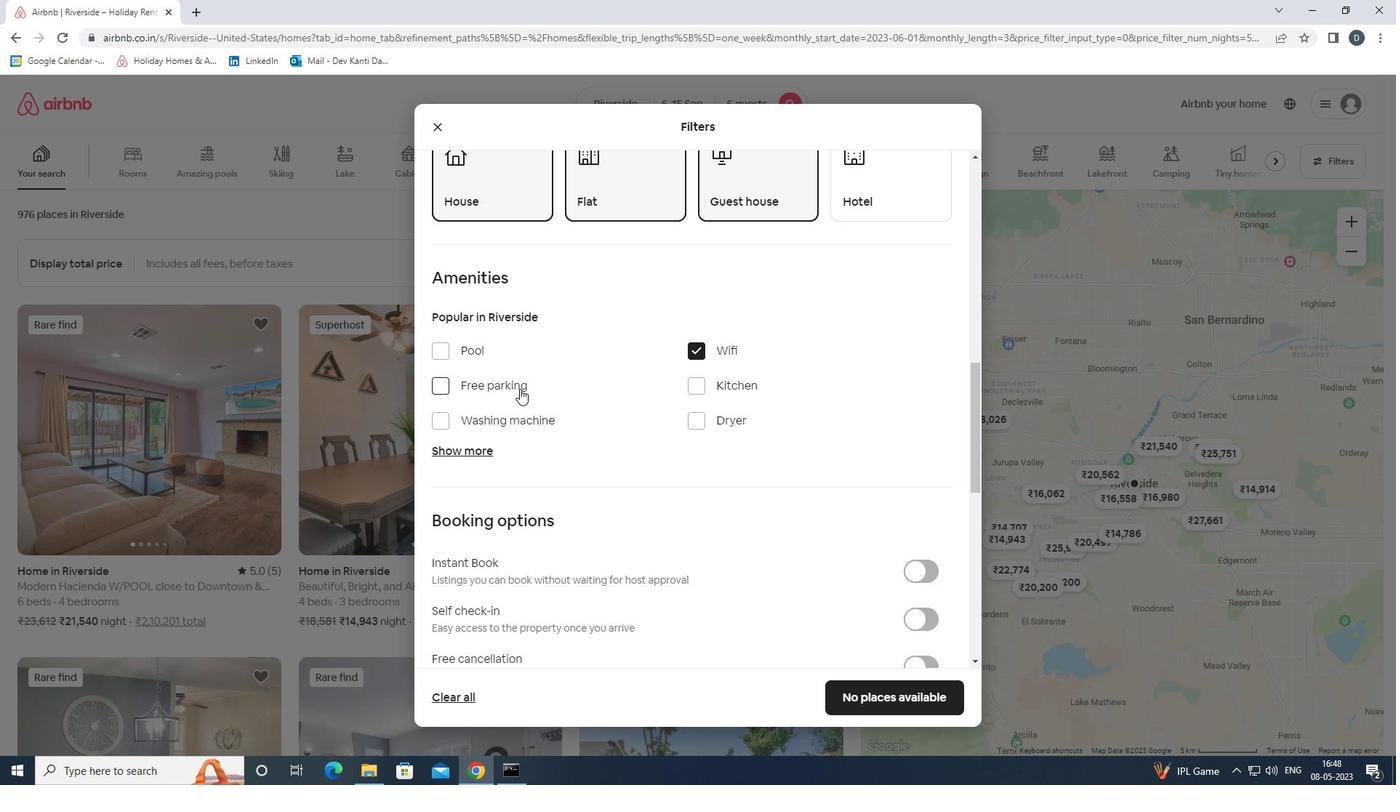 
Action: Mouse moved to (452, 447)
Screenshot: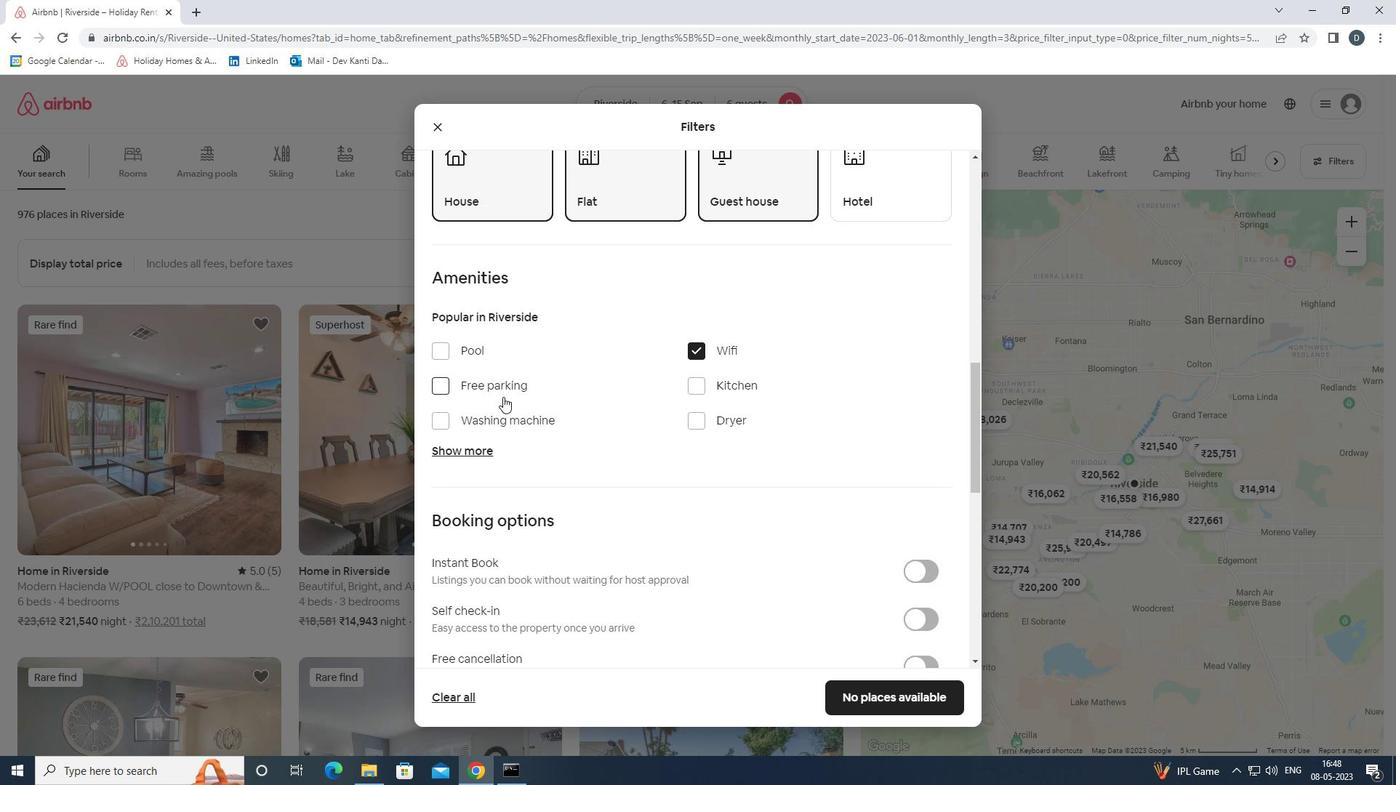 
Action: Mouse pressed left at (452, 447)
Screenshot: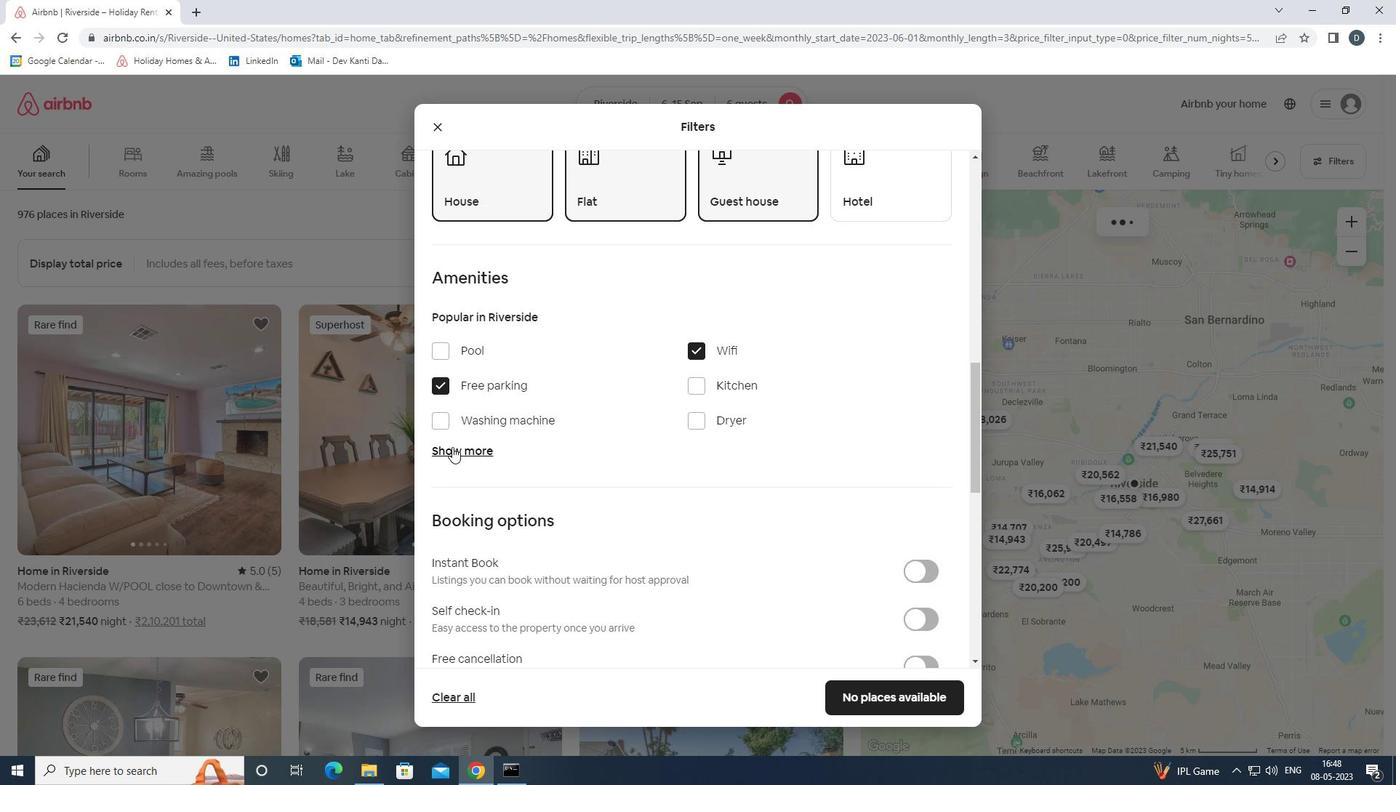 
Action: Mouse moved to (596, 473)
Screenshot: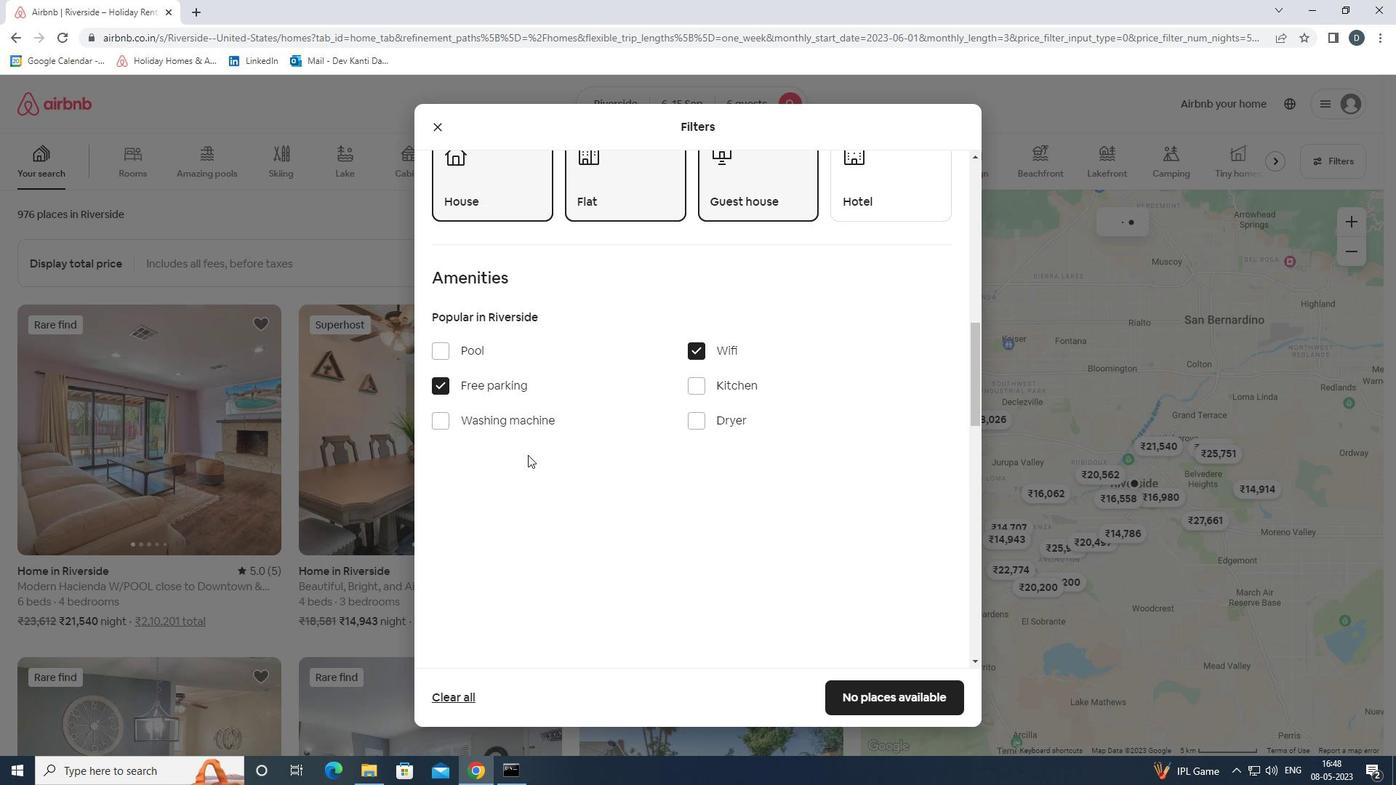 
Action: Mouse scrolled (596, 472) with delta (0, 0)
Screenshot: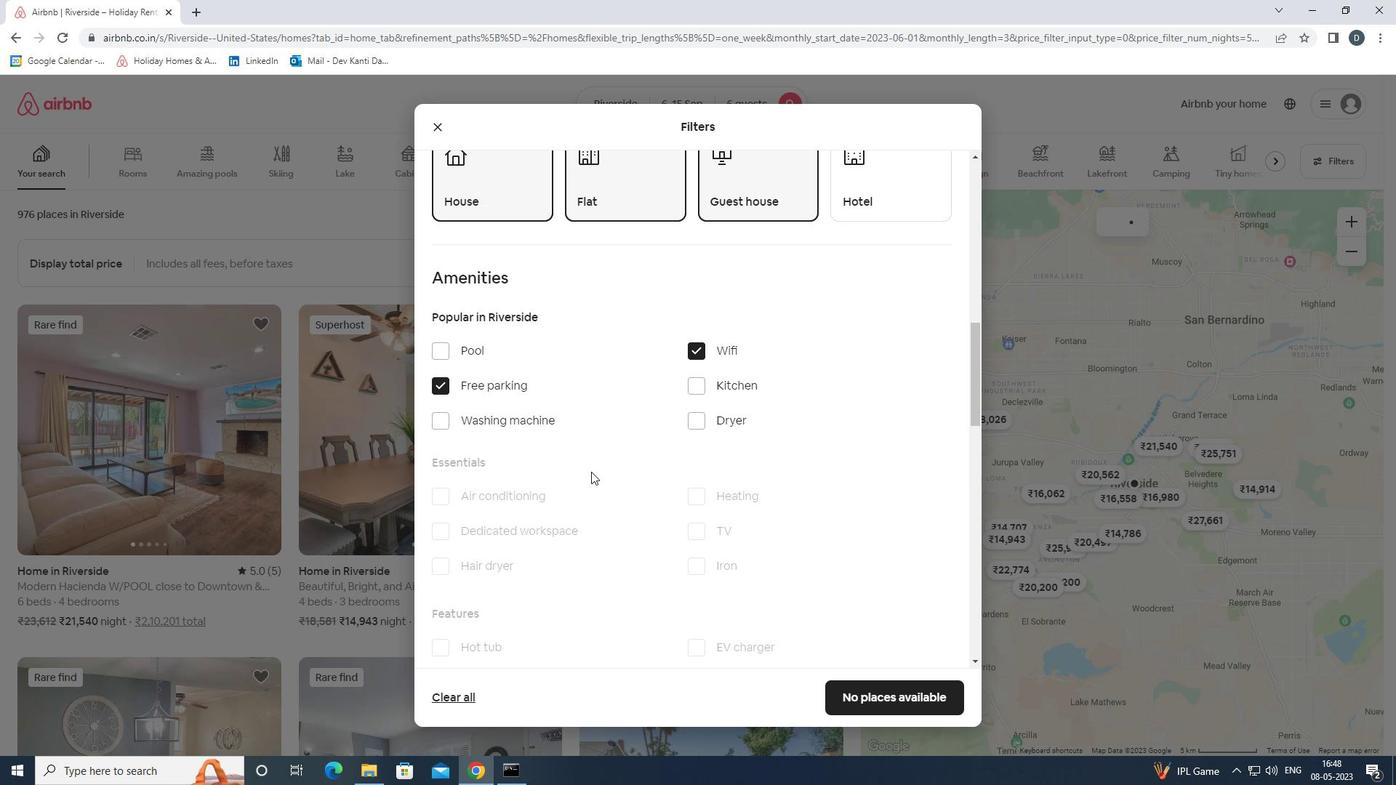 
Action: Mouse scrolled (596, 472) with delta (0, 0)
Screenshot: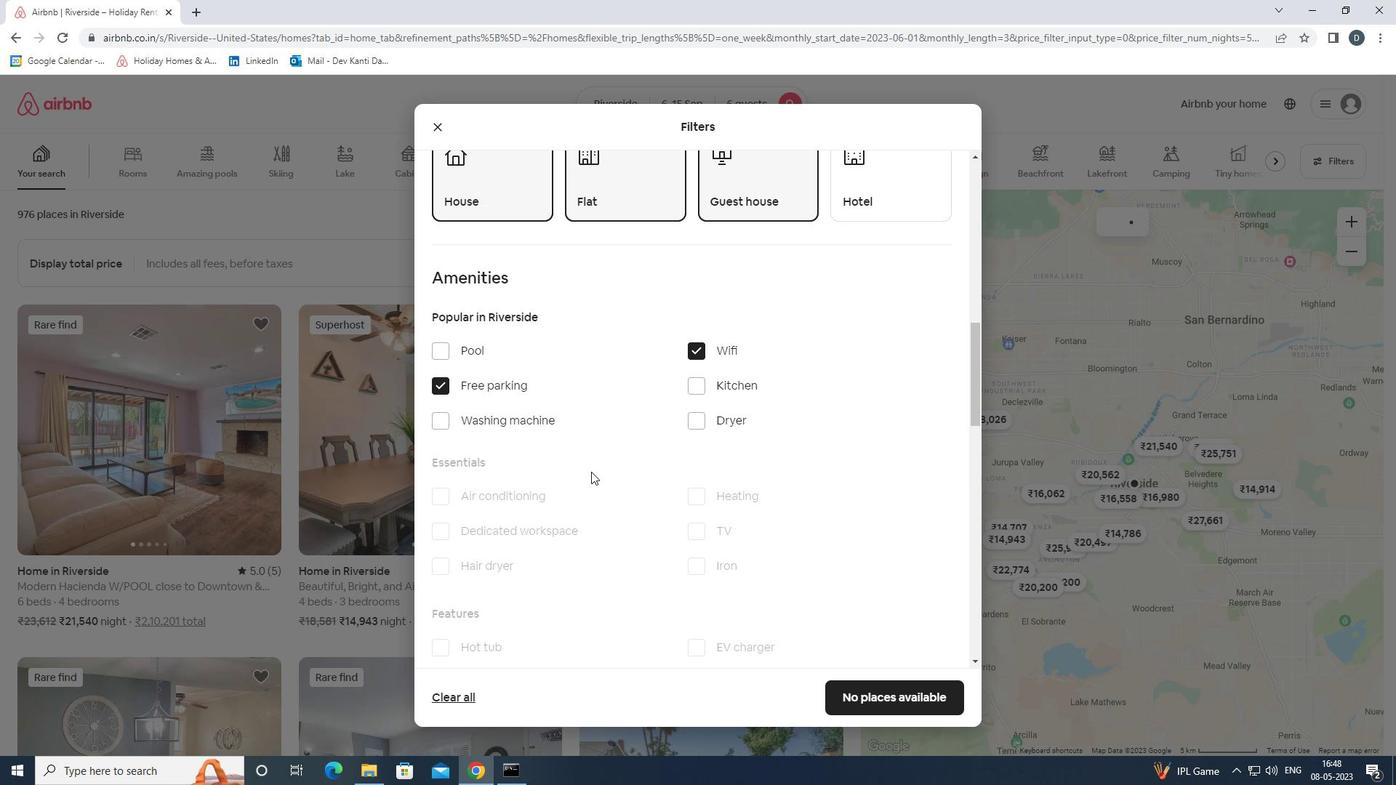 
Action: Mouse moved to (700, 396)
Screenshot: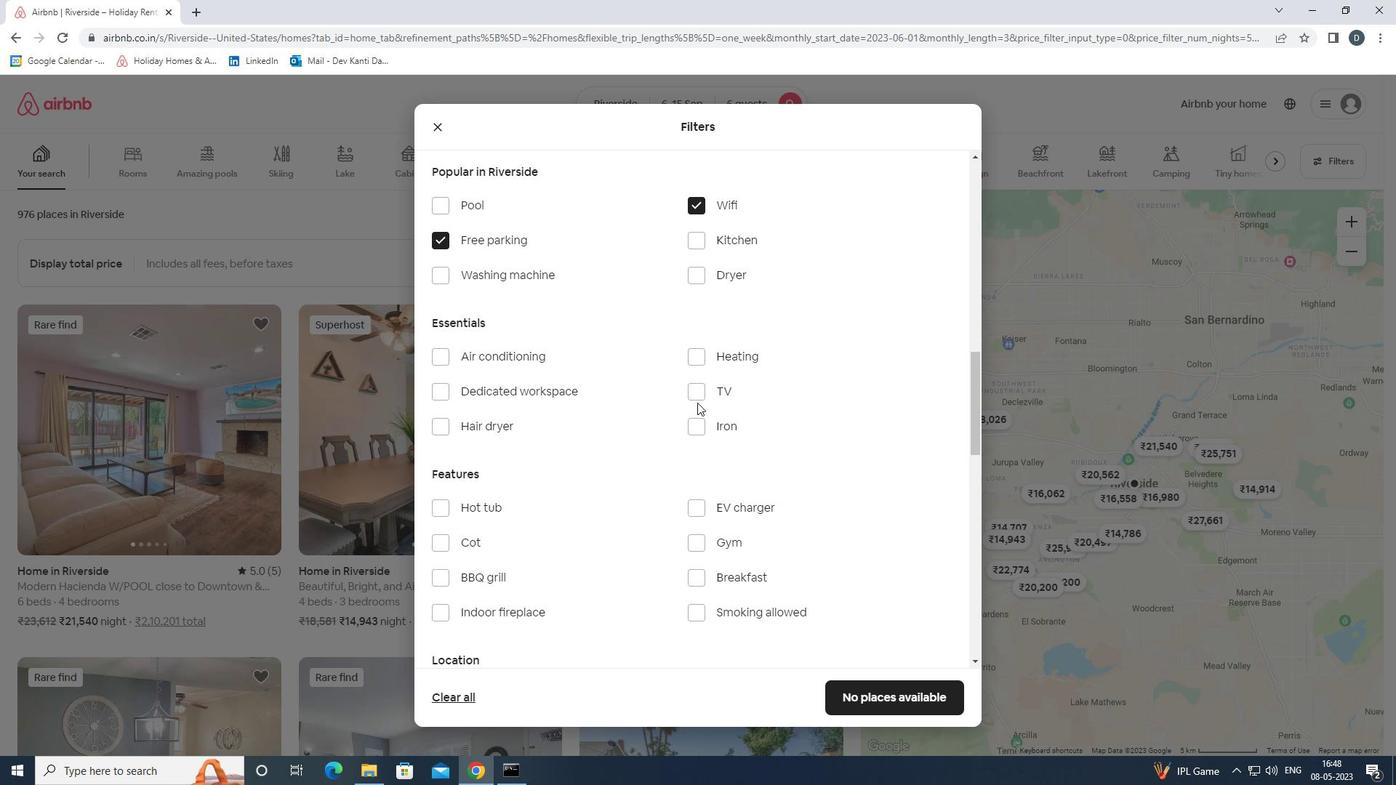 
Action: Mouse pressed left at (700, 396)
Screenshot: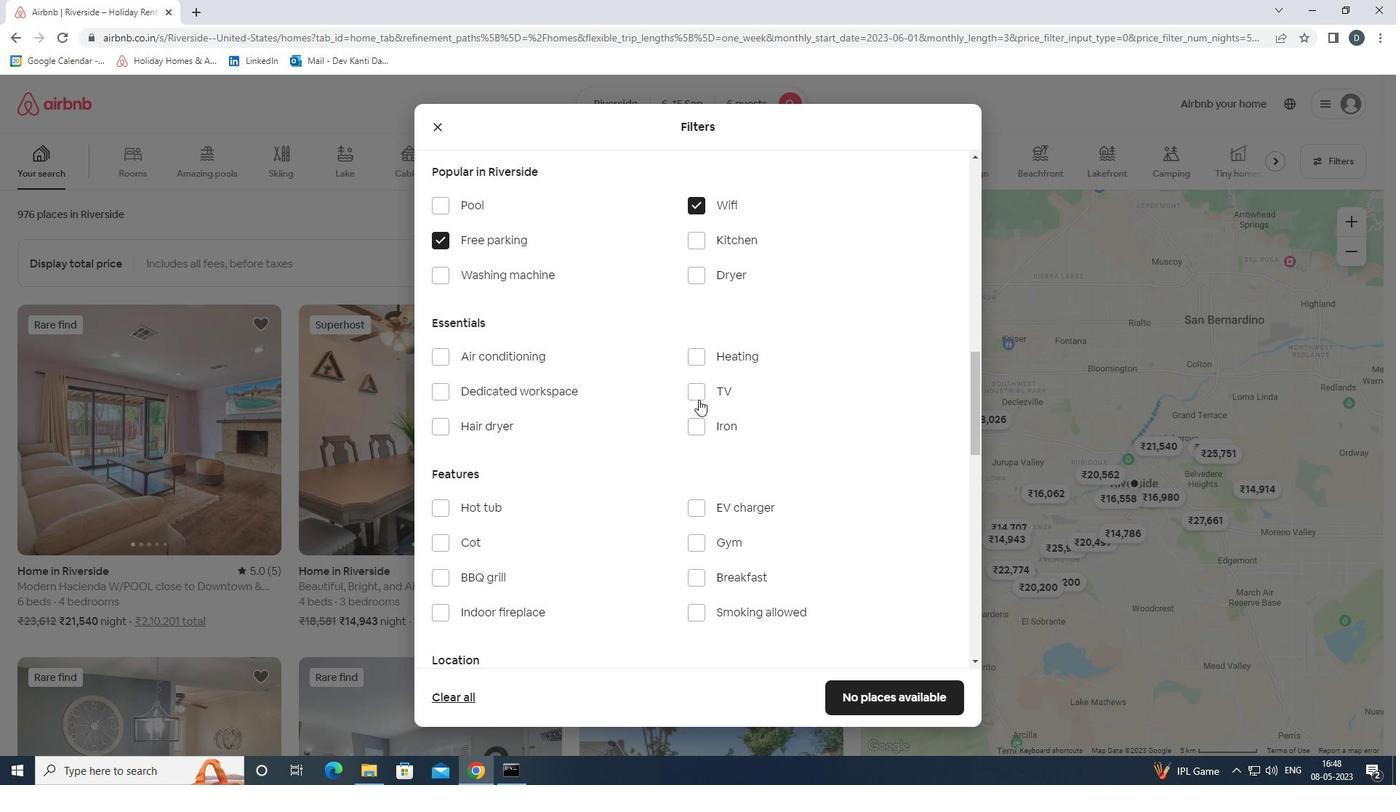 
Action: Mouse moved to (728, 540)
Screenshot: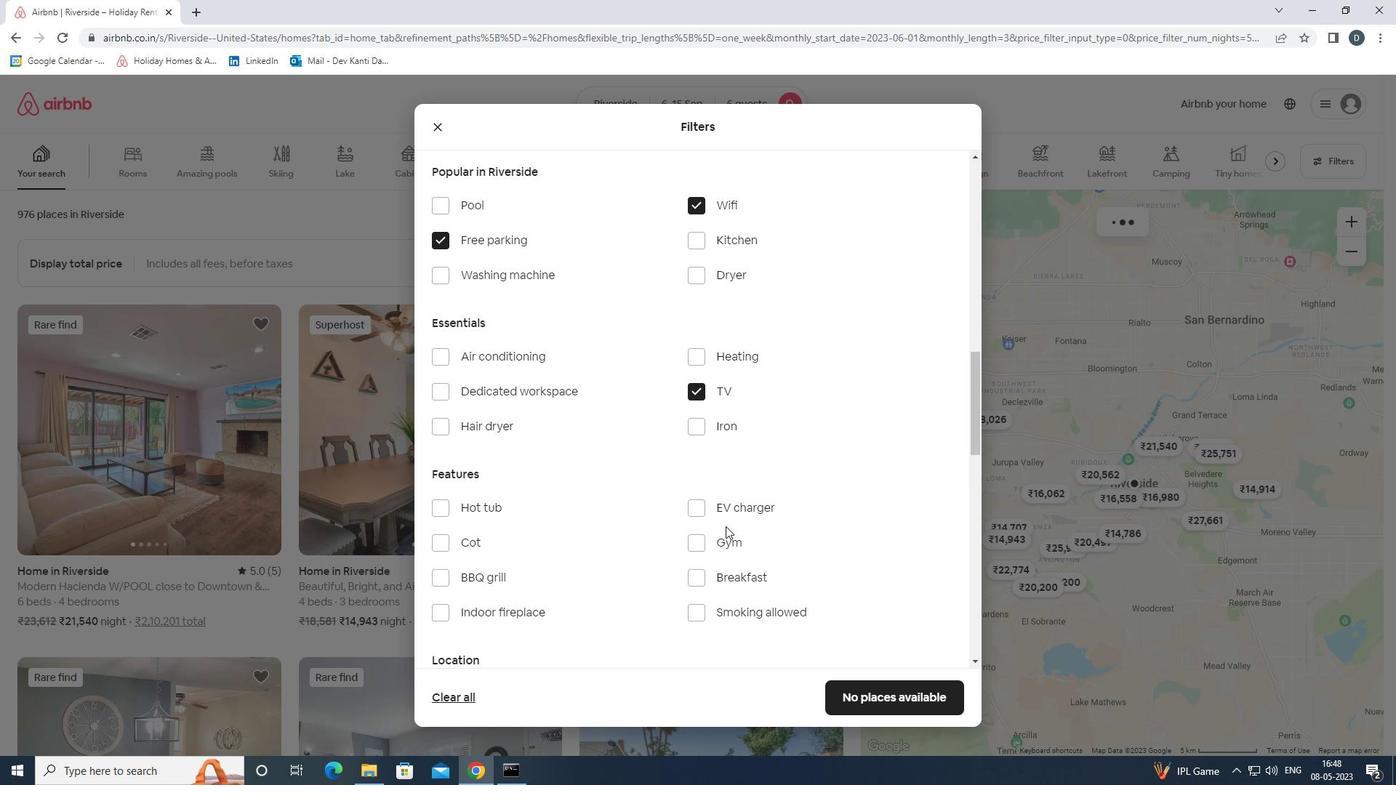 
Action: Mouse pressed left at (728, 540)
Screenshot: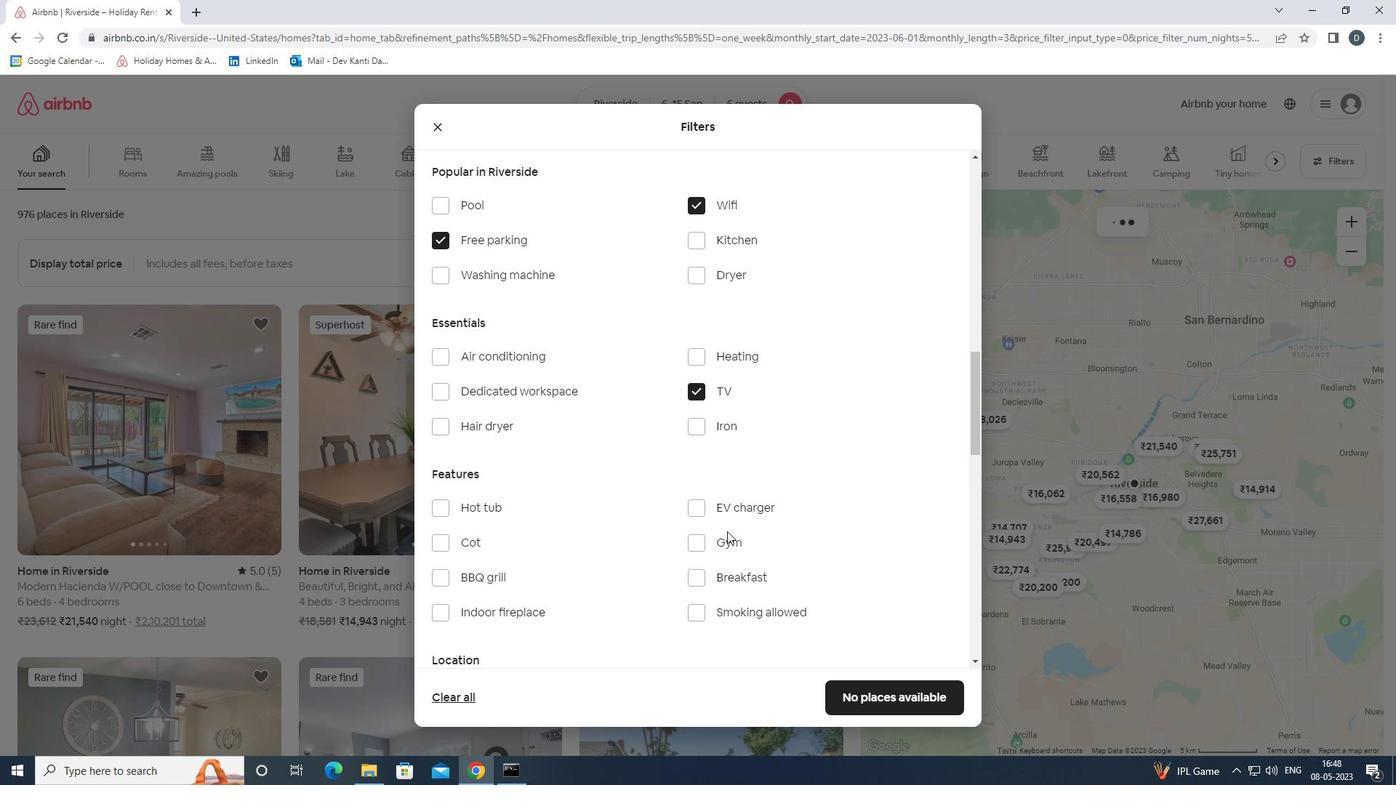
Action: Mouse moved to (728, 579)
Screenshot: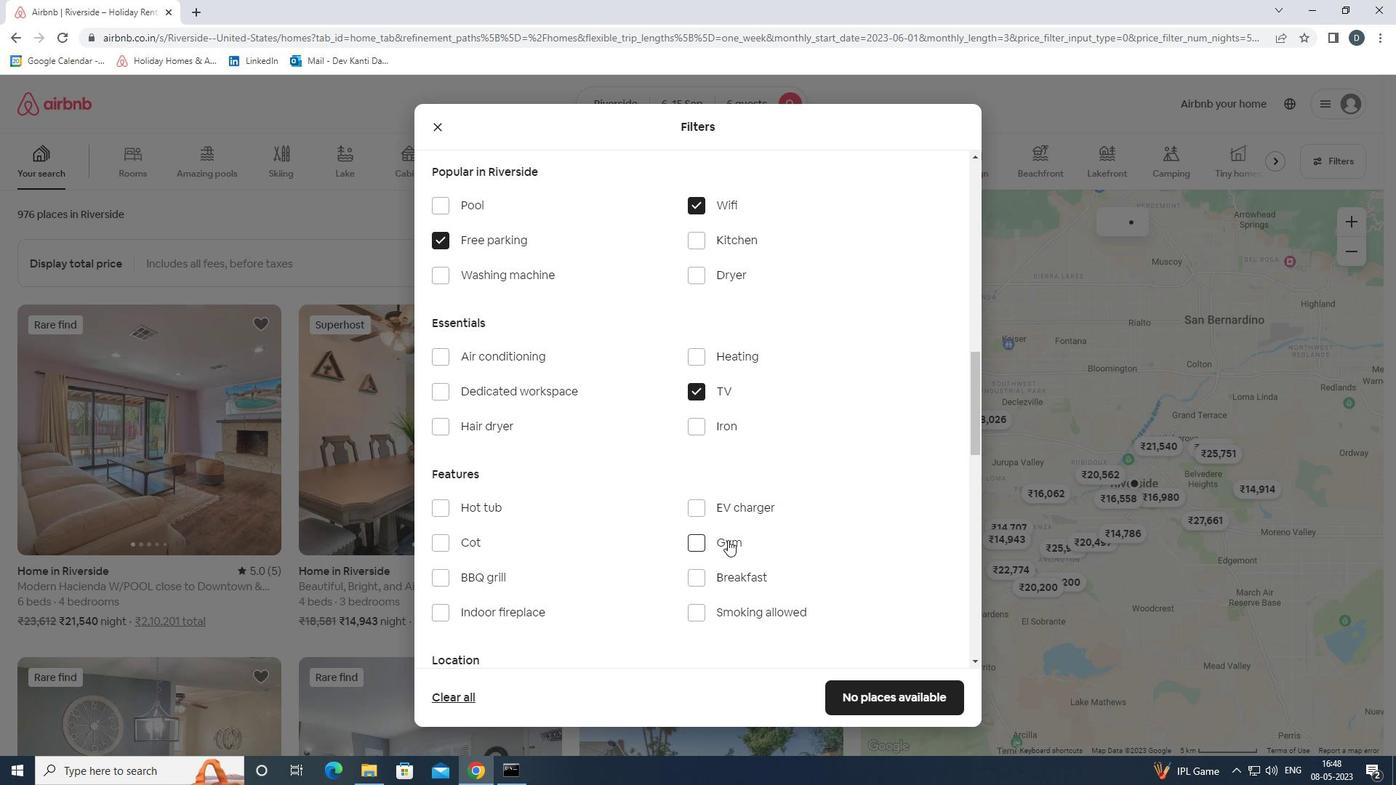 
Action: Mouse pressed left at (728, 579)
Screenshot: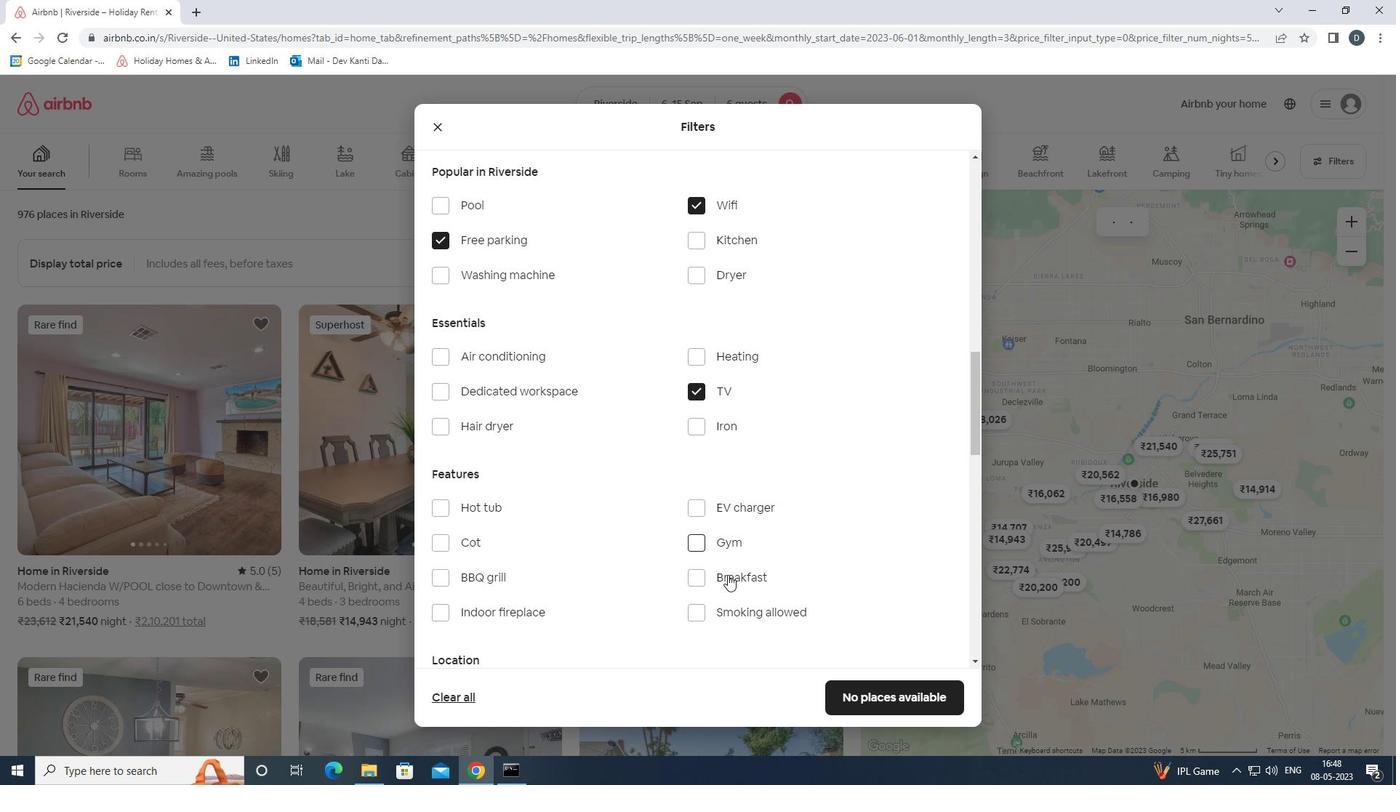 
Action: Mouse moved to (828, 498)
Screenshot: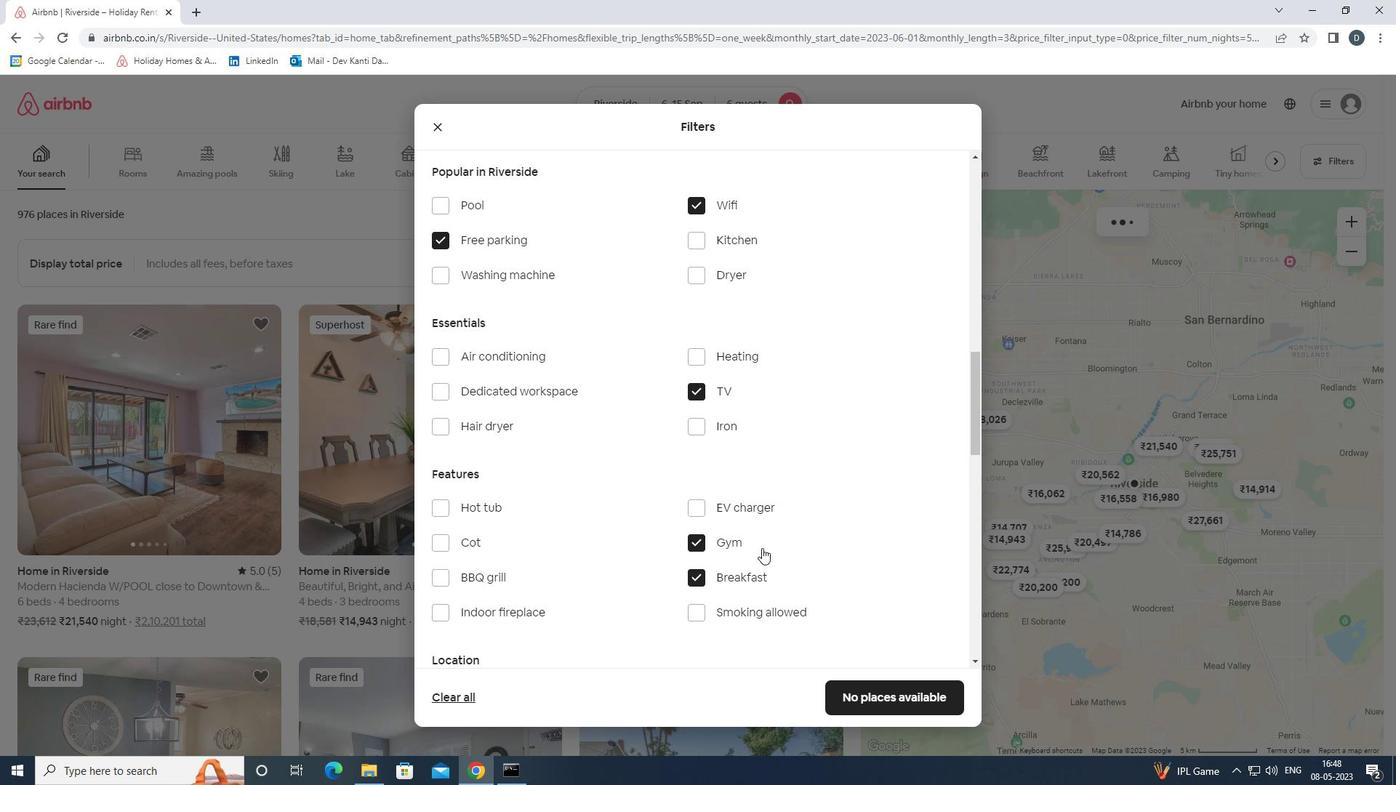 
Action: Mouse scrolled (828, 498) with delta (0, 0)
Screenshot: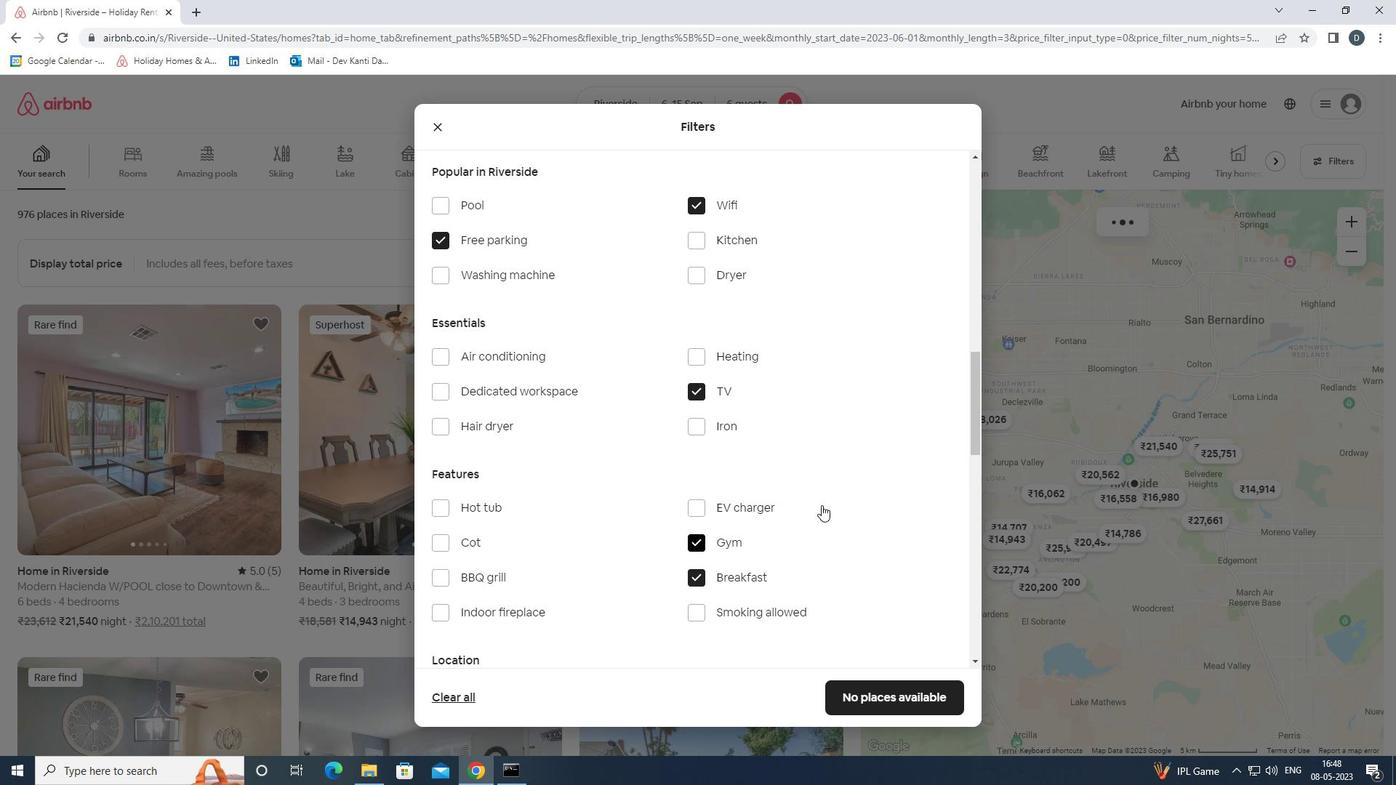 
Action: Mouse scrolled (828, 498) with delta (0, 0)
Screenshot: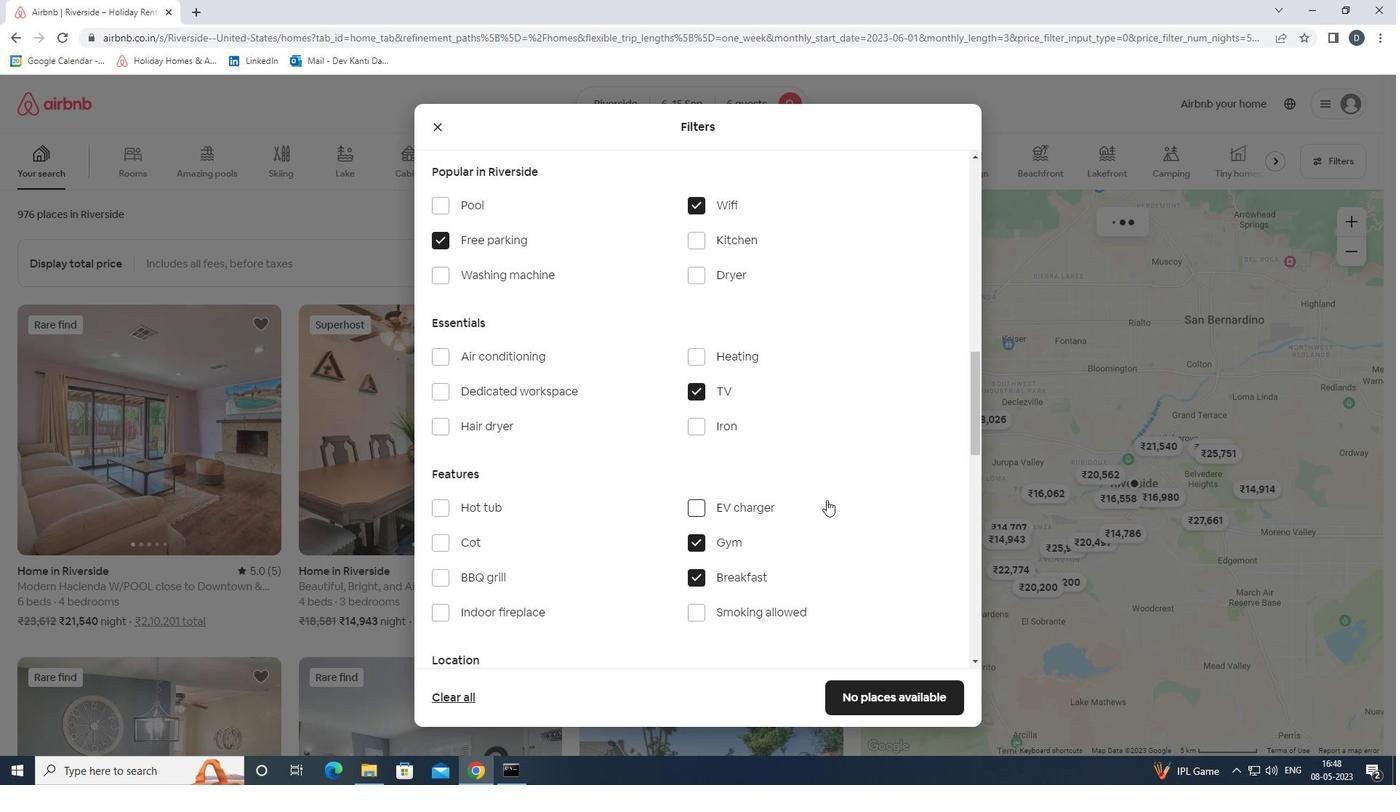 
Action: Mouse scrolled (828, 498) with delta (0, 0)
Screenshot: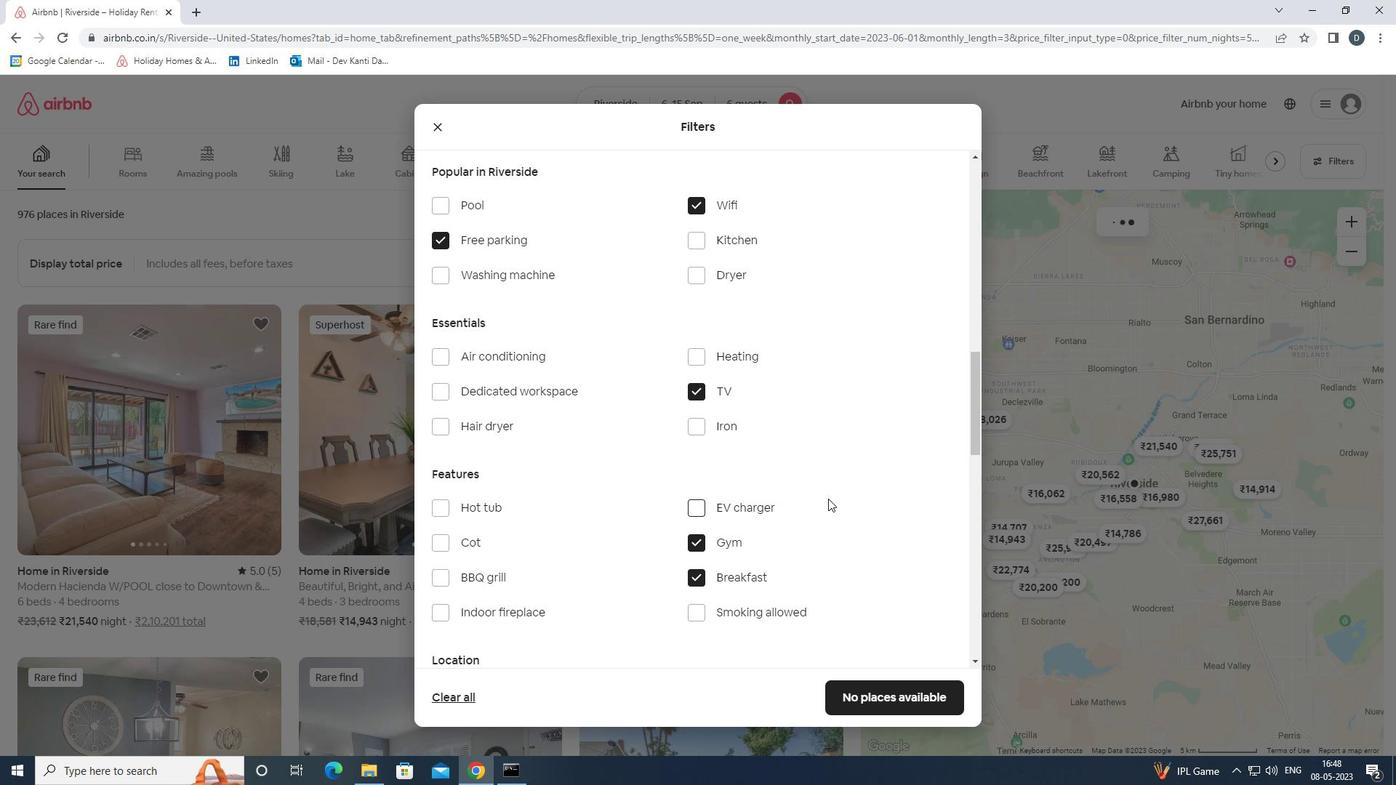 
Action: Mouse scrolled (828, 498) with delta (0, 0)
Screenshot: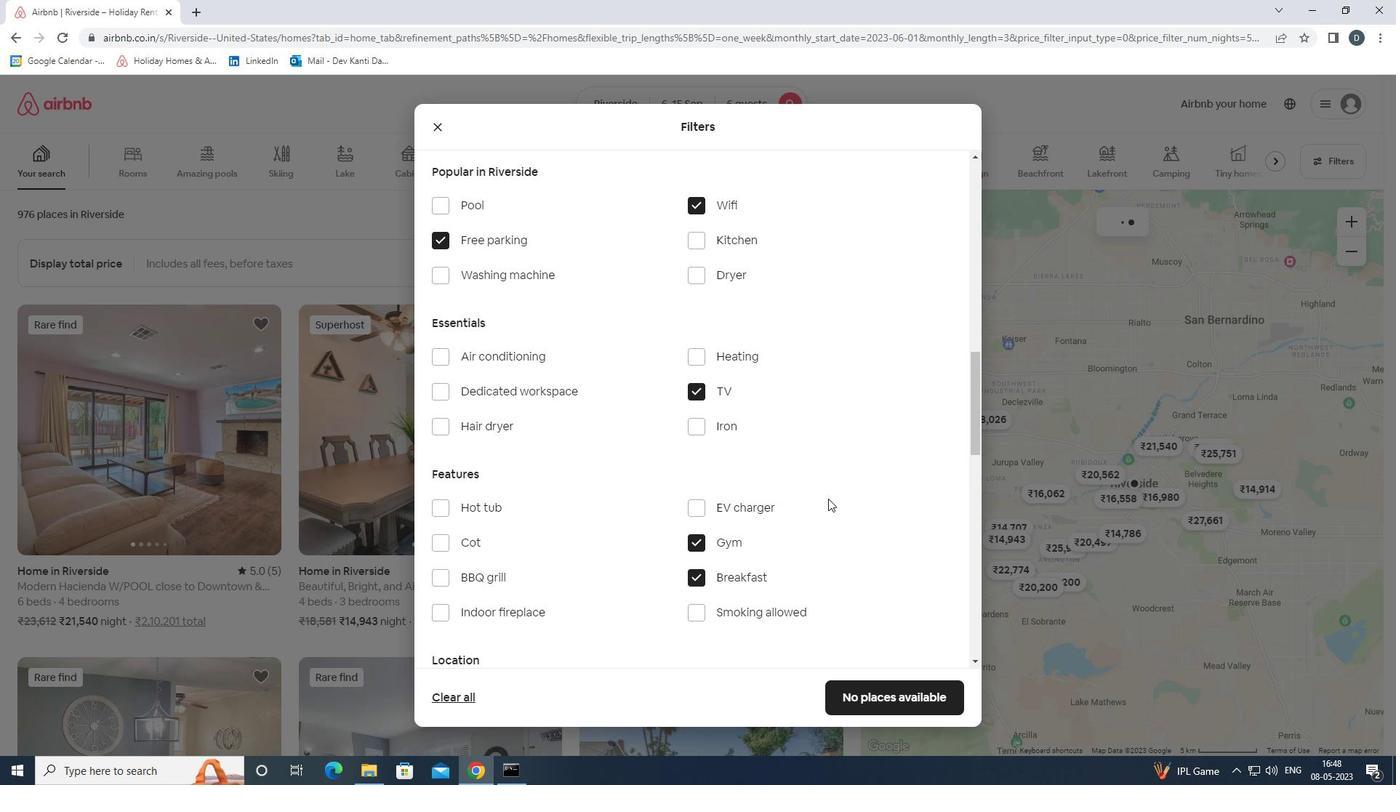 
Action: Mouse moved to (921, 536)
Screenshot: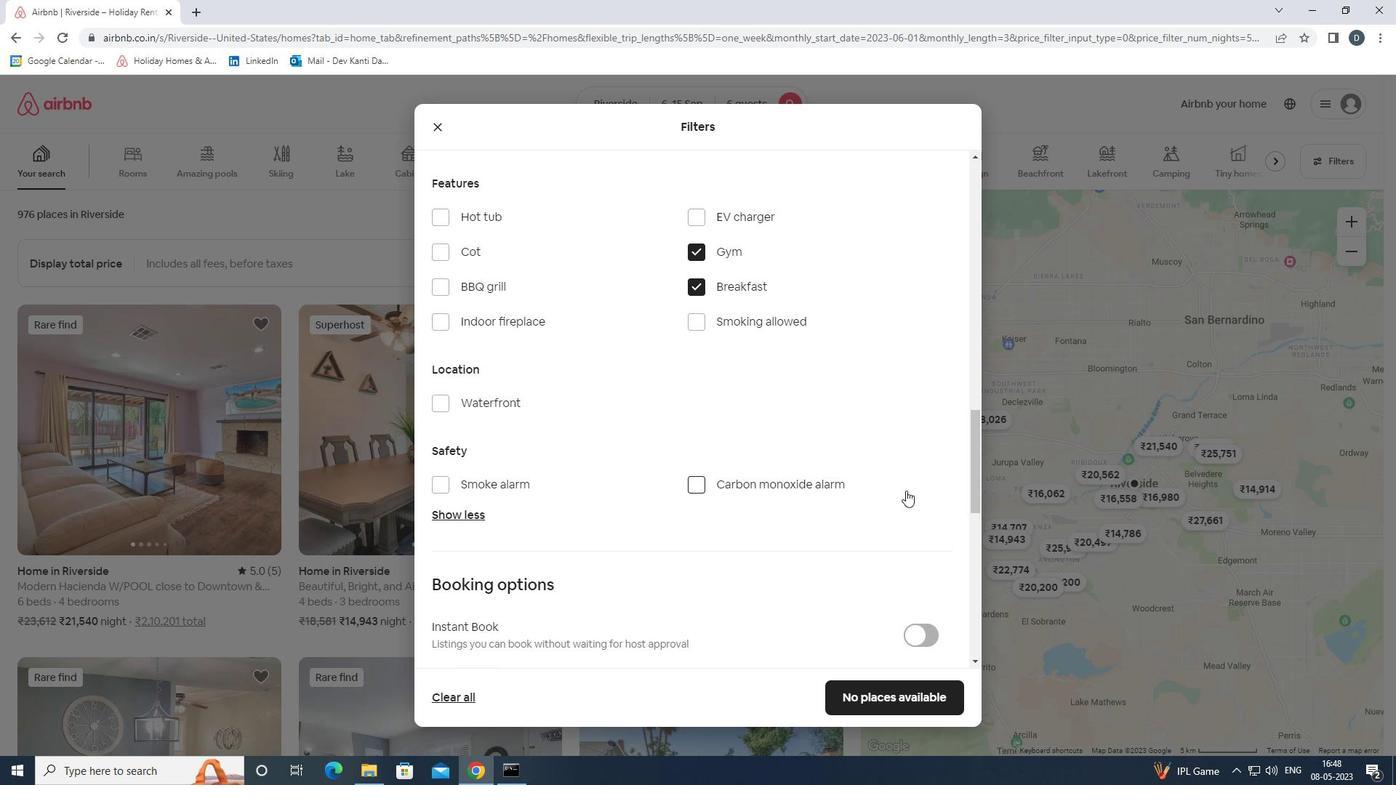 
Action: Mouse scrolled (921, 536) with delta (0, 0)
Screenshot: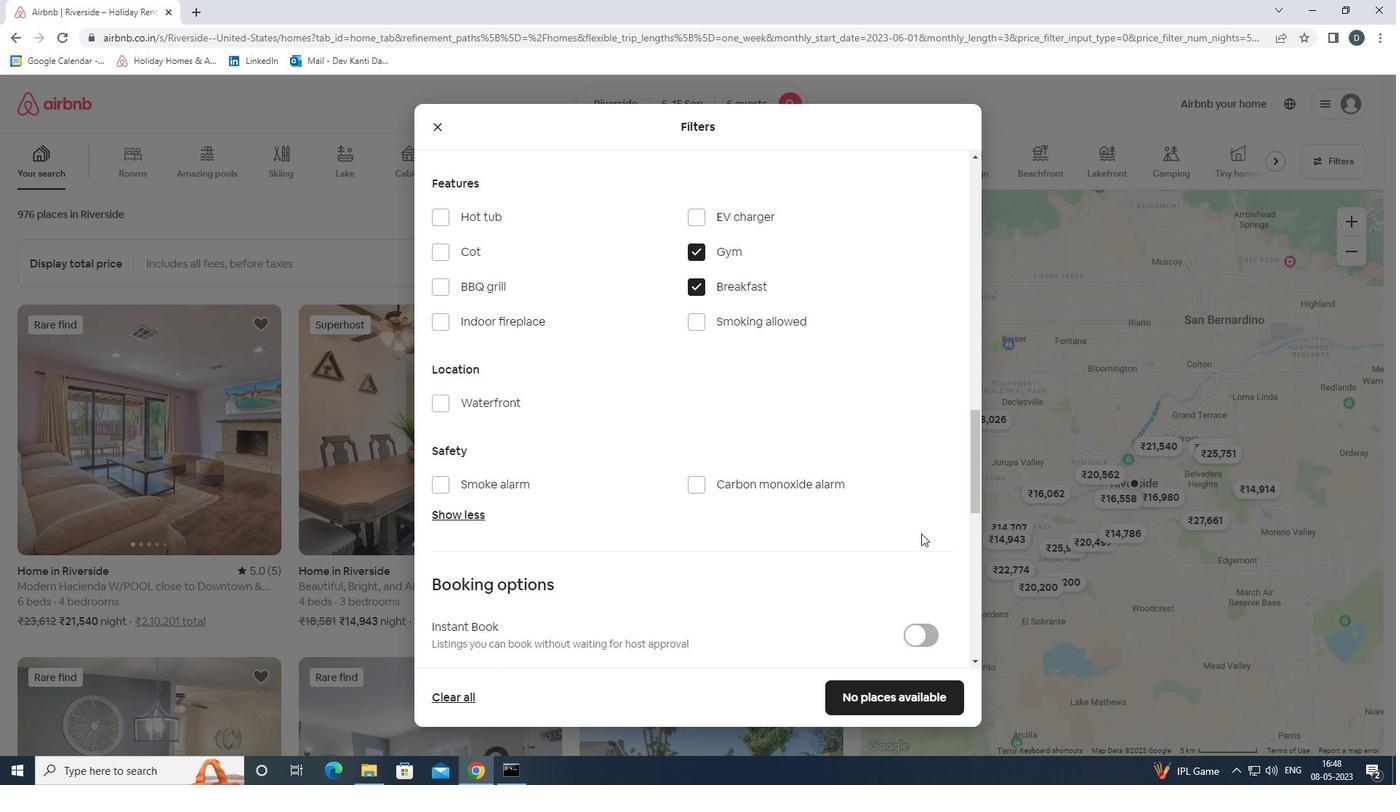 
Action: Mouse scrolled (921, 536) with delta (0, 0)
Screenshot: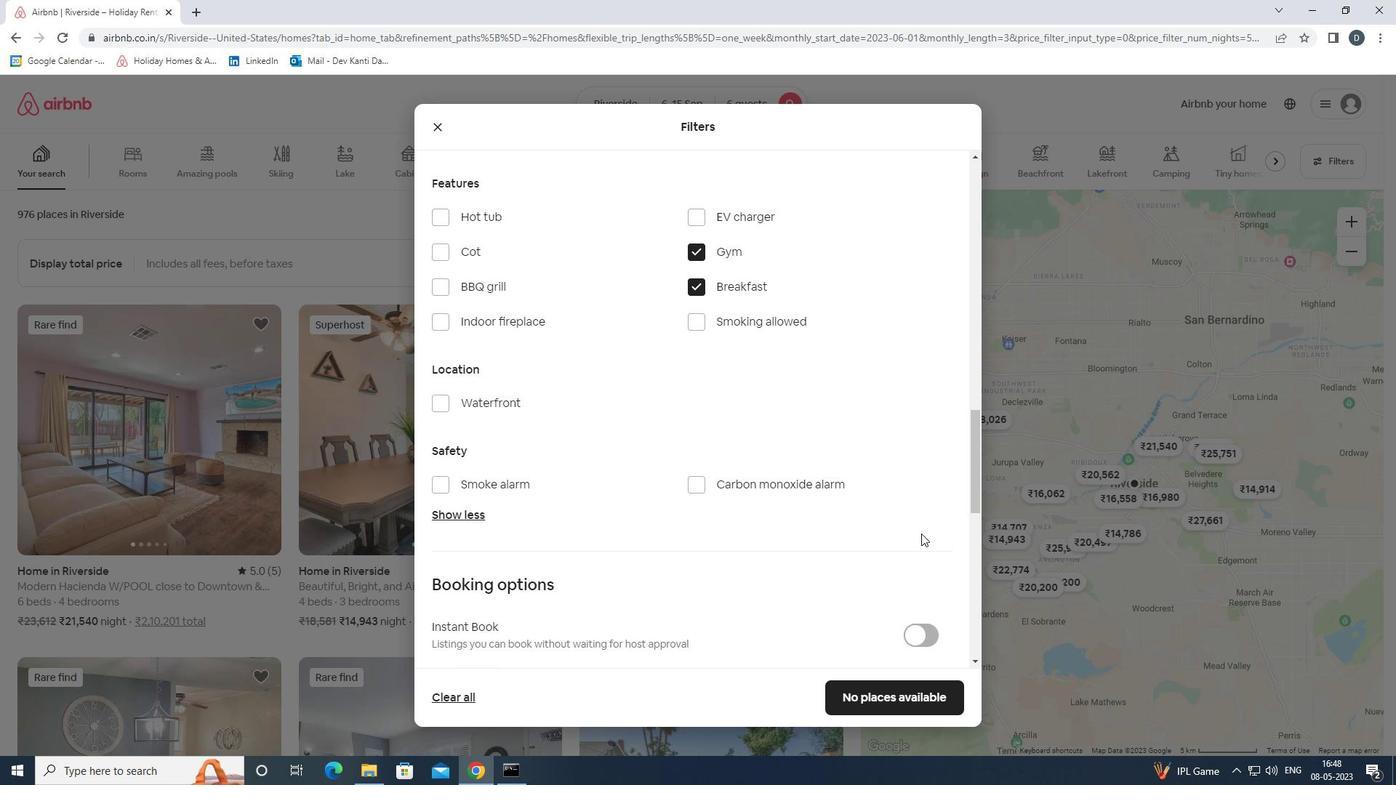 
Action: Mouse scrolled (921, 536) with delta (0, 0)
Screenshot: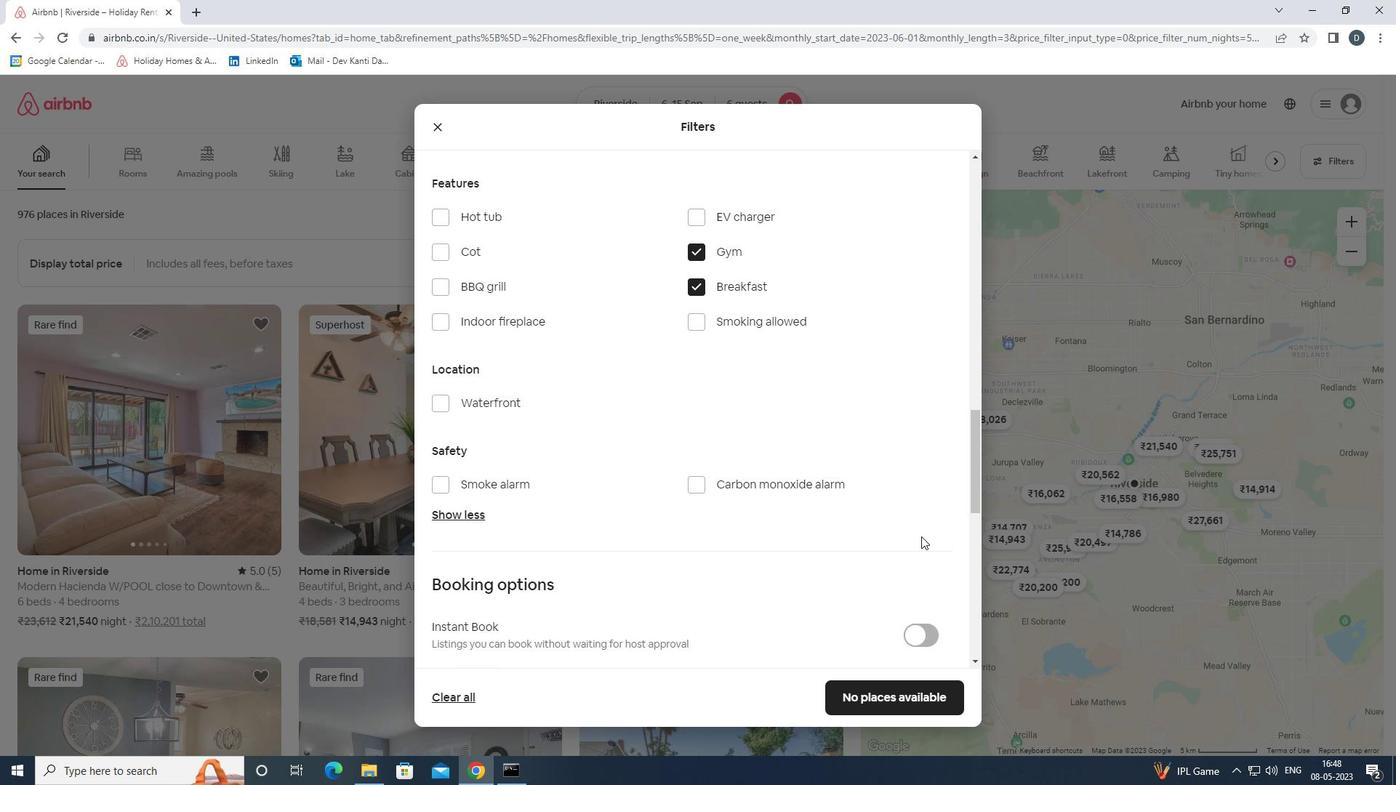 
Action: Mouse moved to (925, 466)
Screenshot: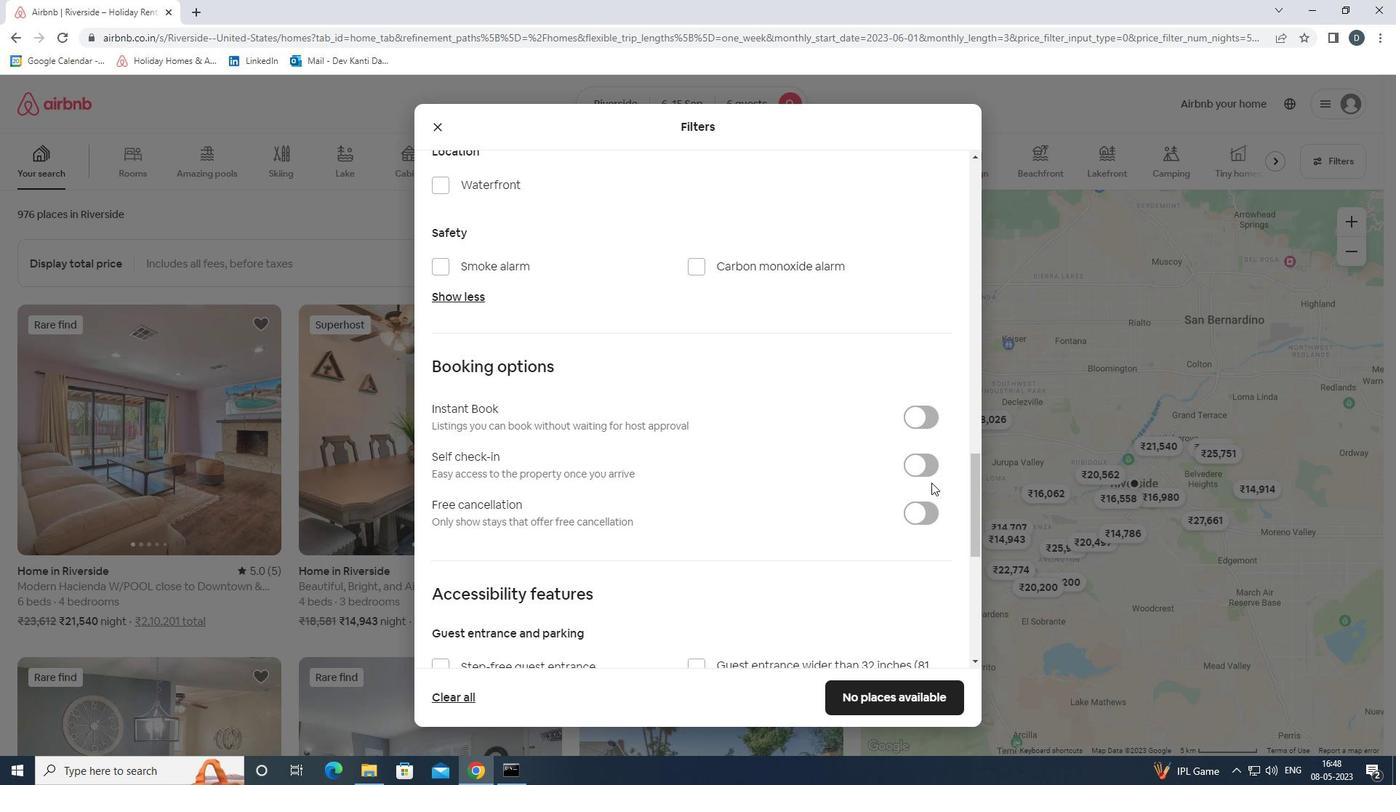 
Action: Mouse pressed left at (925, 466)
Screenshot: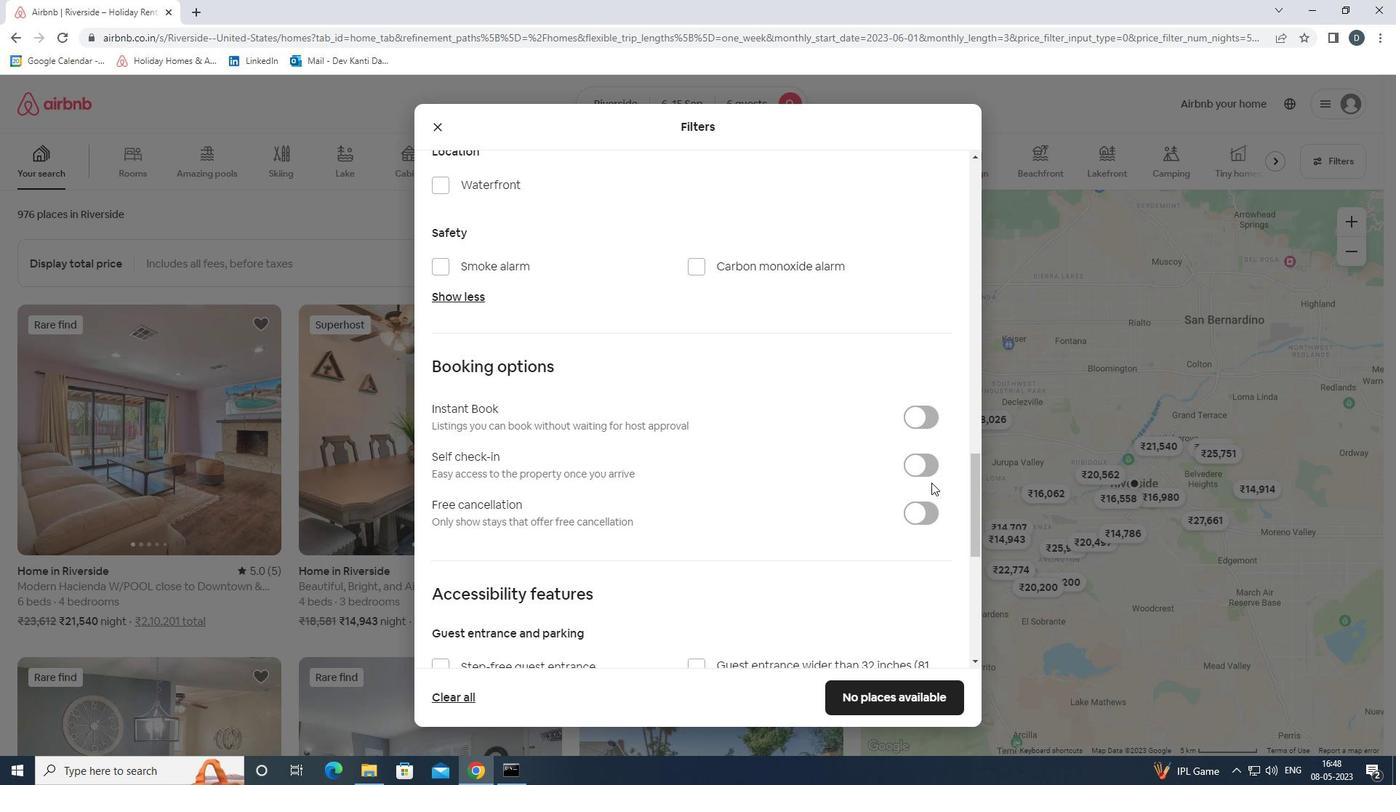 
Action: Mouse moved to (923, 466)
Screenshot: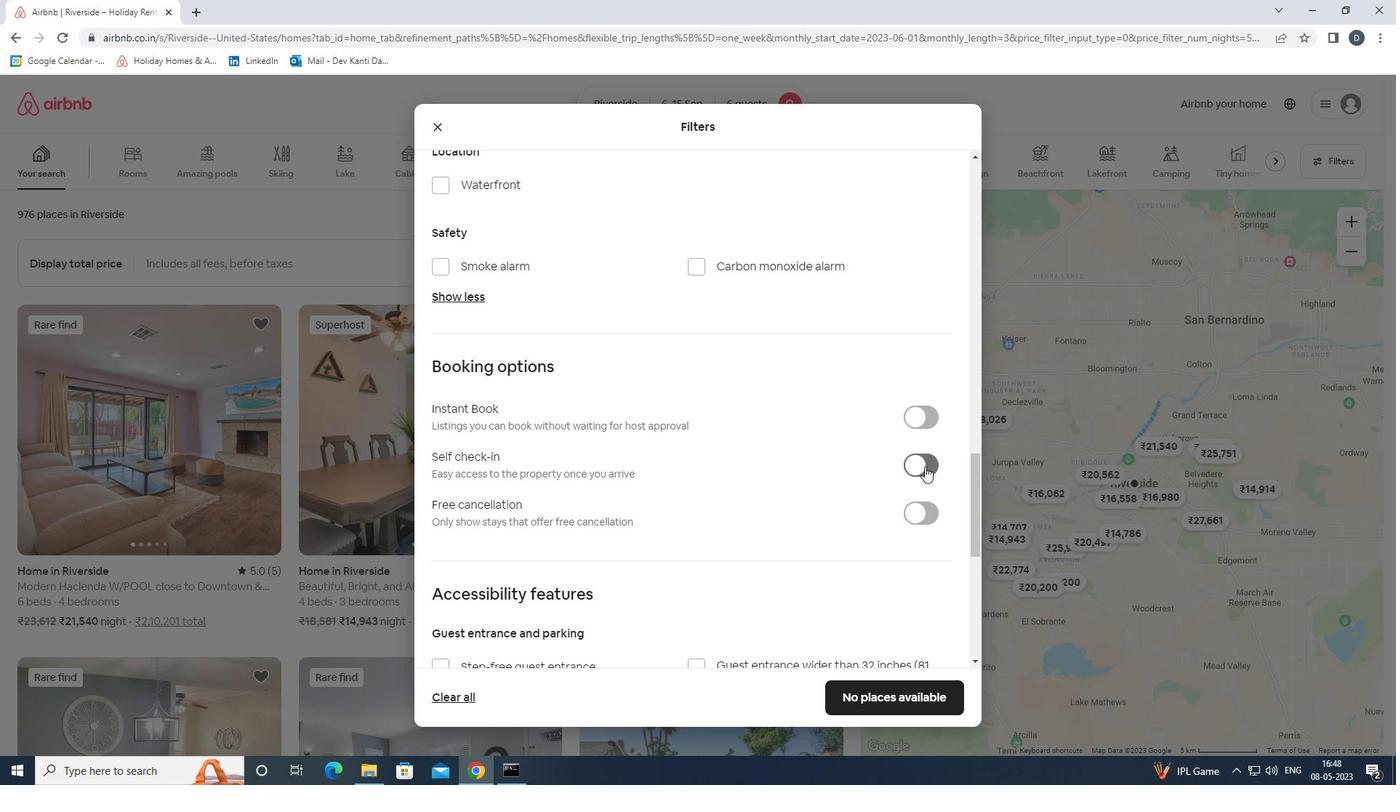 
Action: Mouse scrolled (923, 466) with delta (0, 0)
Screenshot: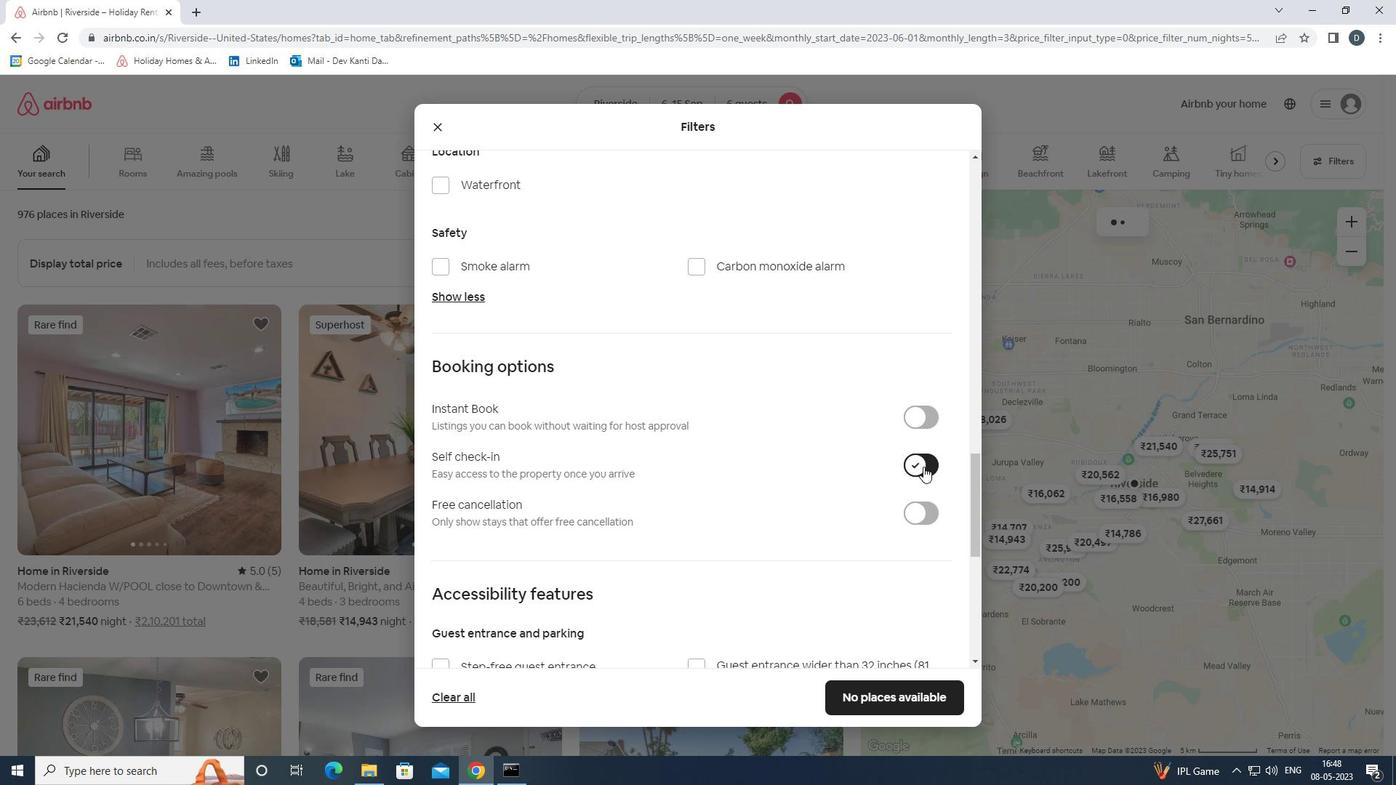 
Action: Mouse scrolled (923, 466) with delta (0, 0)
Screenshot: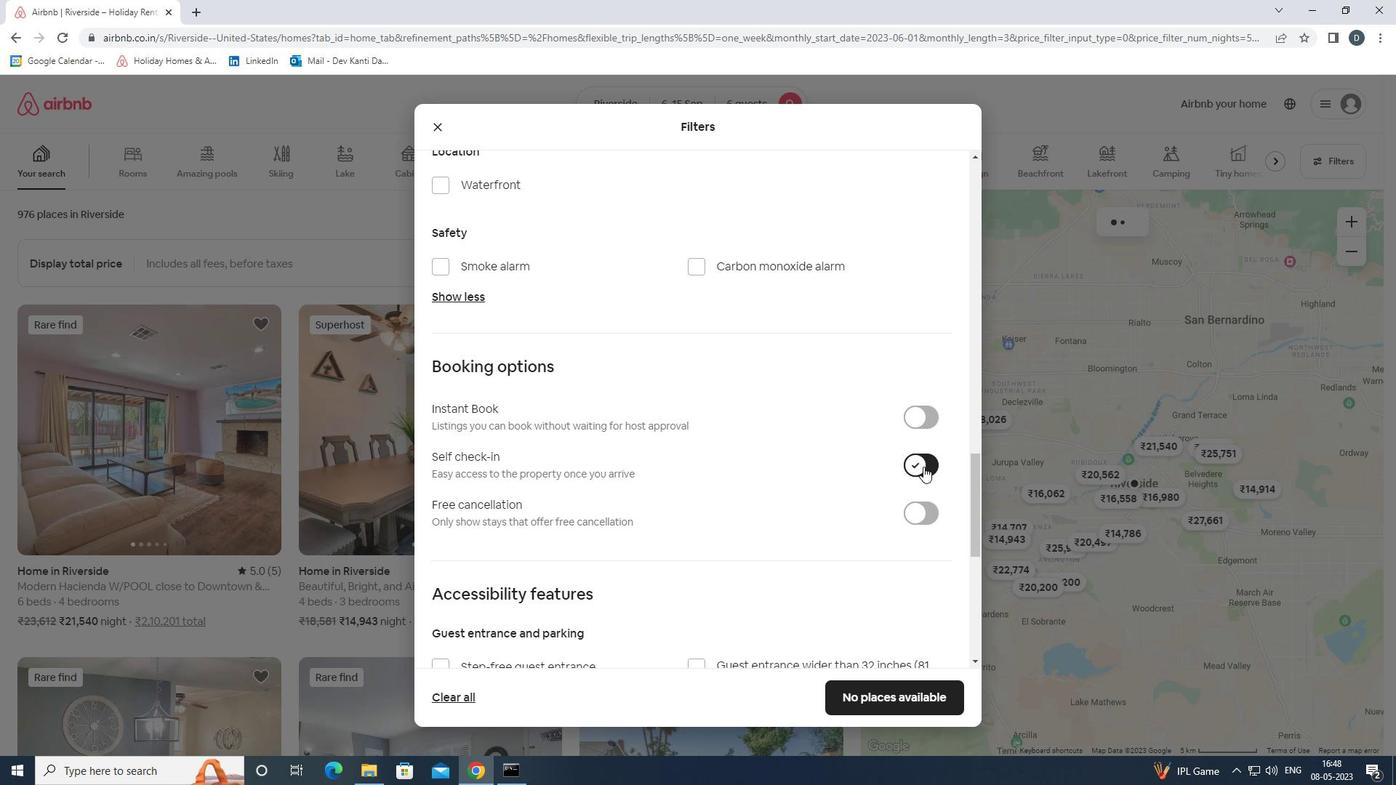 
Action: Mouse scrolled (923, 466) with delta (0, 0)
Screenshot: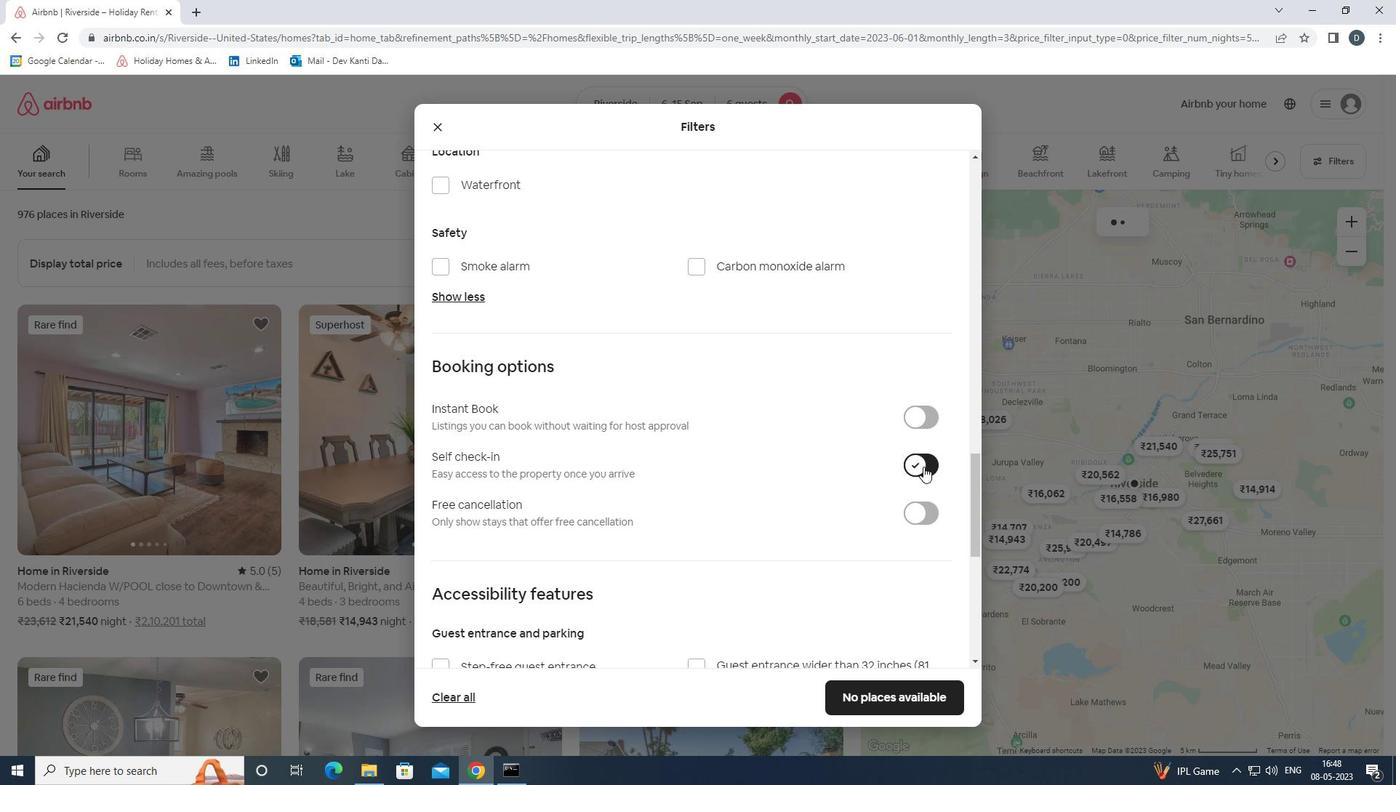 
Action: Mouse scrolled (923, 466) with delta (0, 0)
Screenshot: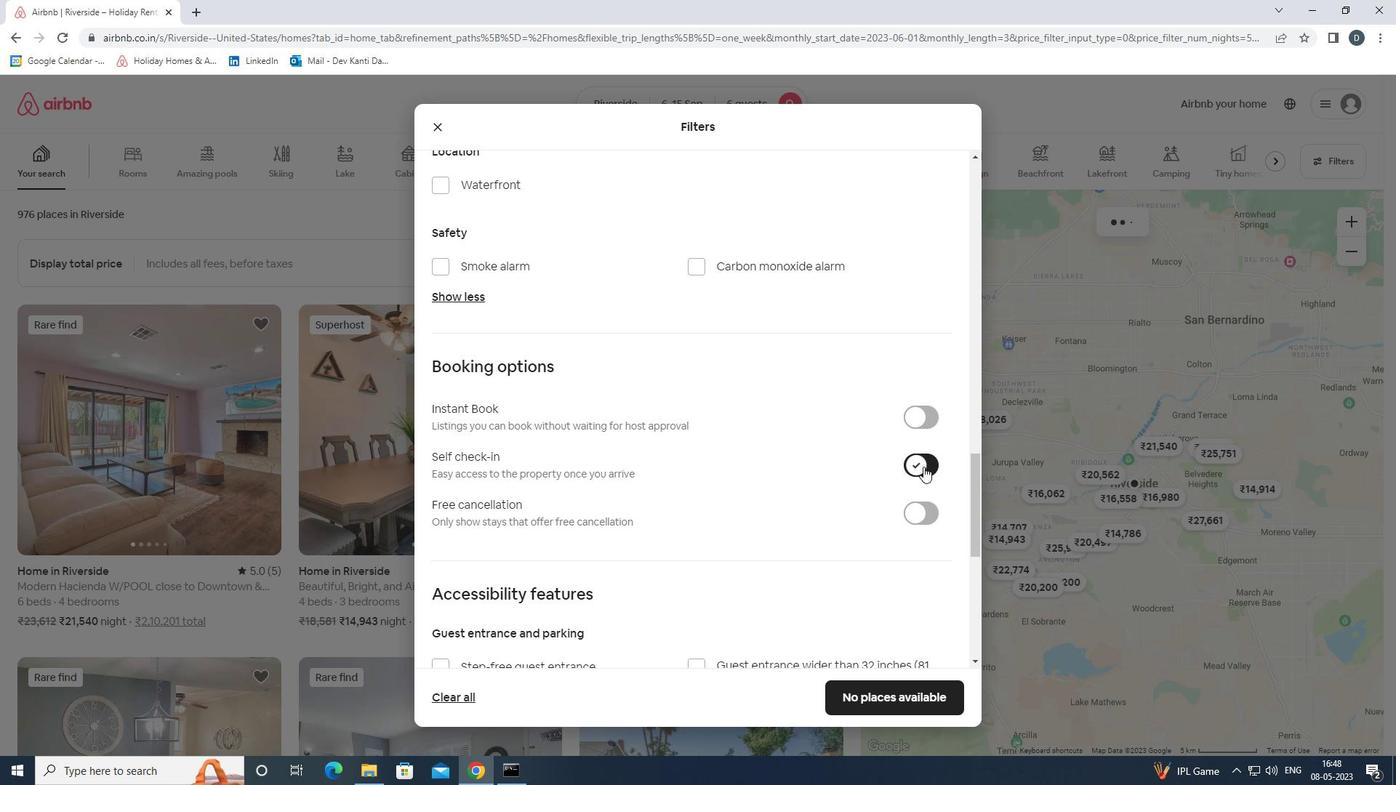 
Action: Mouse scrolled (923, 466) with delta (0, 0)
Screenshot: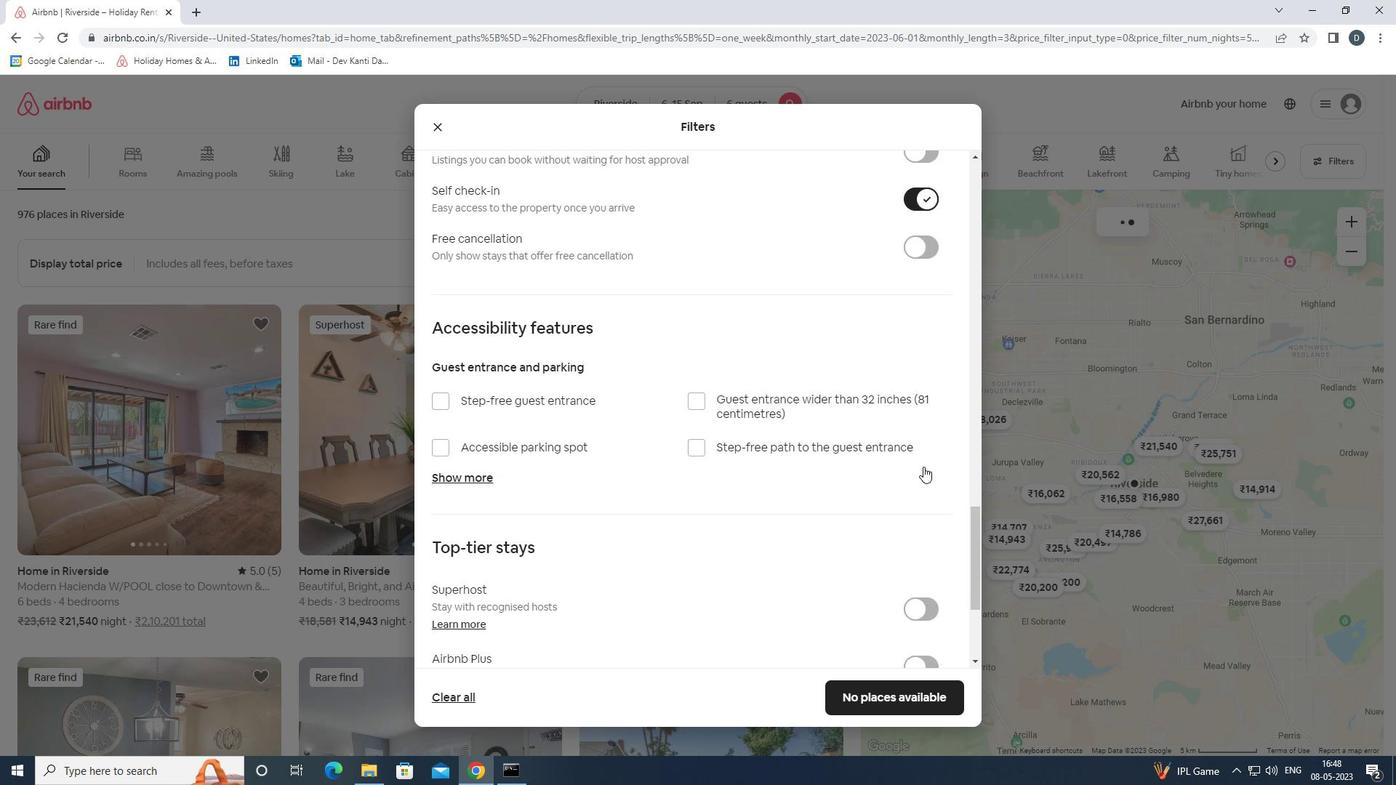 
Action: Mouse scrolled (923, 466) with delta (0, 0)
Screenshot: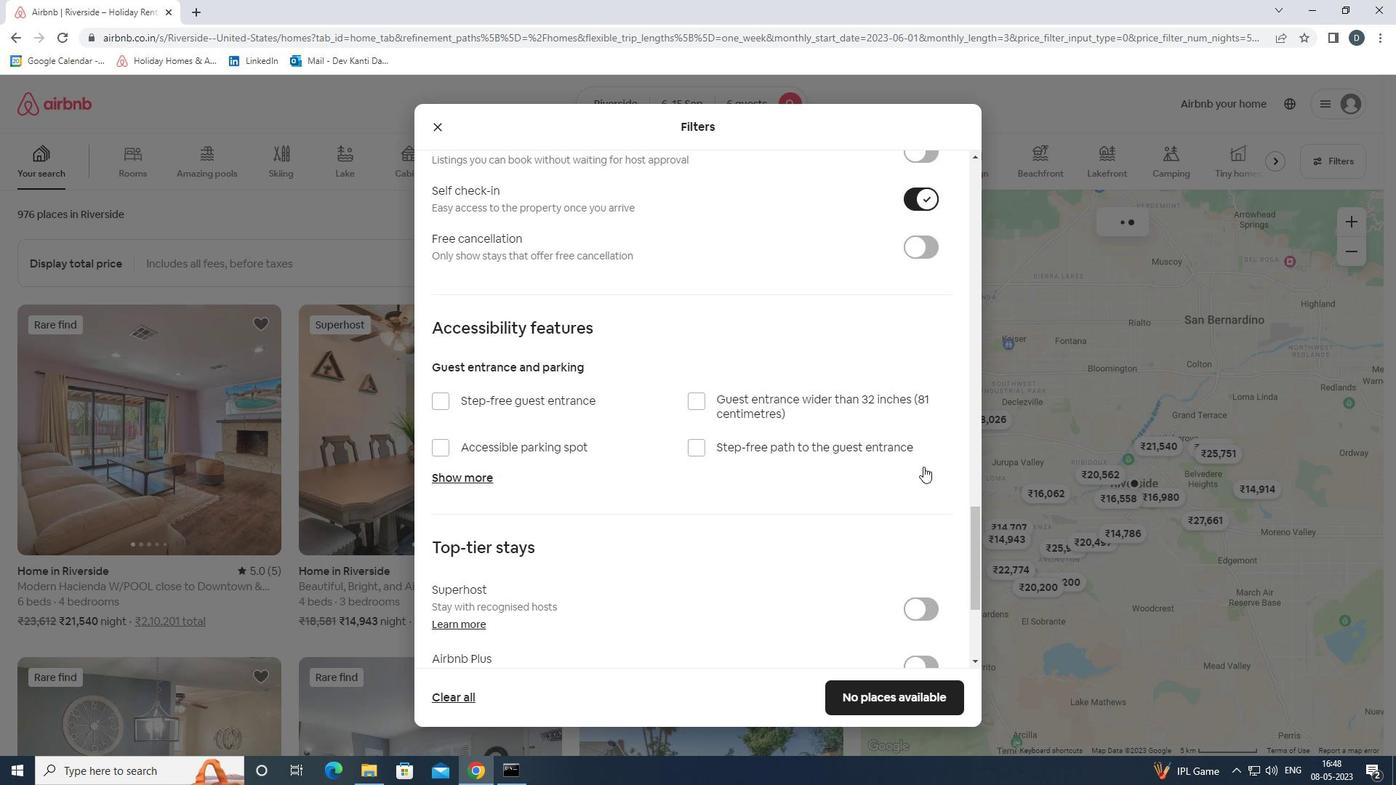 
Action: Mouse scrolled (923, 466) with delta (0, 0)
Screenshot: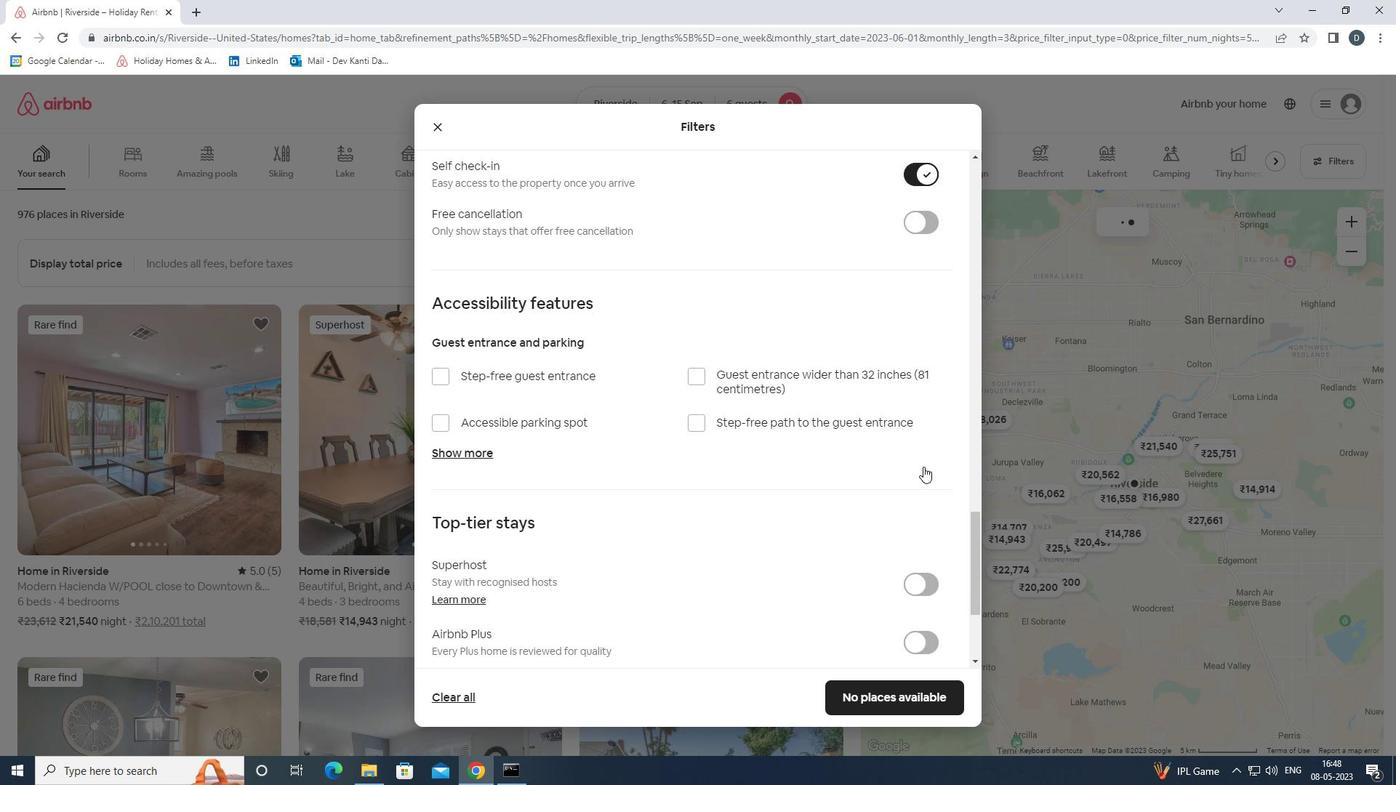 
Action: Mouse moved to (493, 565)
Screenshot: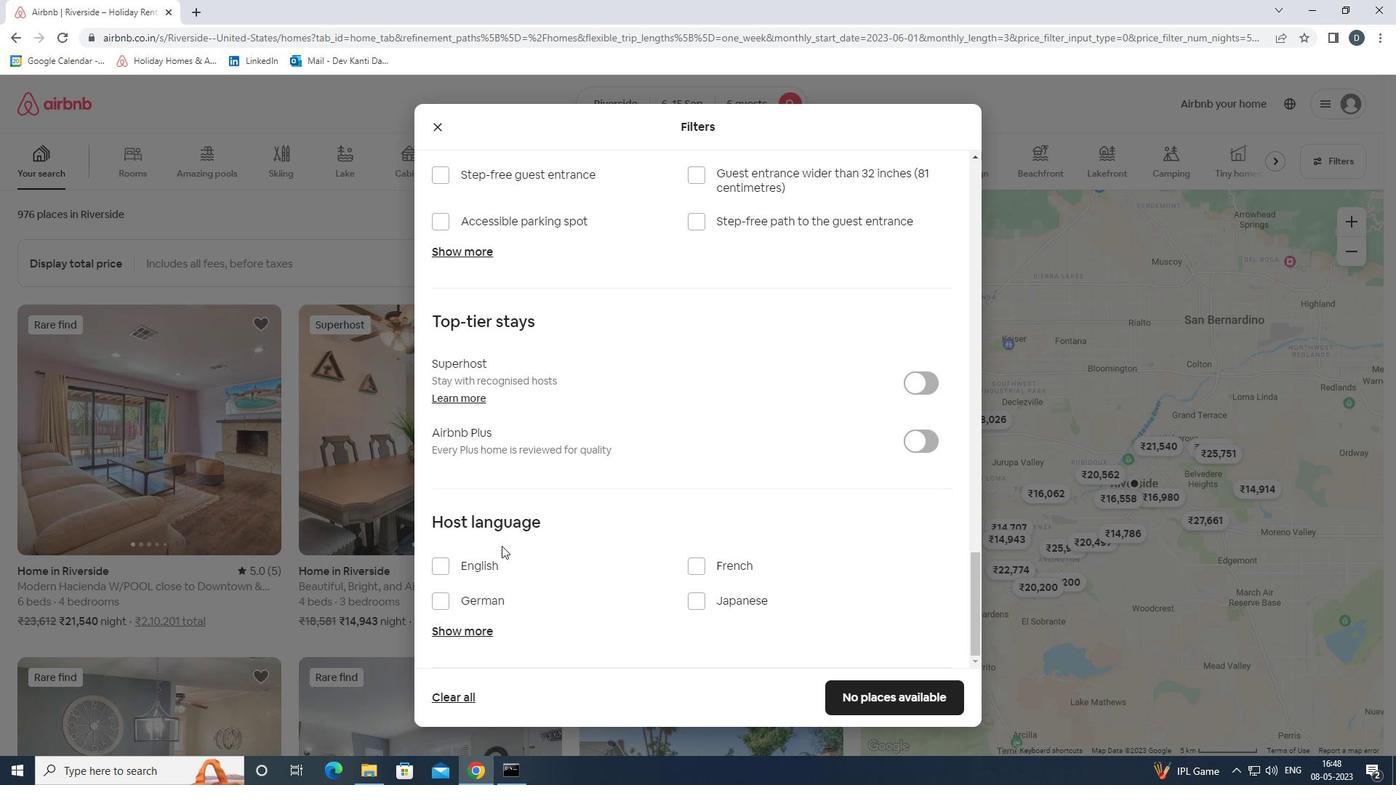 
Action: Mouse pressed left at (493, 565)
Screenshot: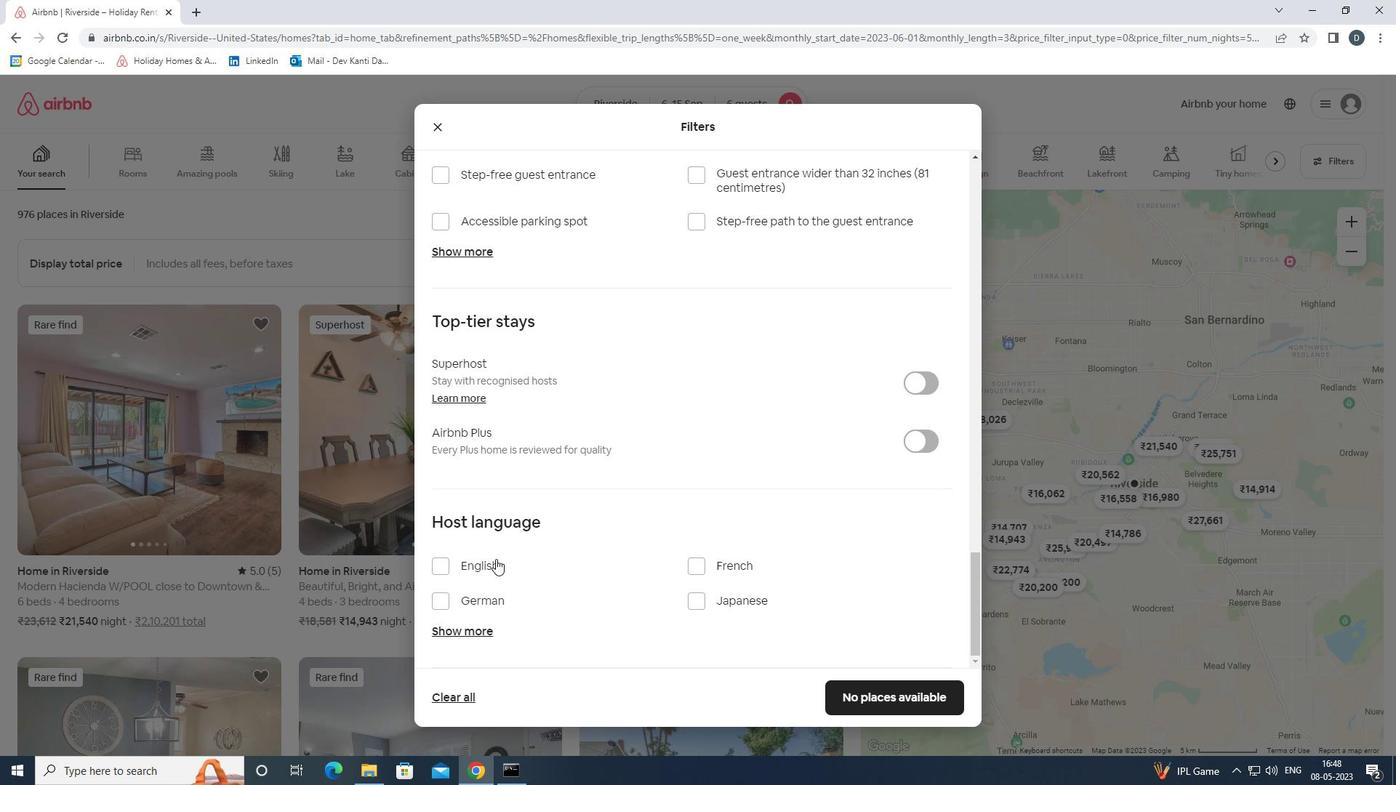 
Action: Mouse moved to (842, 682)
Screenshot: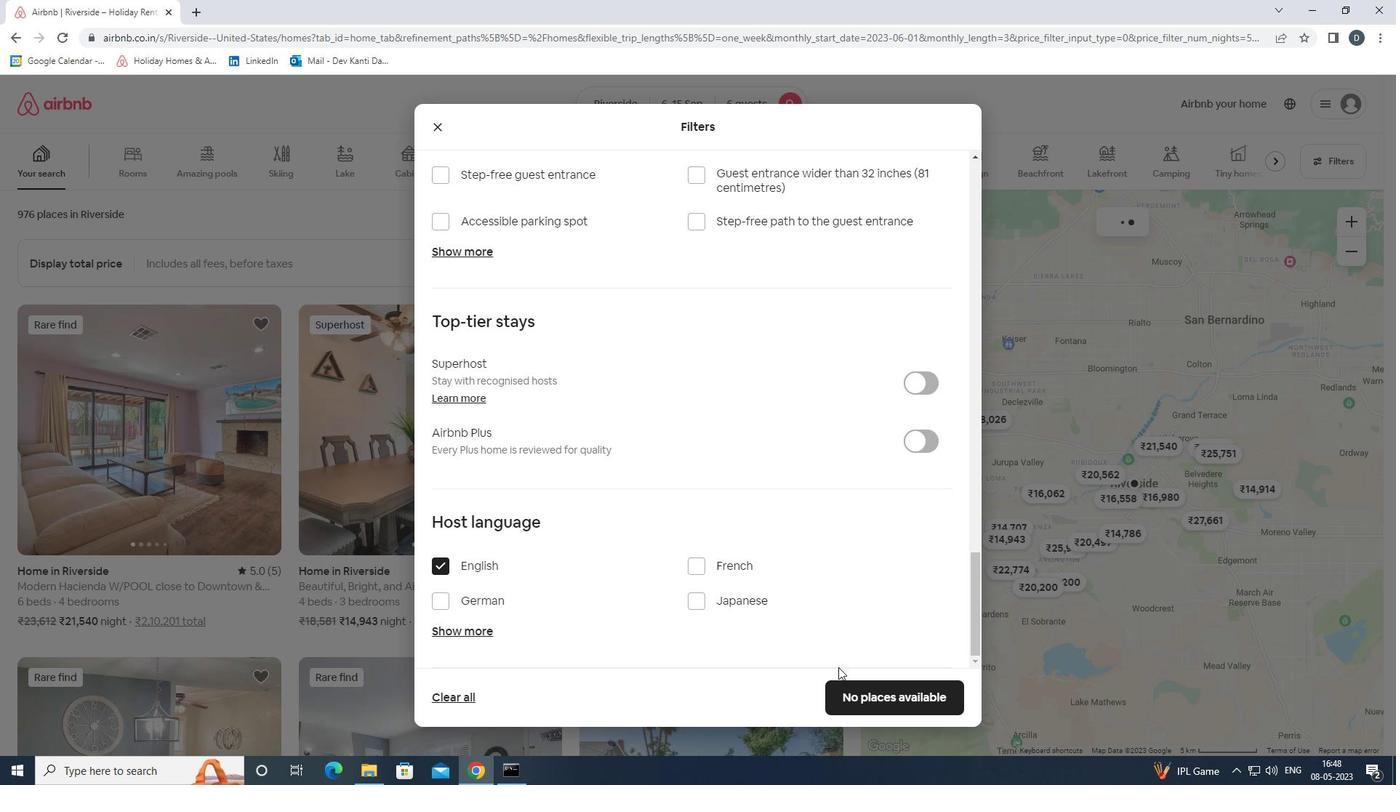 
Action: Mouse pressed left at (842, 682)
Screenshot: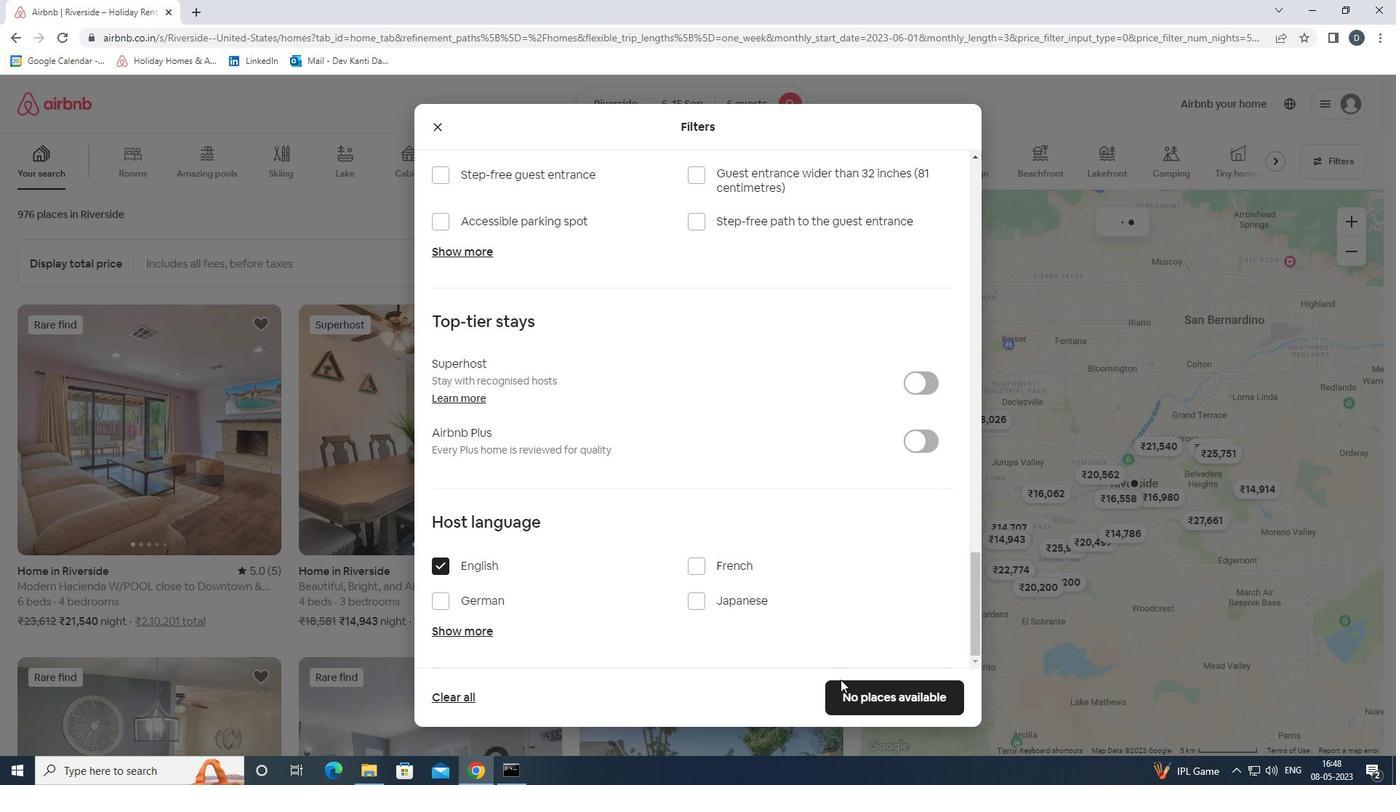 
Action: Mouse moved to (843, 682)
Screenshot: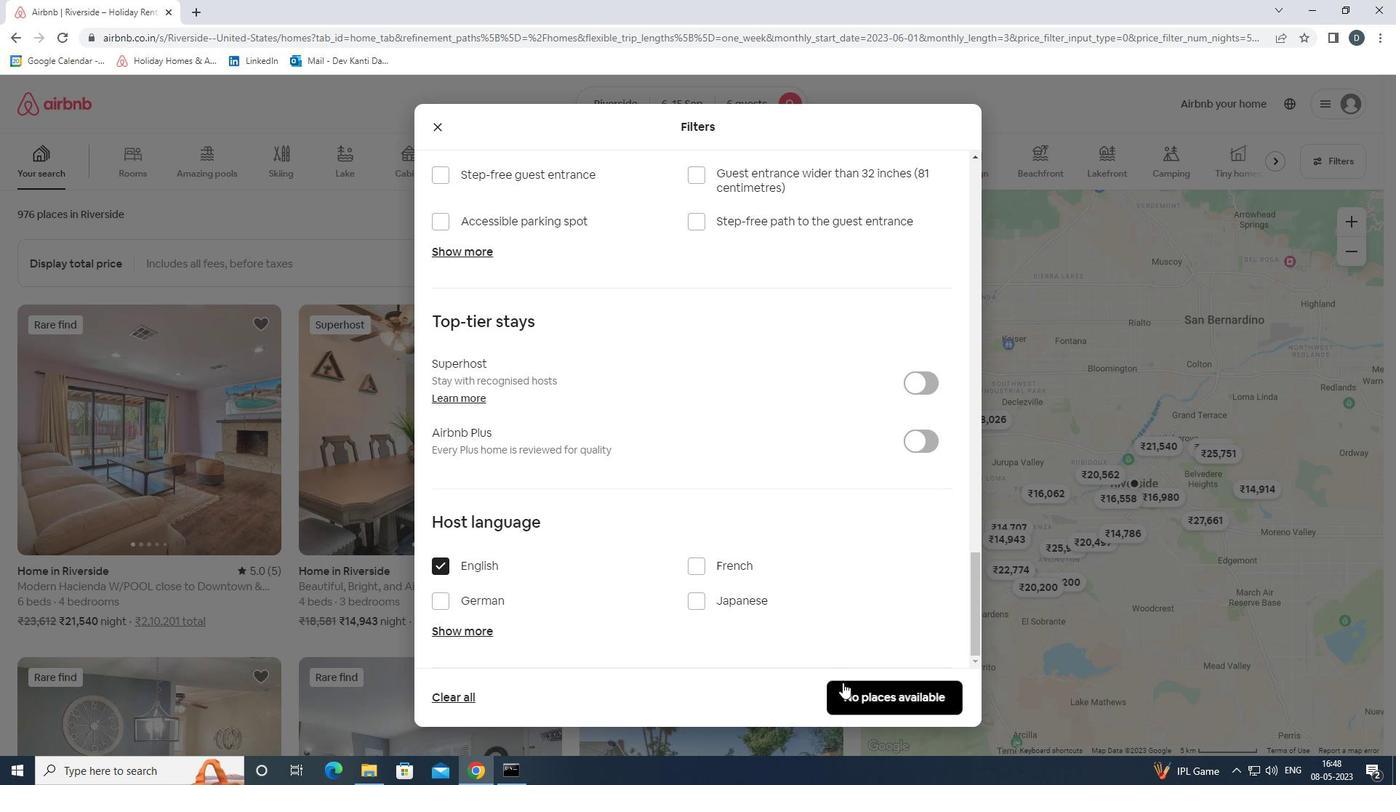 
